 Task: Find connections with filter location Latina with filter topic #Bitcoinwith filter profile language Potuguese with filter current company Livspace with filter school Jagran Lakecity University with filter industry Caterers with filter service category Life Coaching with filter keywords title Shareholders
Action: Mouse moved to (177, 280)
Screenshot: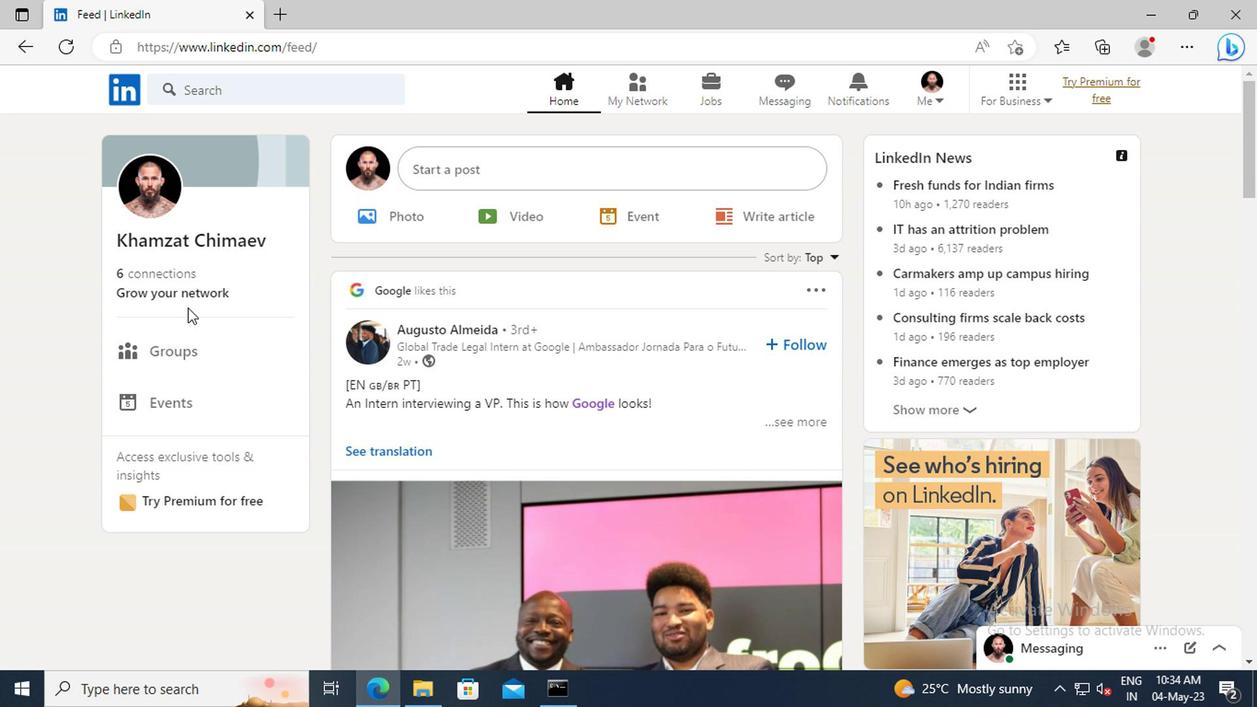 
Action: Mouse pressed left at (177, 280)
Screenshot: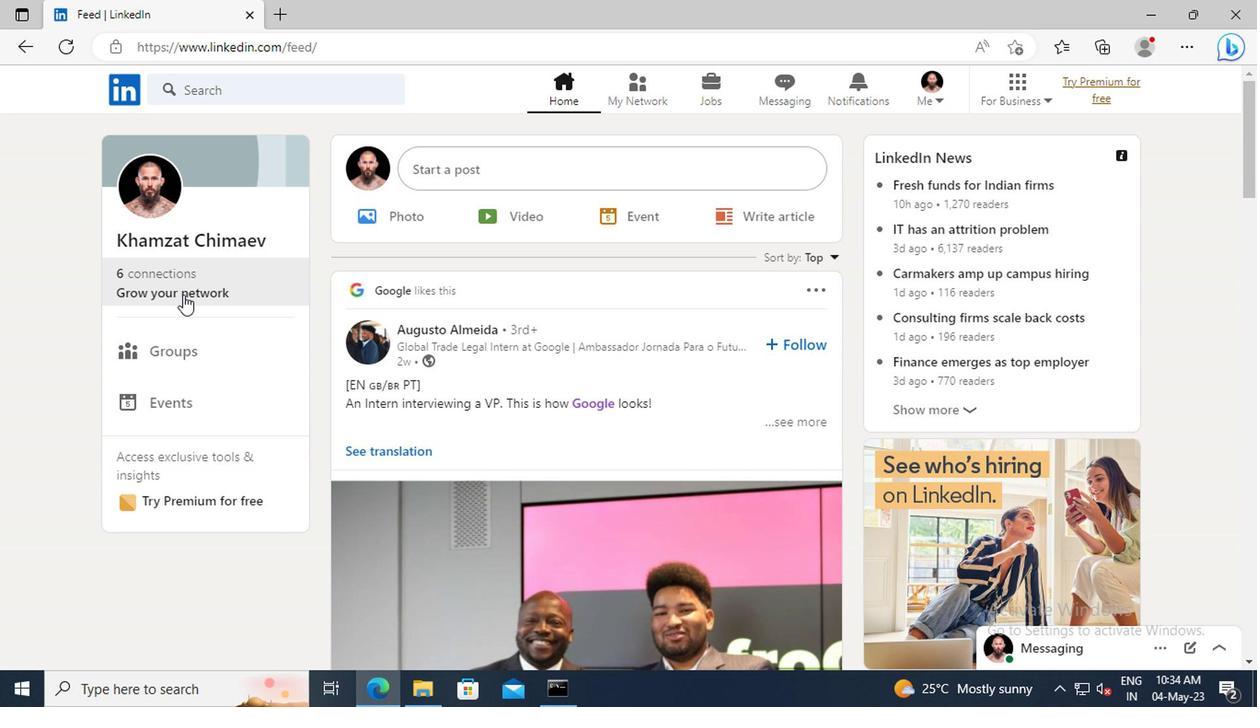 
Action: Mouse moved to (192, 197)
Screenshot: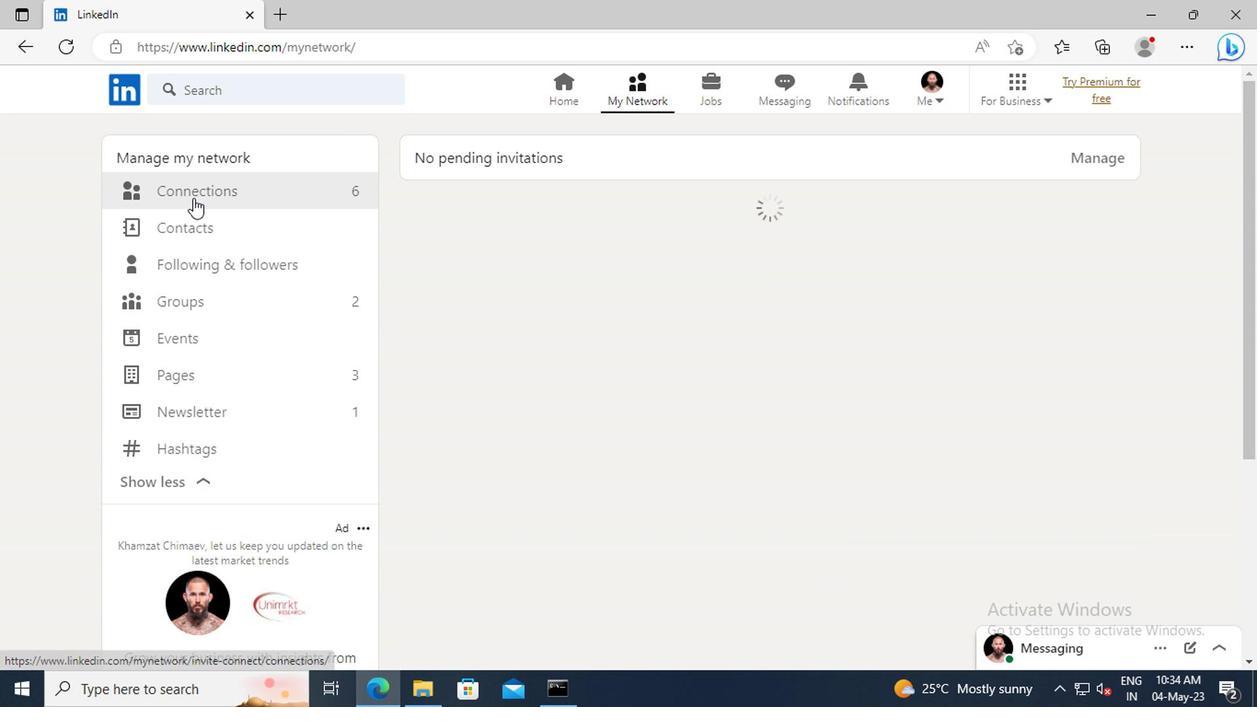 
Action: Mouse pressed left at (192, 197)
Screenshot: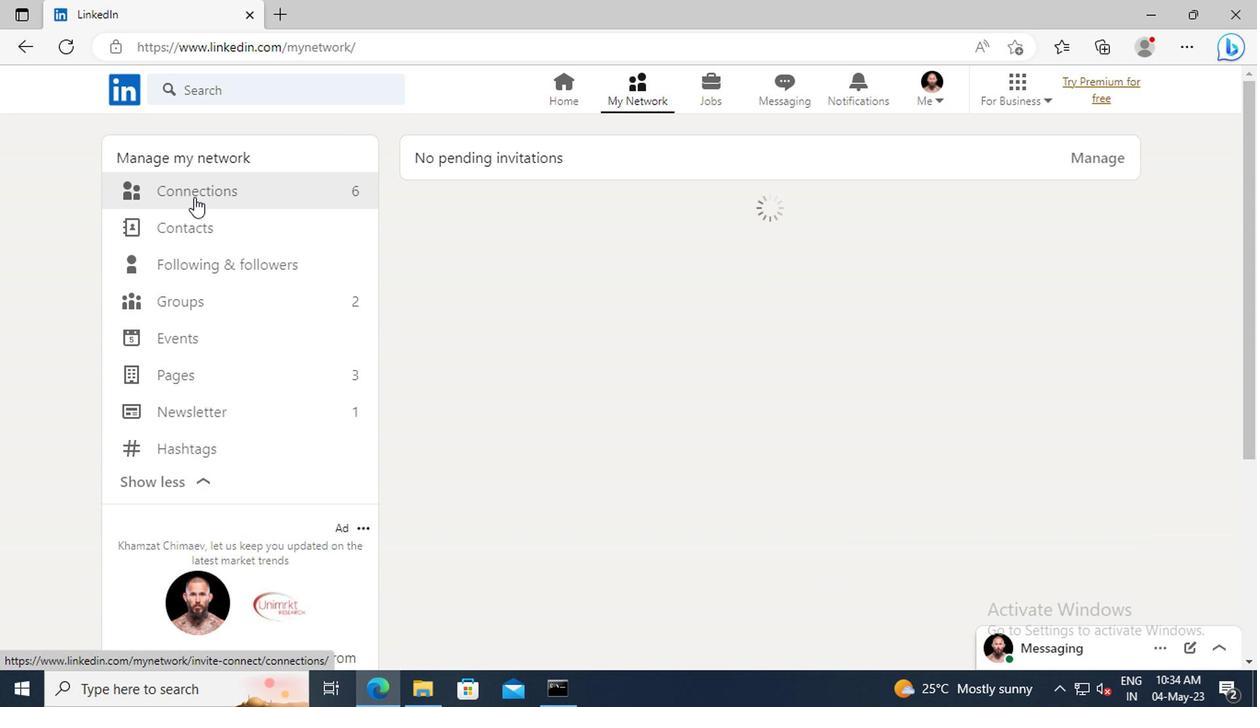
Action: Mouse moved to (753, 199)
Screenshot: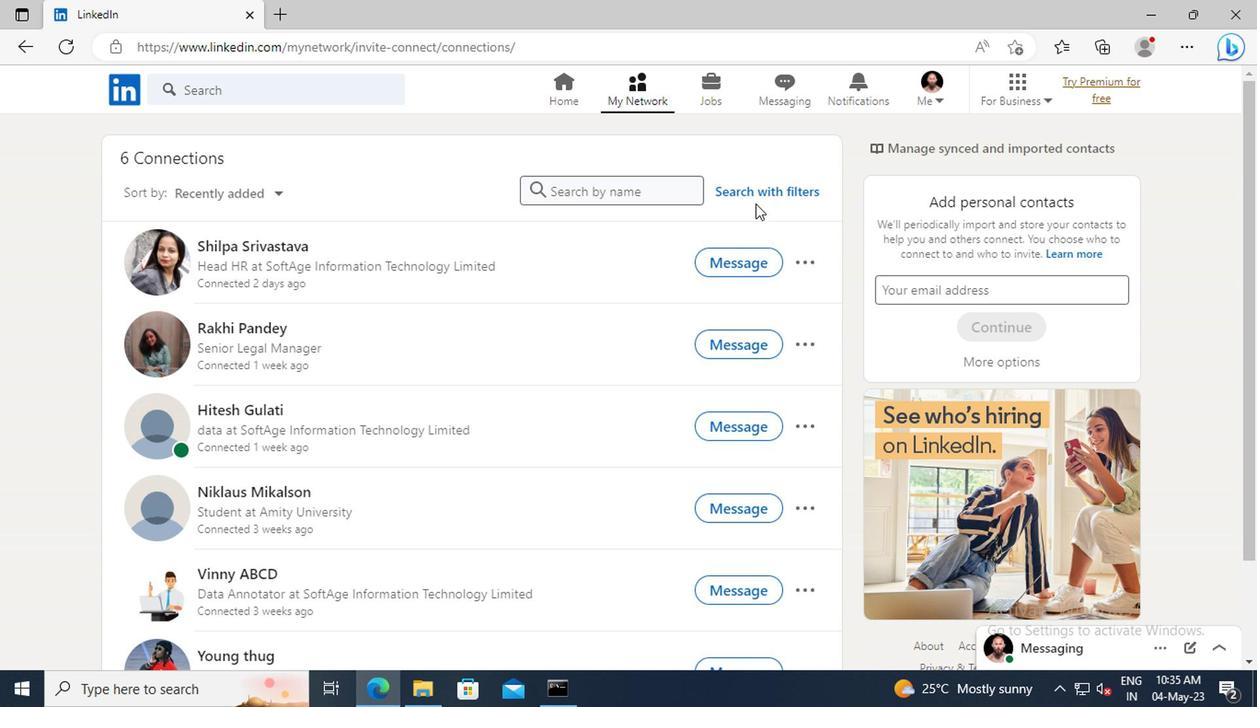
Action: Mouse pressed left at (753, 199)
Screenshot: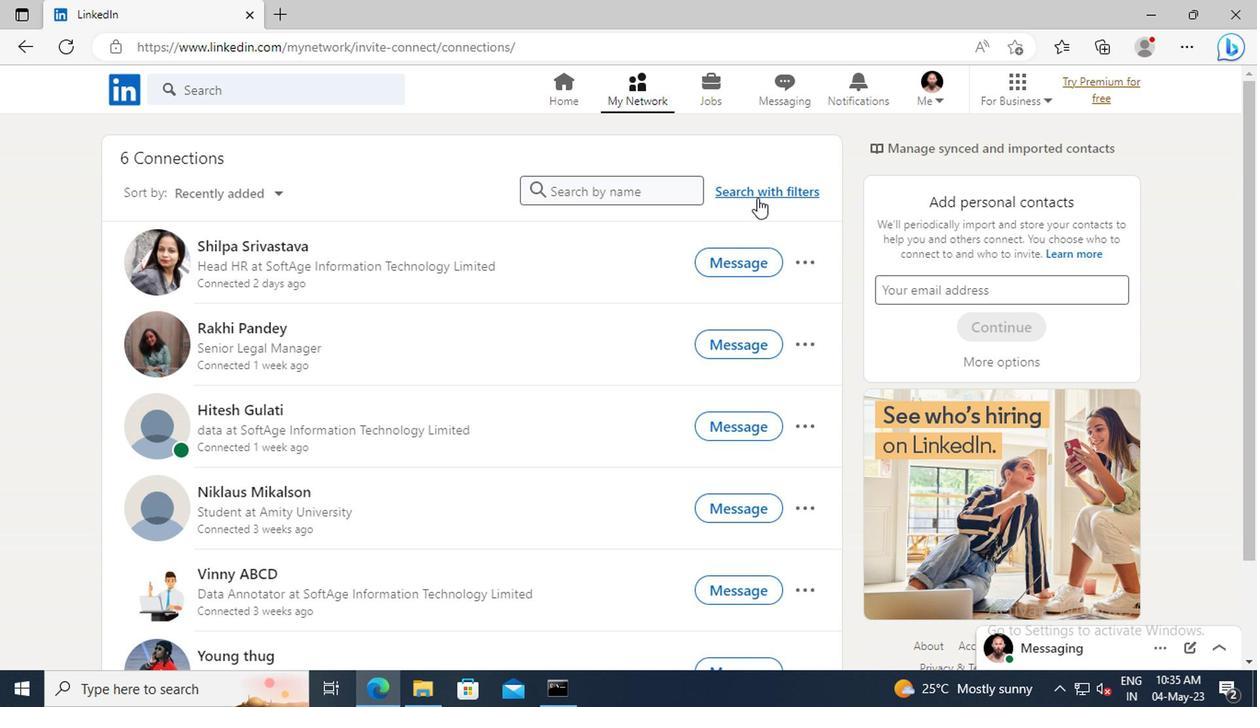 
Action: Mouse moved to (694, 144)
Screenshot: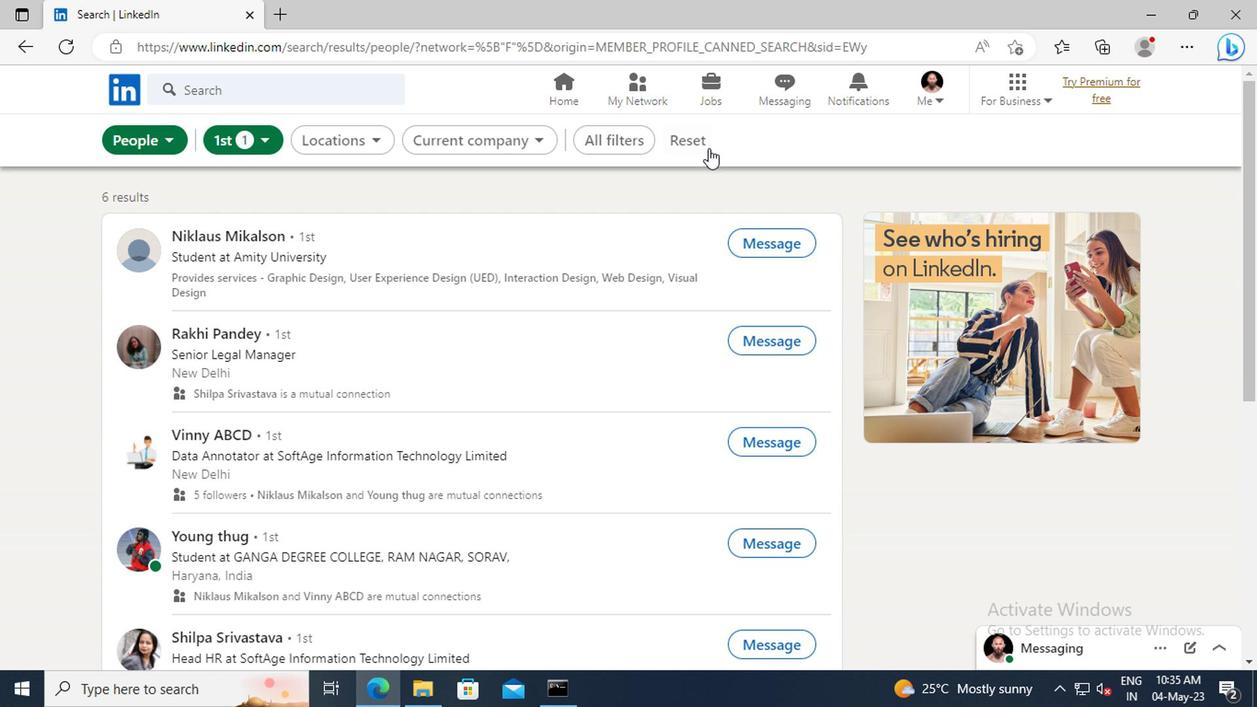 
Action: Mouse pressed left at (694, 144)
Screenshot: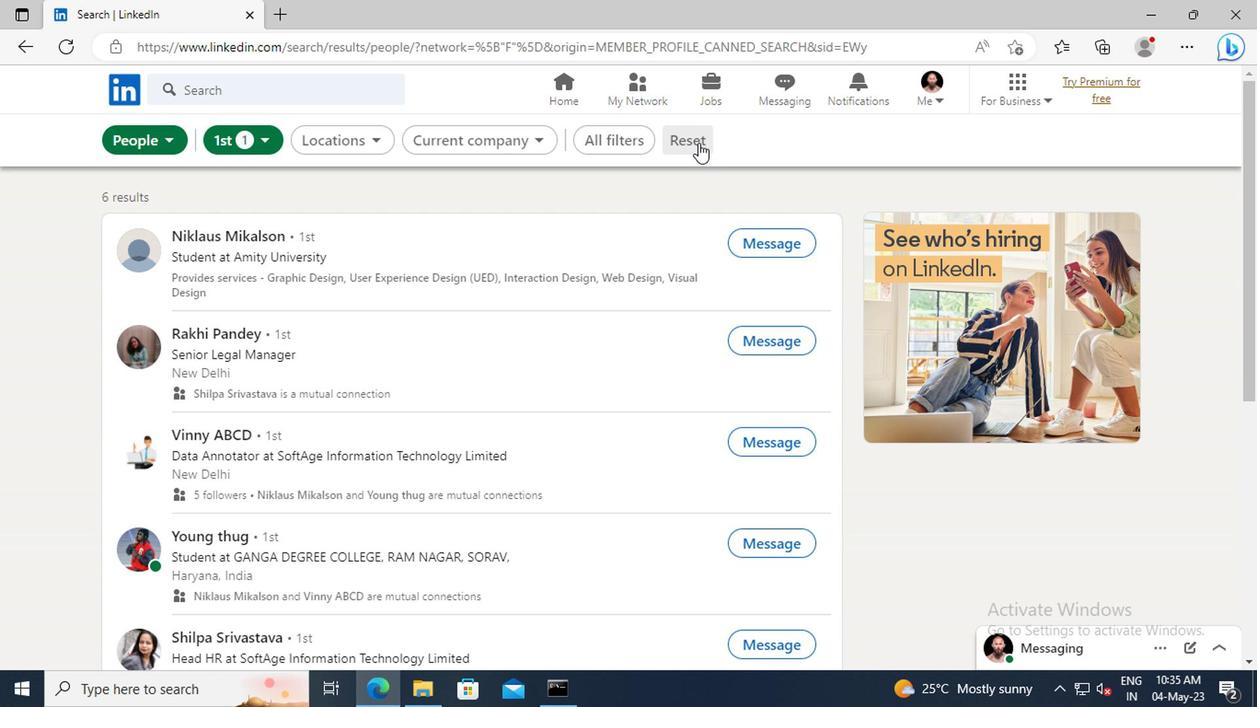 
Action: Mouse moved to (668, 144)
Screenshot: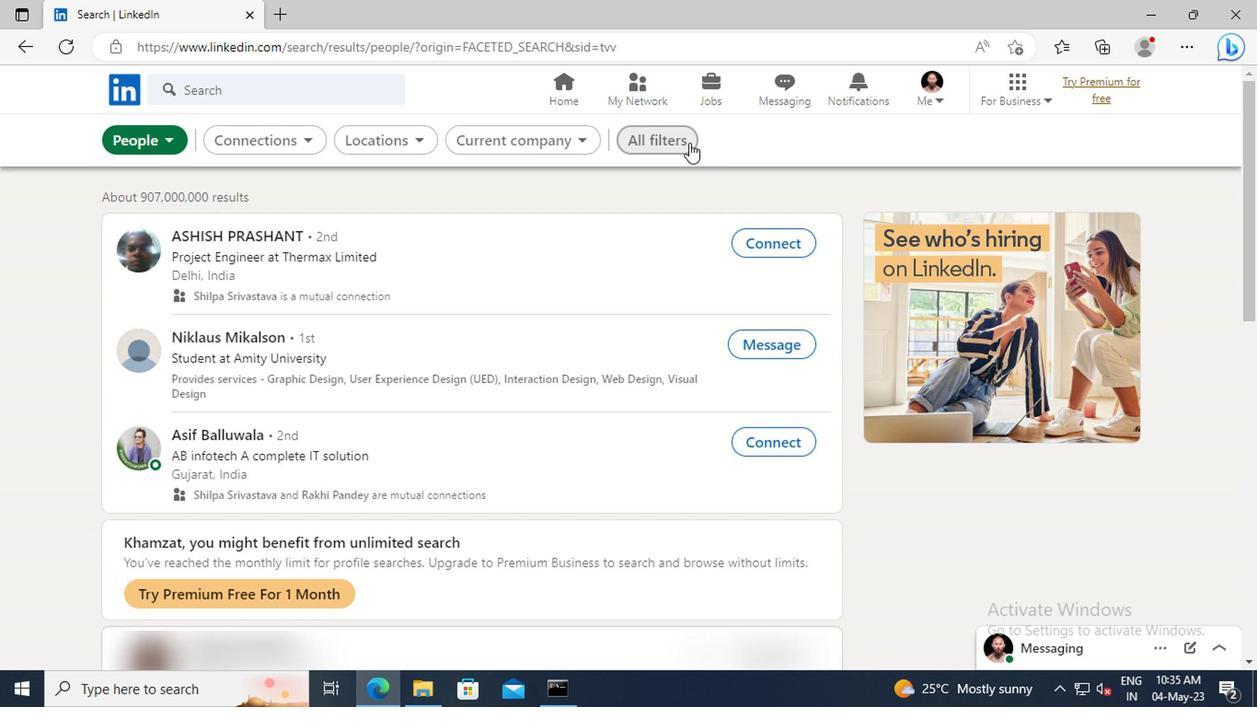 
Action: Mouse pressed left at (668, 144)
Screenshot: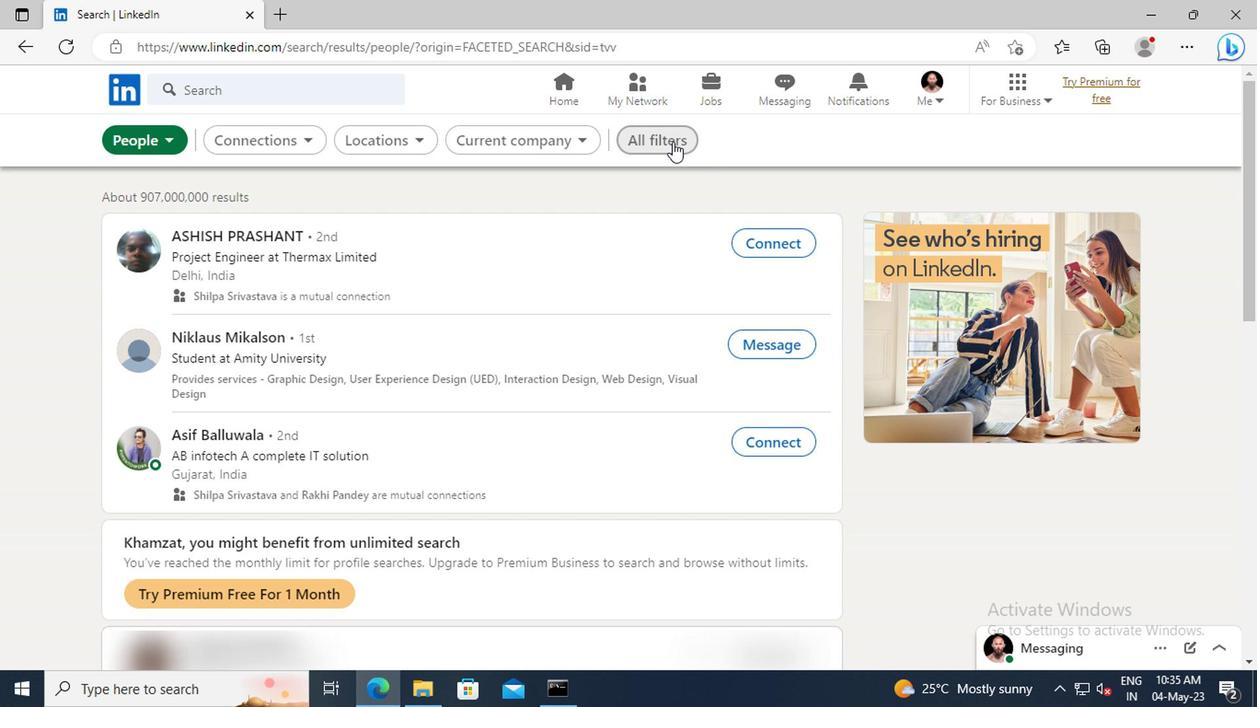 
Action: Mouse moved to (1011, 346)
Screenshot: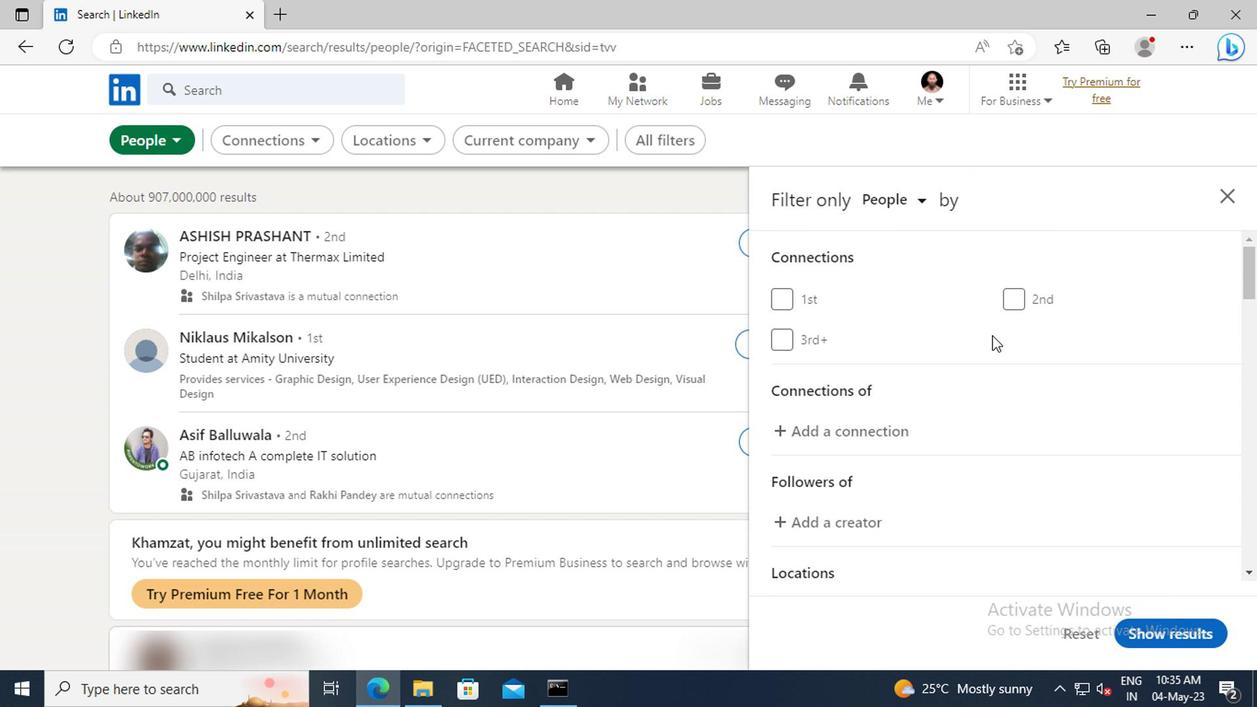 
Action: Mouse scrolled (1011, 345) with delta (0, 0)
Screenshot: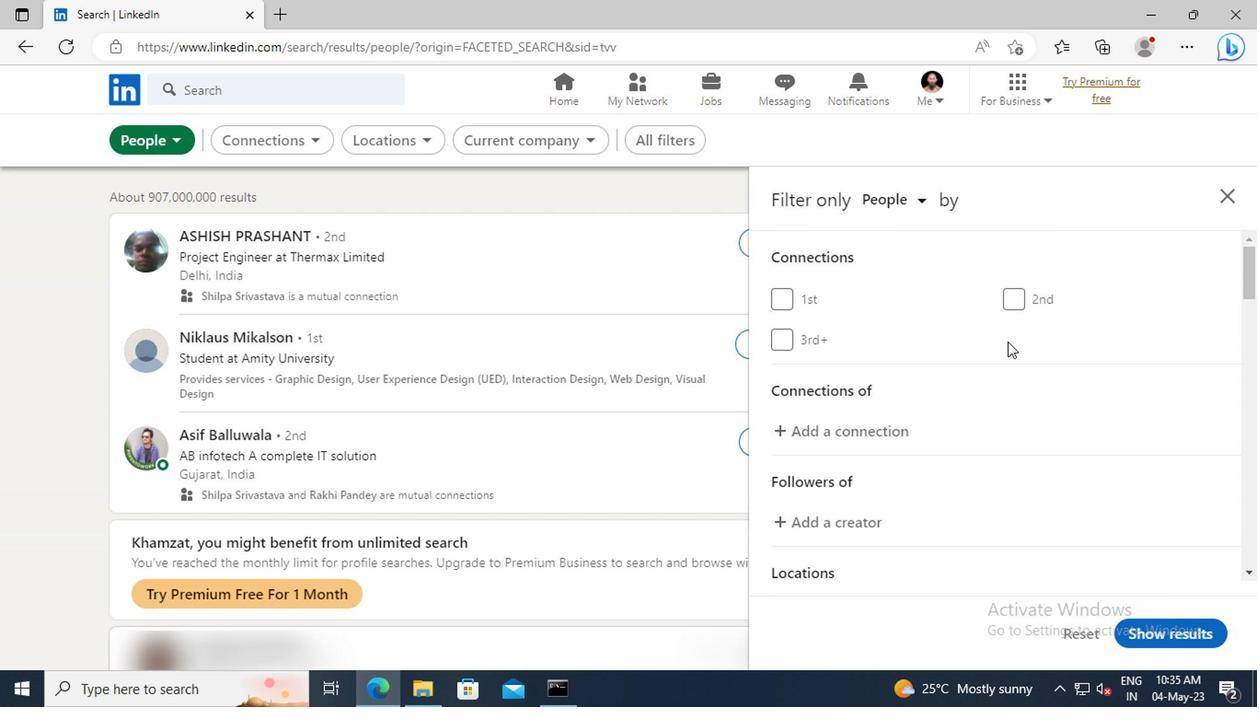 
Action: Mouse scrolled (1011, 345) with delta (0, 0)
Screenshot: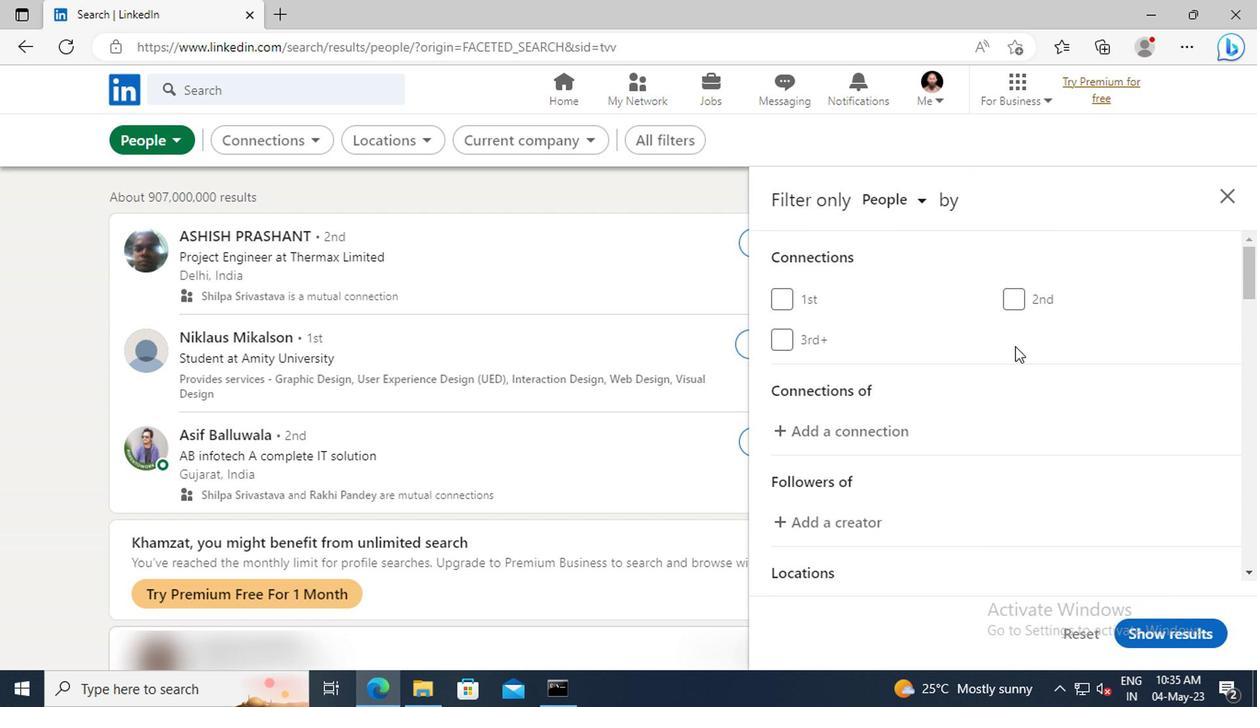 
Action: Mouse scrolled (1011, 345) with delta (0, 0)
Screenshot: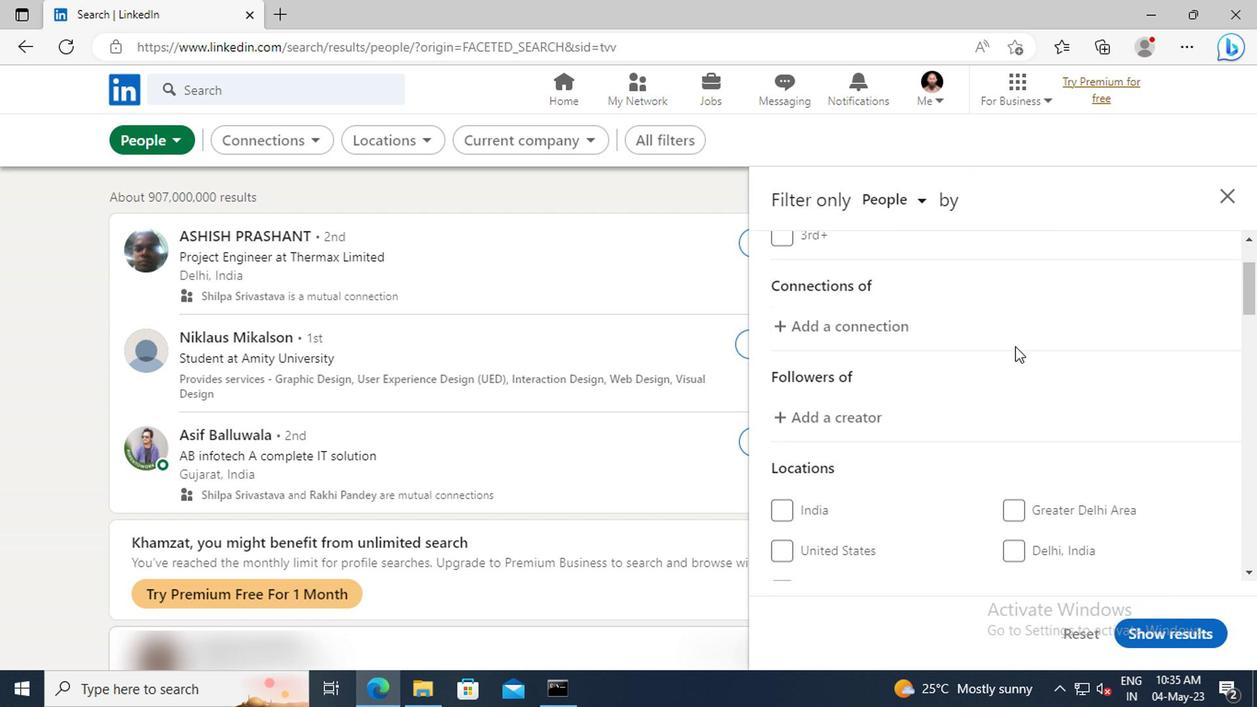 
Action: Mouse scrolled (1011, 345) with delta (0, 0)
Screenshot: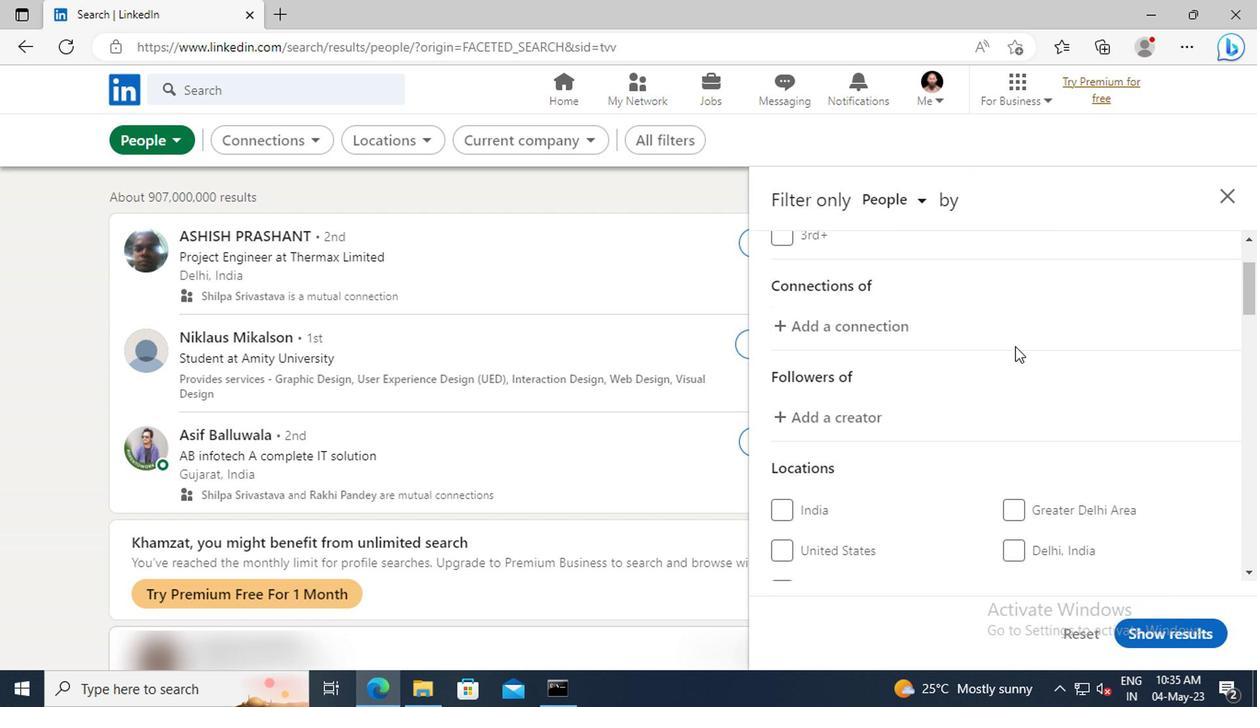 
Action: Mouse scrolled (1011, 345) with delta (0, 0)
Screenshot: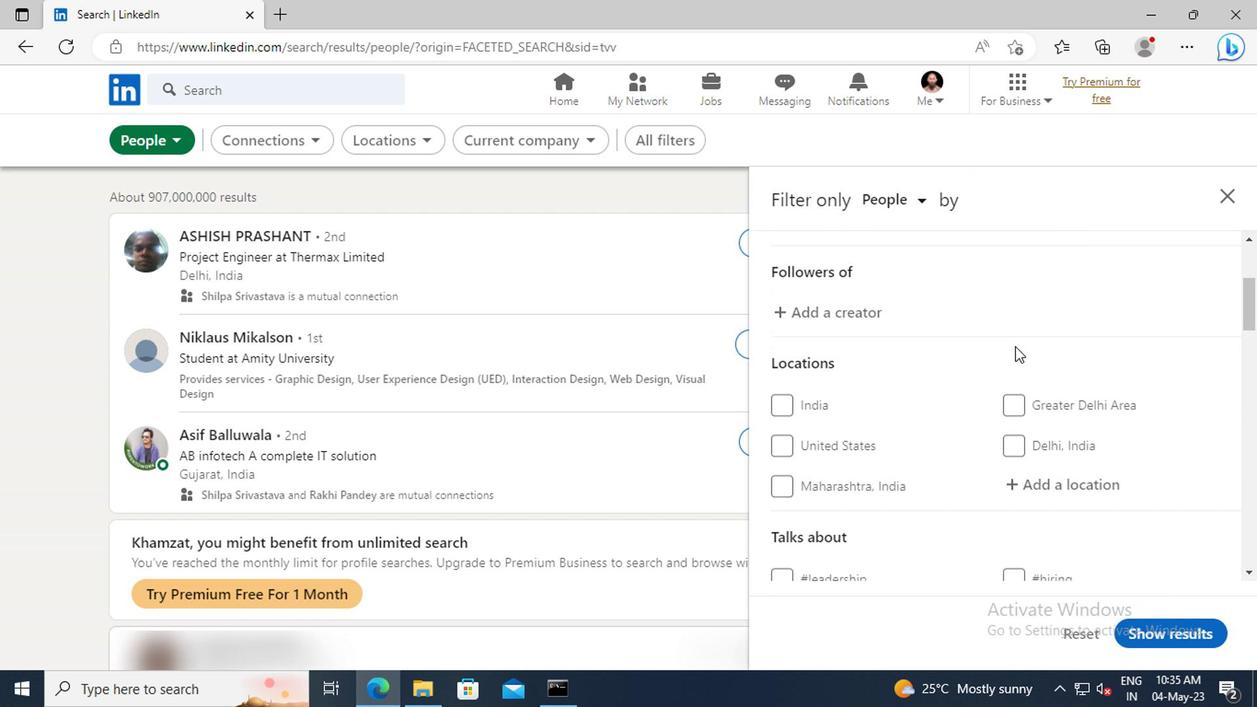 
Action: Mouse scrolled (1011, 345) with delta (0, 0)
Screenshot: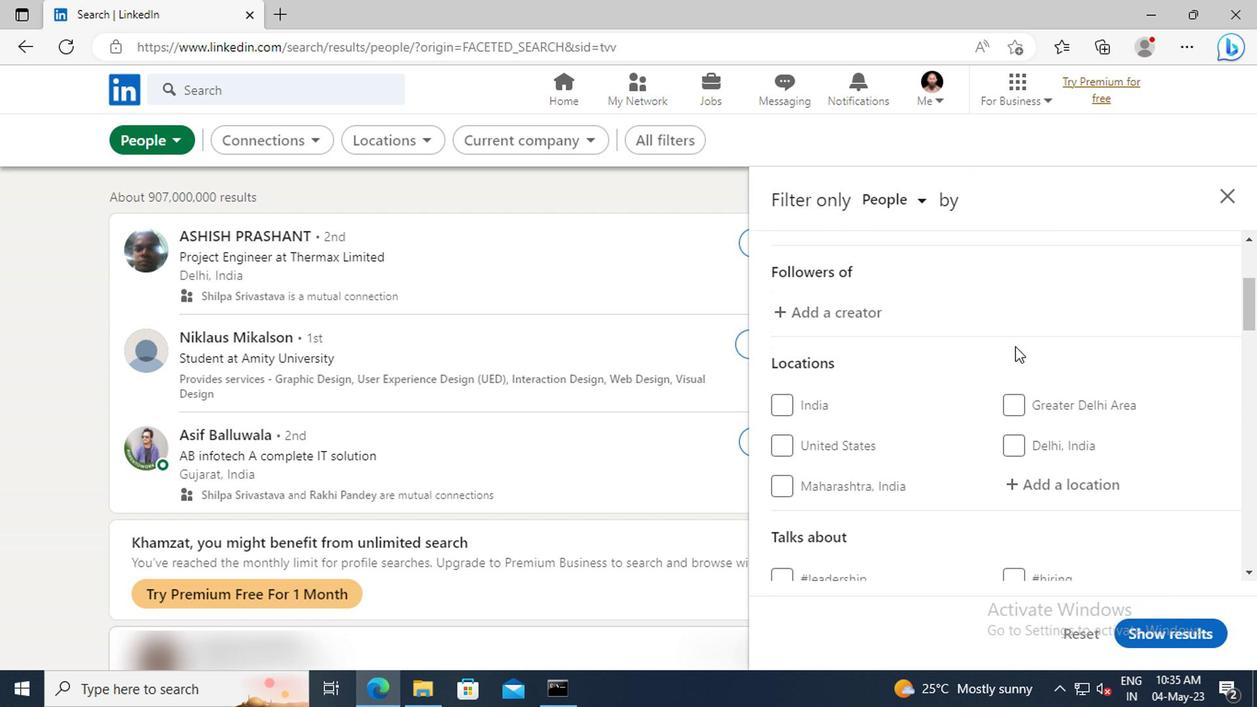 
Action: Mouse moved to (1022, 379)
Screenshot: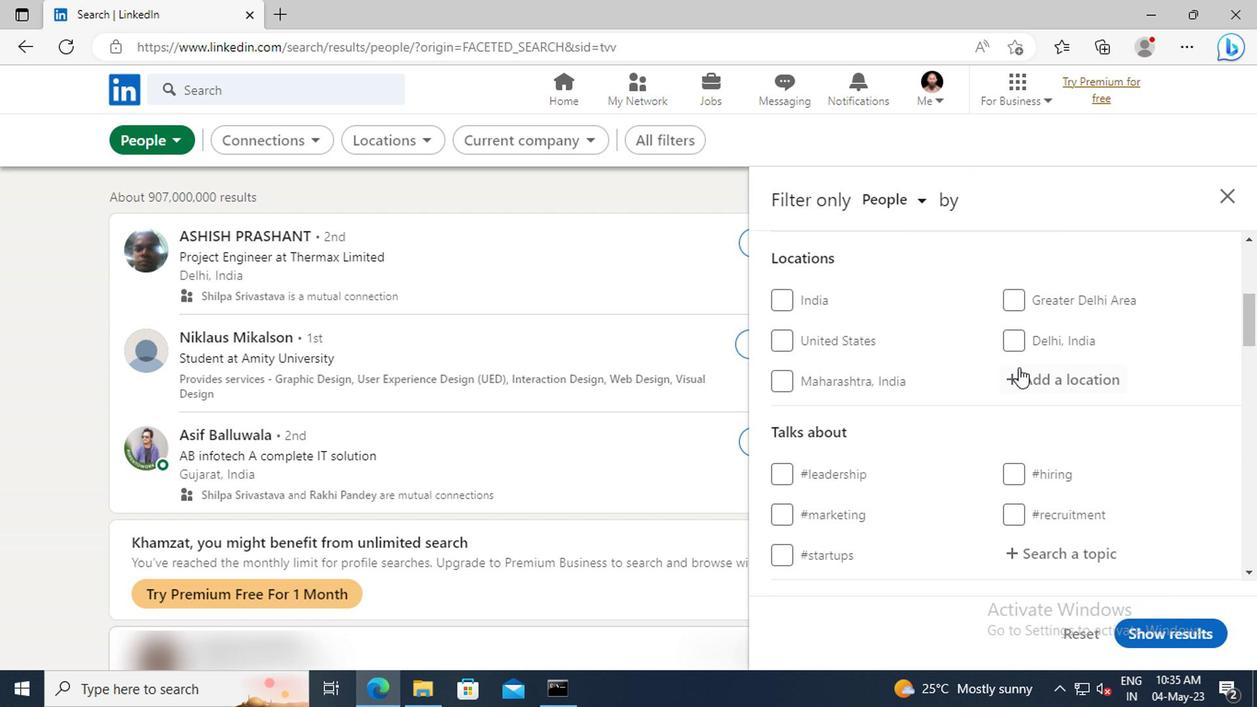 
Action: Mouse pressed left at (1022, 379)
Screenshot: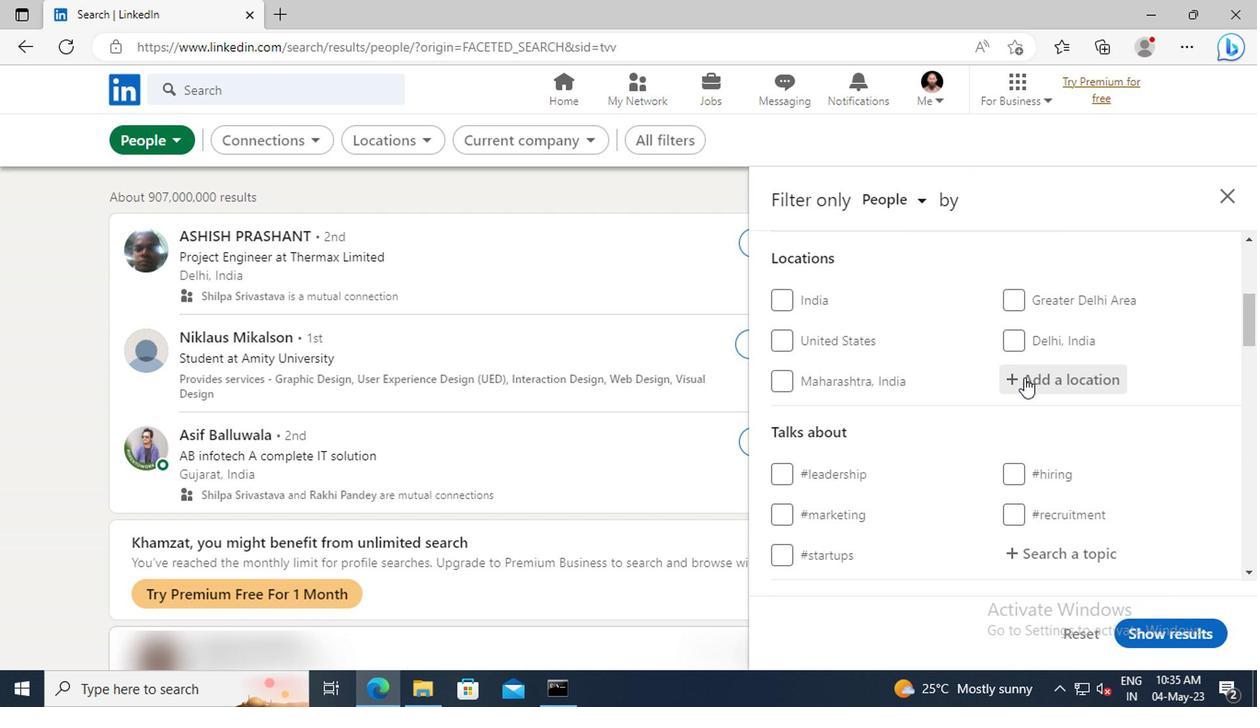 
Action: Key pressed <Key.shift>LATINA
Screenshot: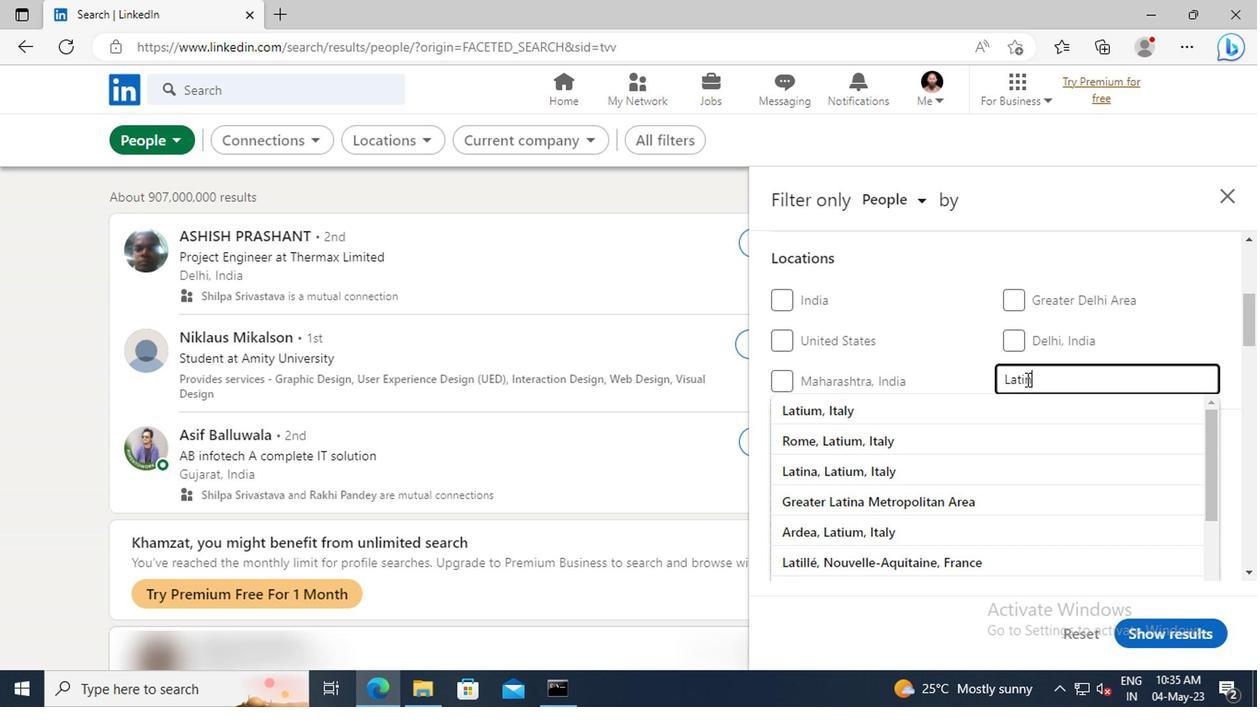 
Action: Mouse moved to (1022, 399)
Screenshot: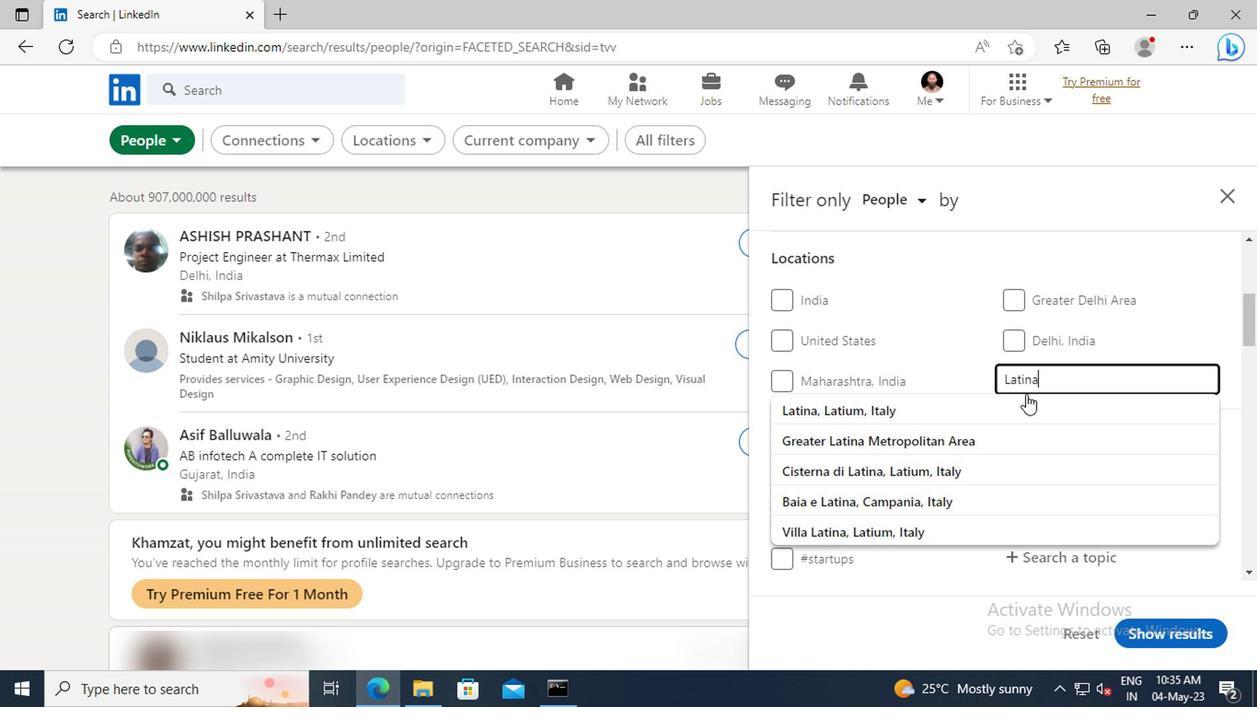 
Action: Mouse pressed left at (1022, 399)
Screenshot: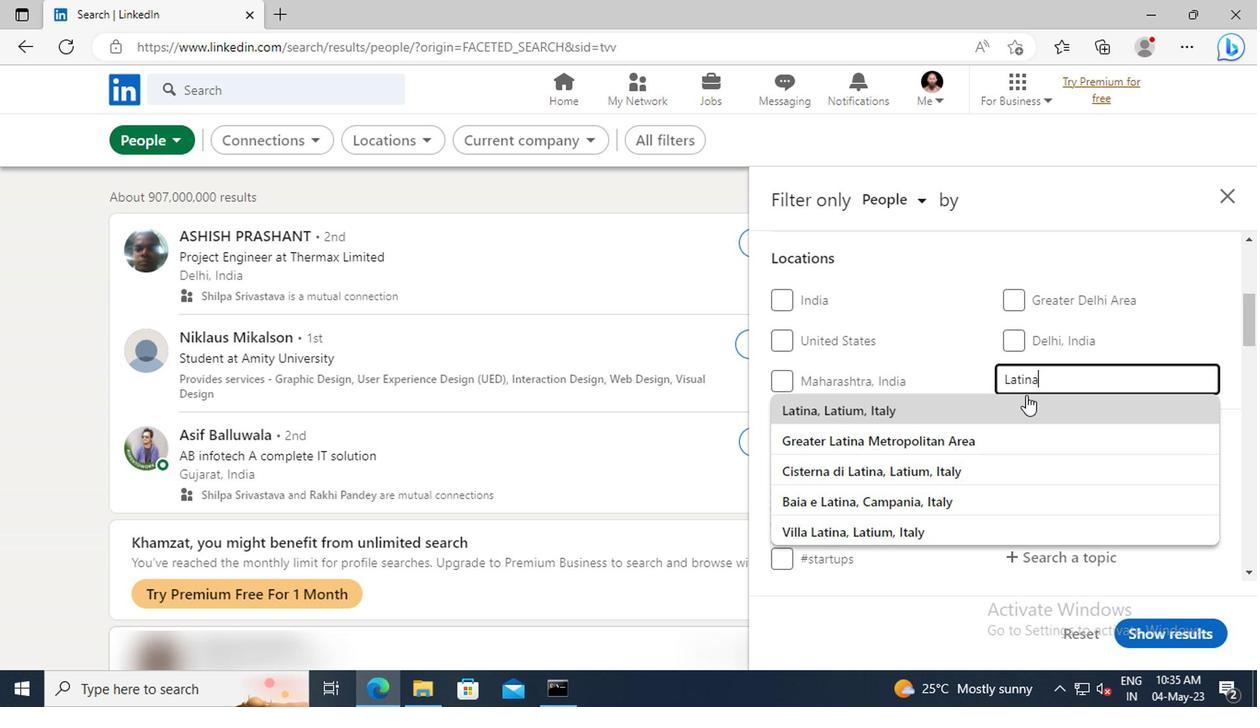 
Action: Mouse scrolled (1022, 398) with delta (0, 0)
Screenshot: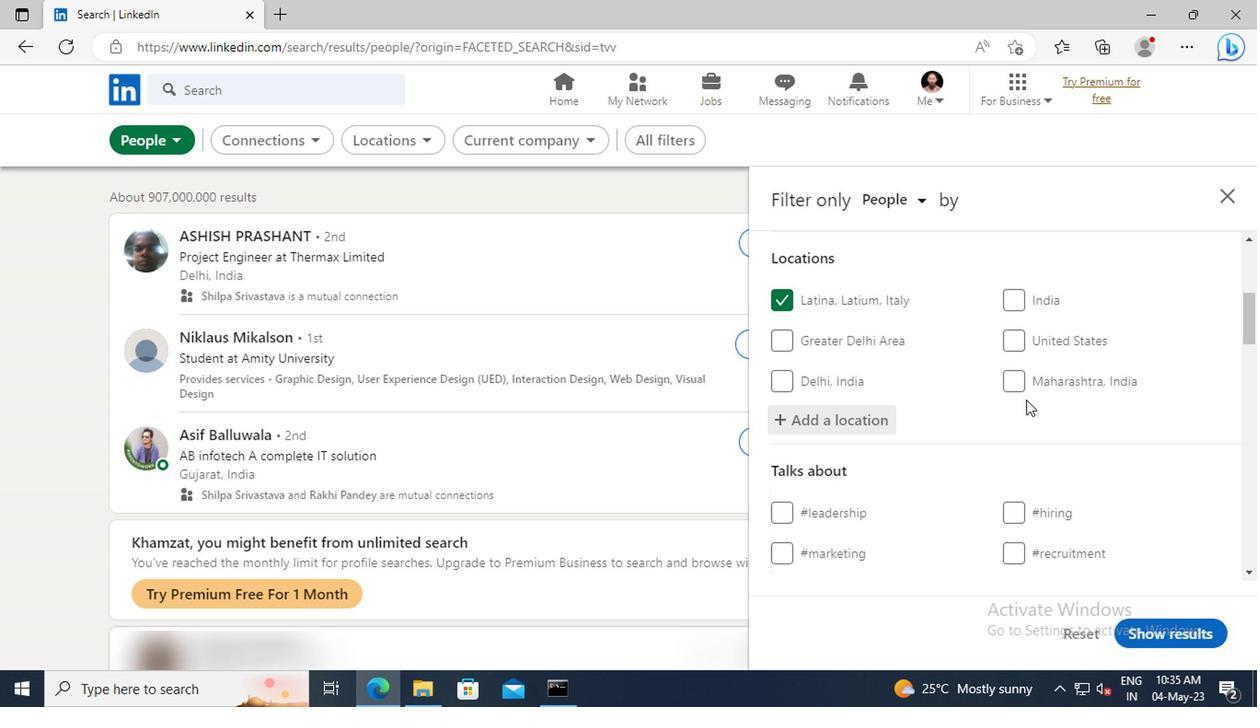 
Action: Mouse scrolled (1022, 398) with delta (0, 0)
Screenshot: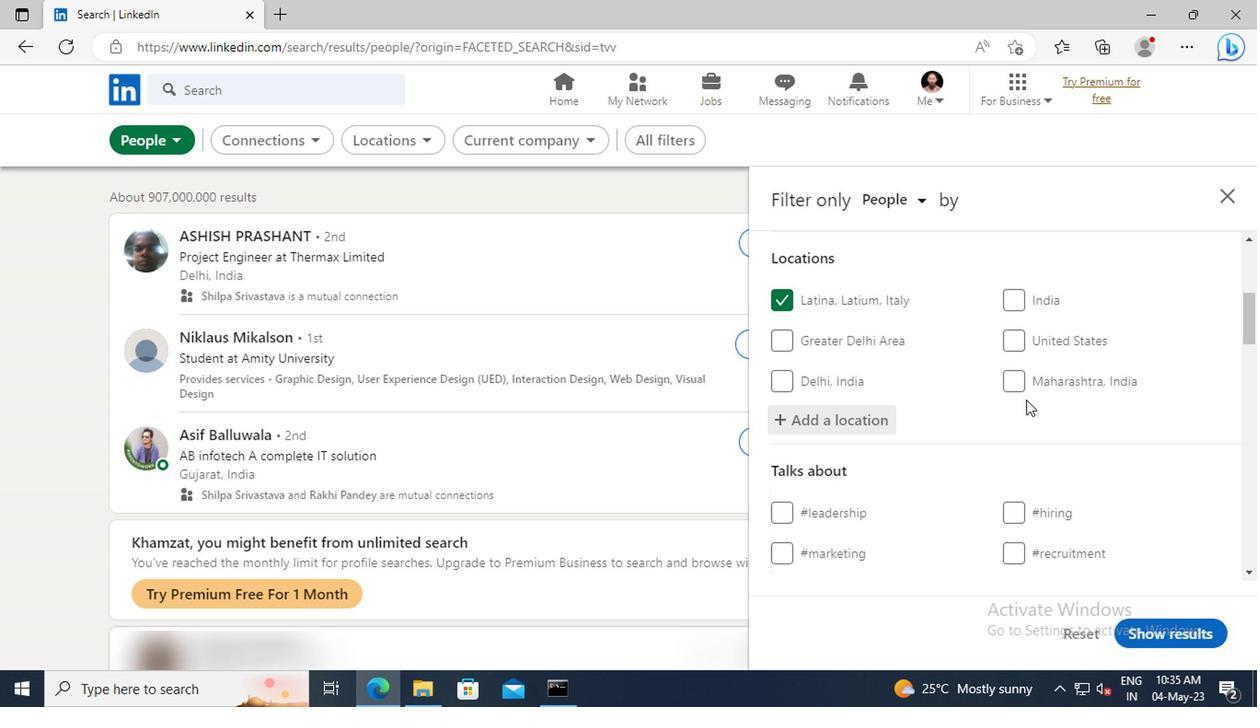
Action: Mouse scrolled (1022, 398) with delta (0, 0)
Screenshot: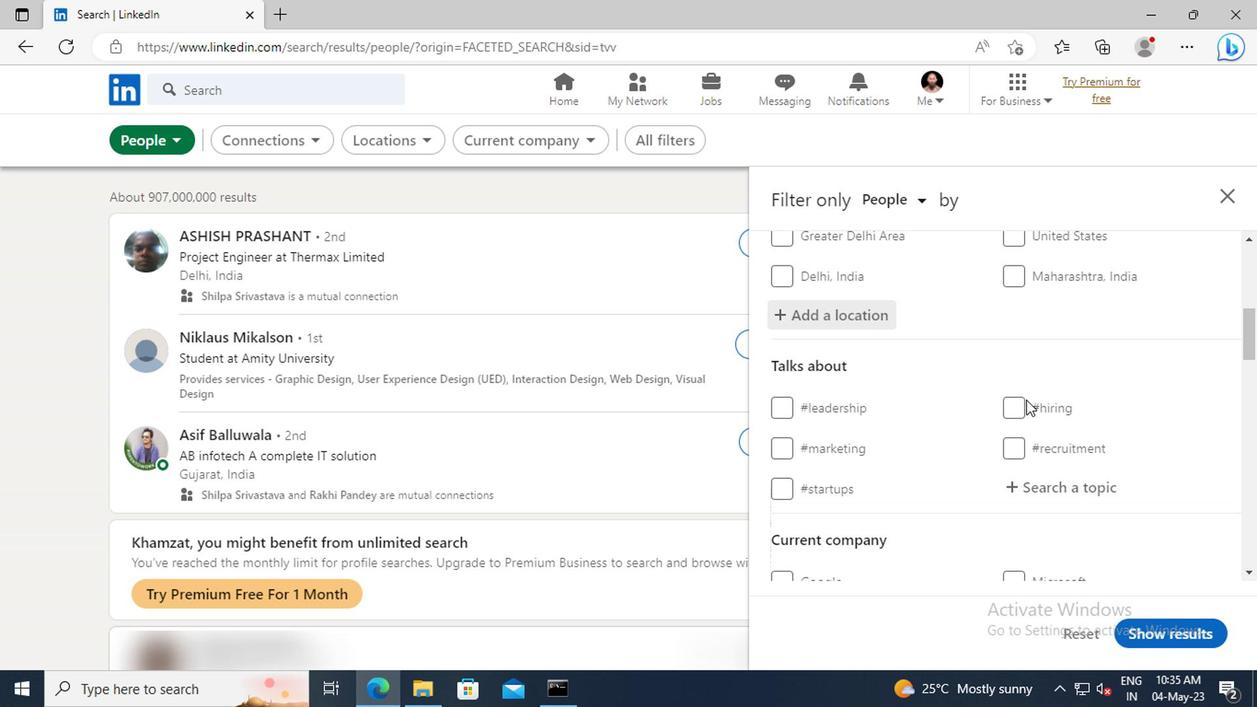 
Action: Mouse moved to (1028, 429)
Screenshot: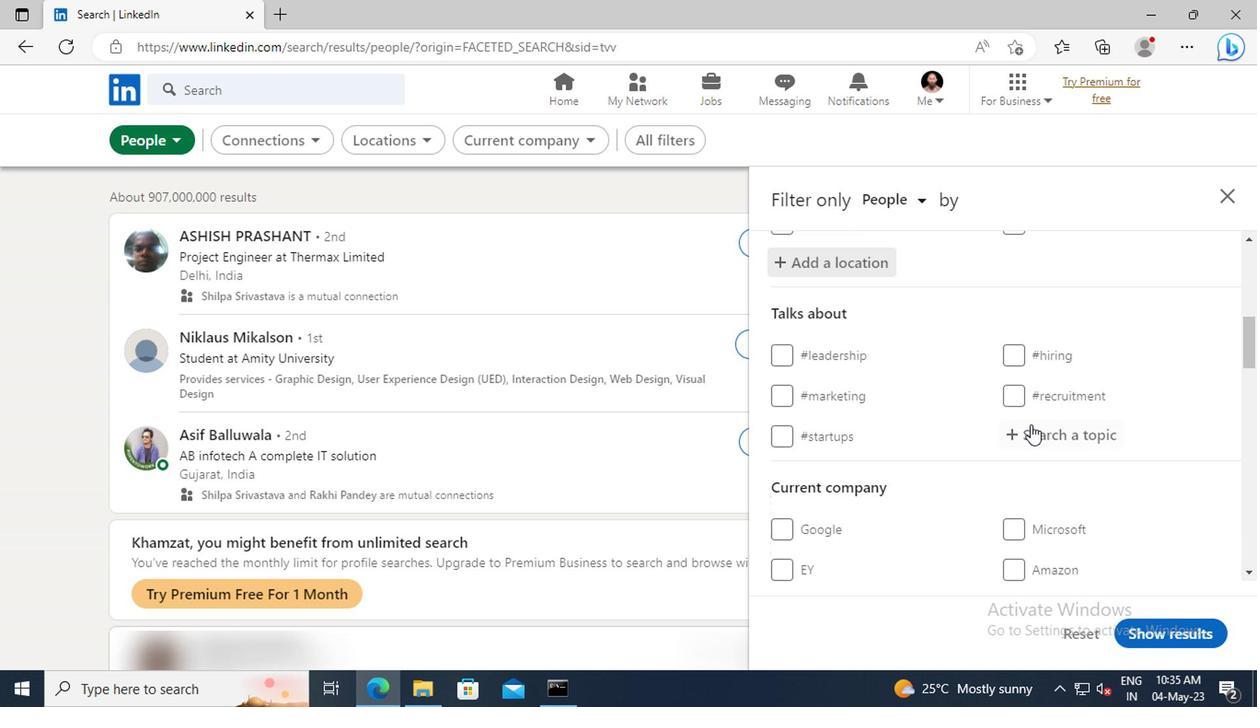 
Action: Mouse pressed left at (1028, 429)
Screenshot: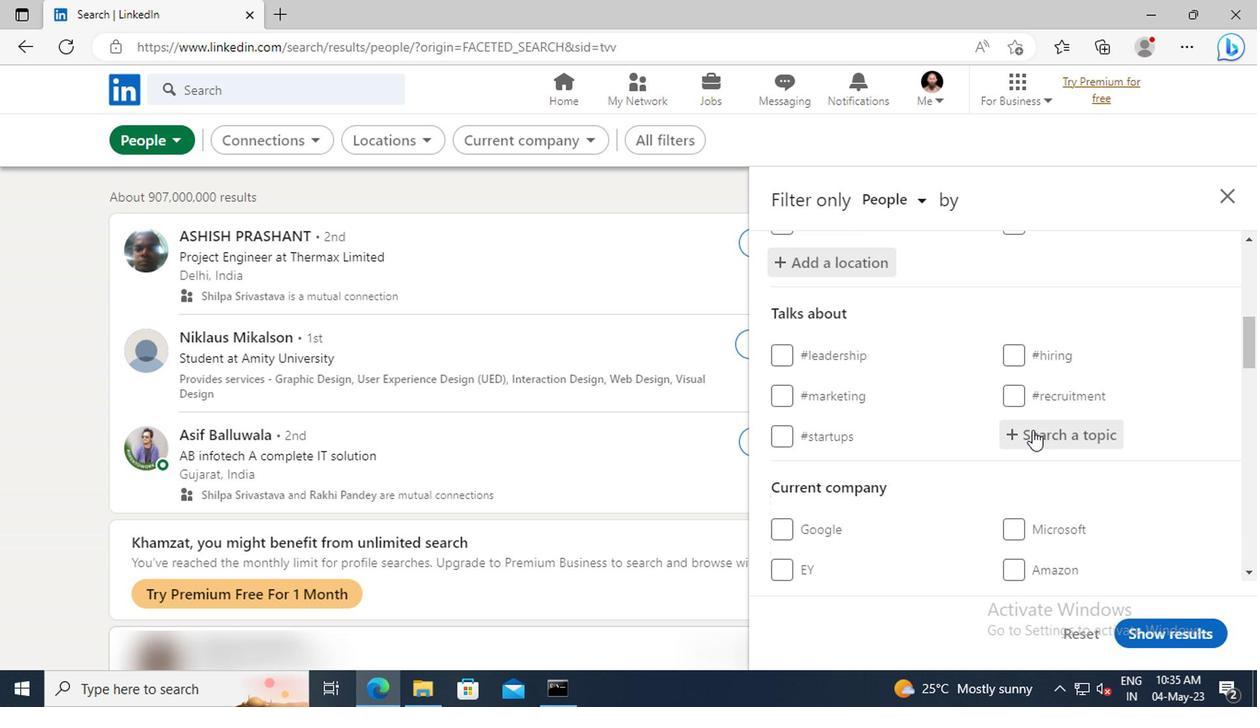
Action: Key pressed <Key.shift>BITCOI
Screenshot: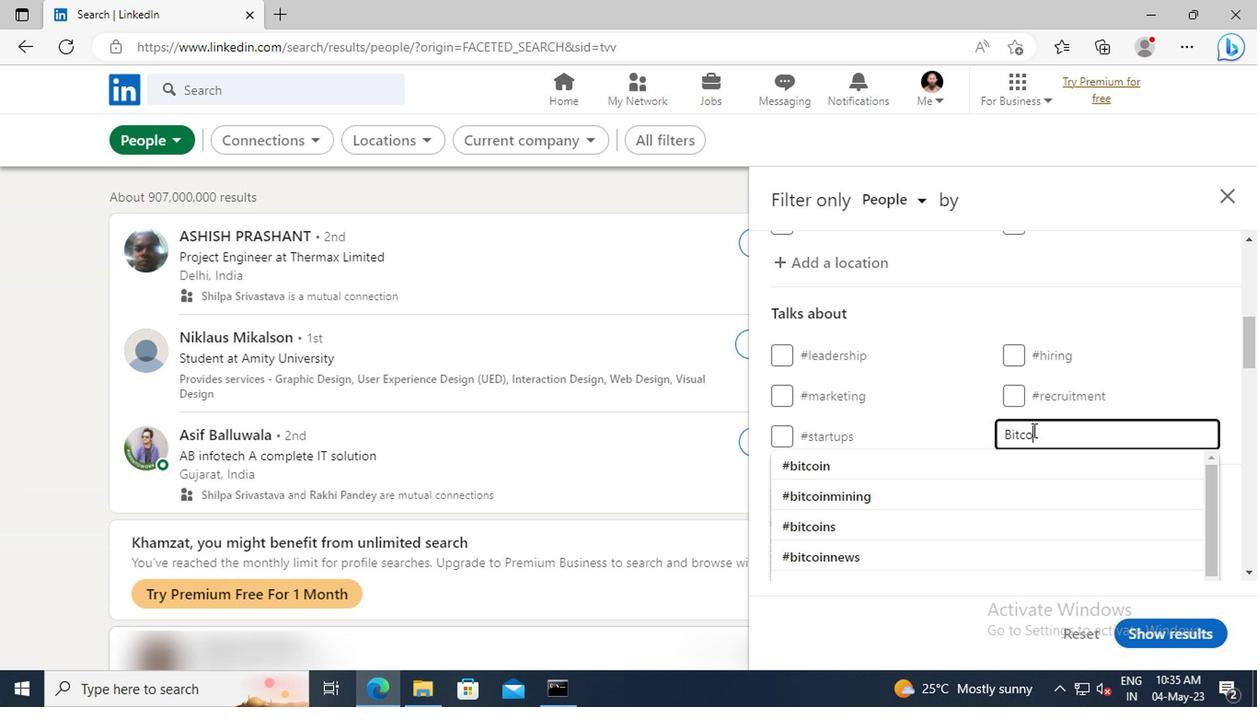 
Action: Mouse moved to (1033, 455)
Screenshot: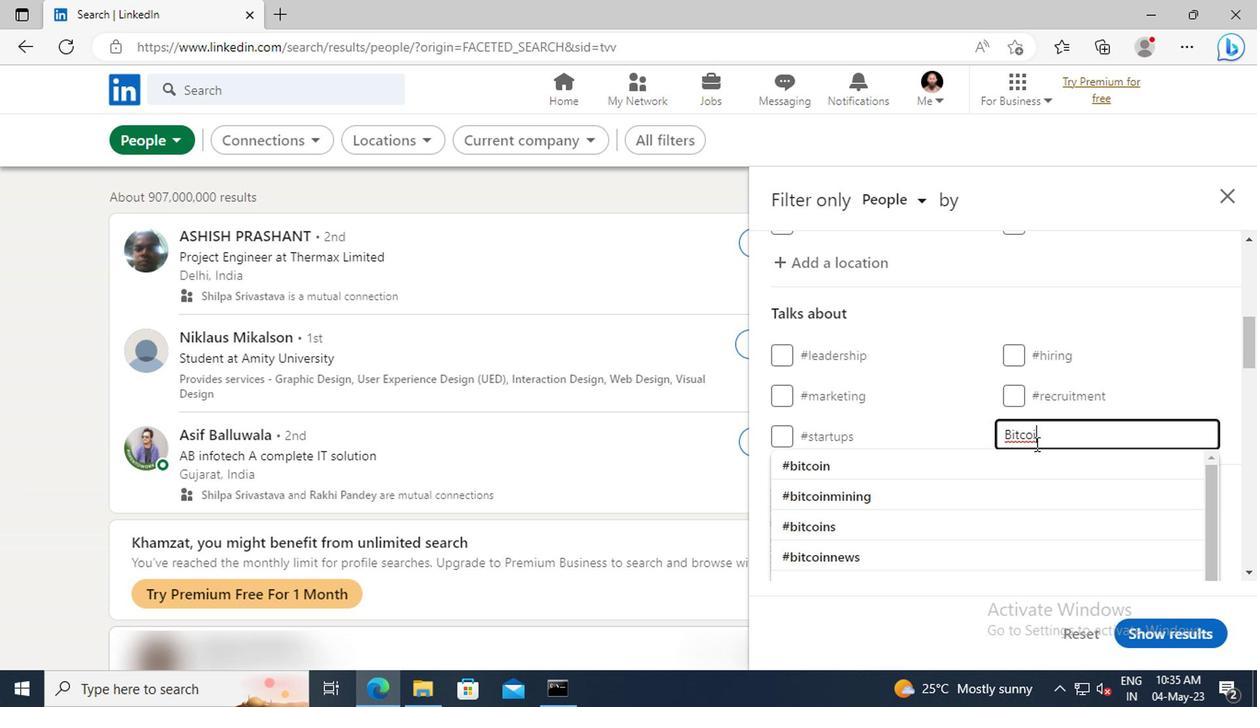 
Action: Mouse pressed left at (1033, 455)
Screenshot: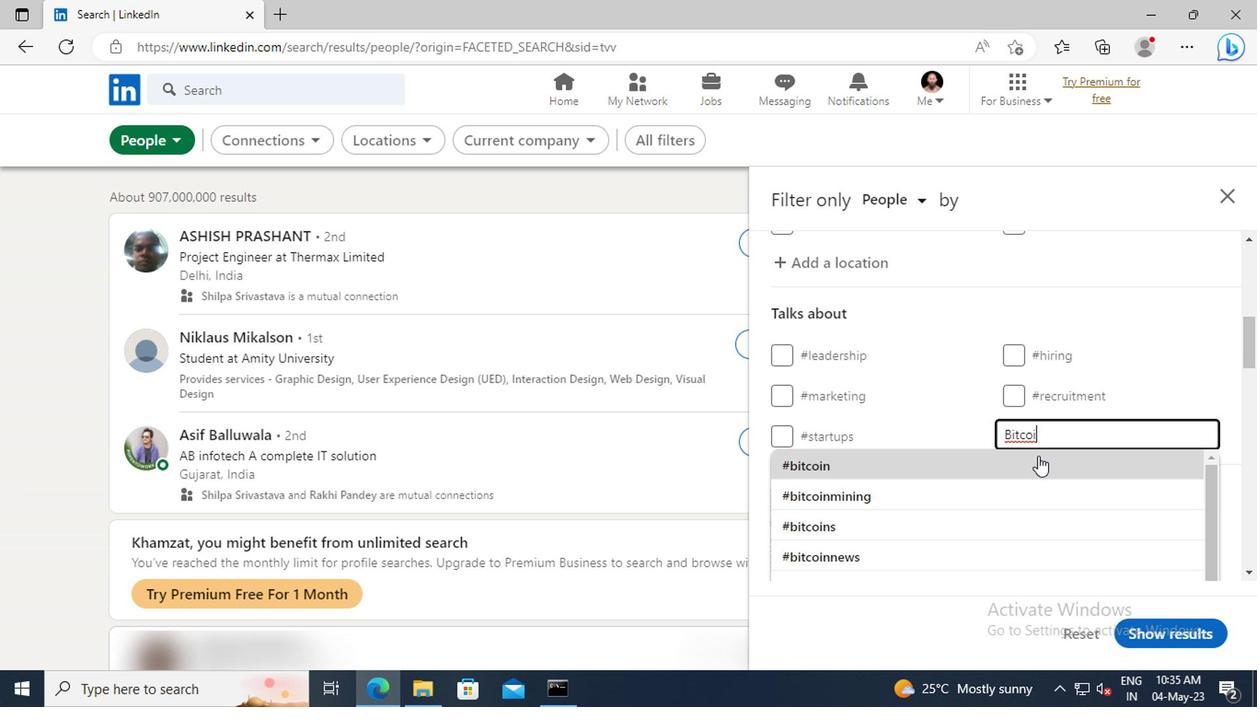 
Action: Mouse scrolled (1033, 455) with delta (0, 0)
Screenshot: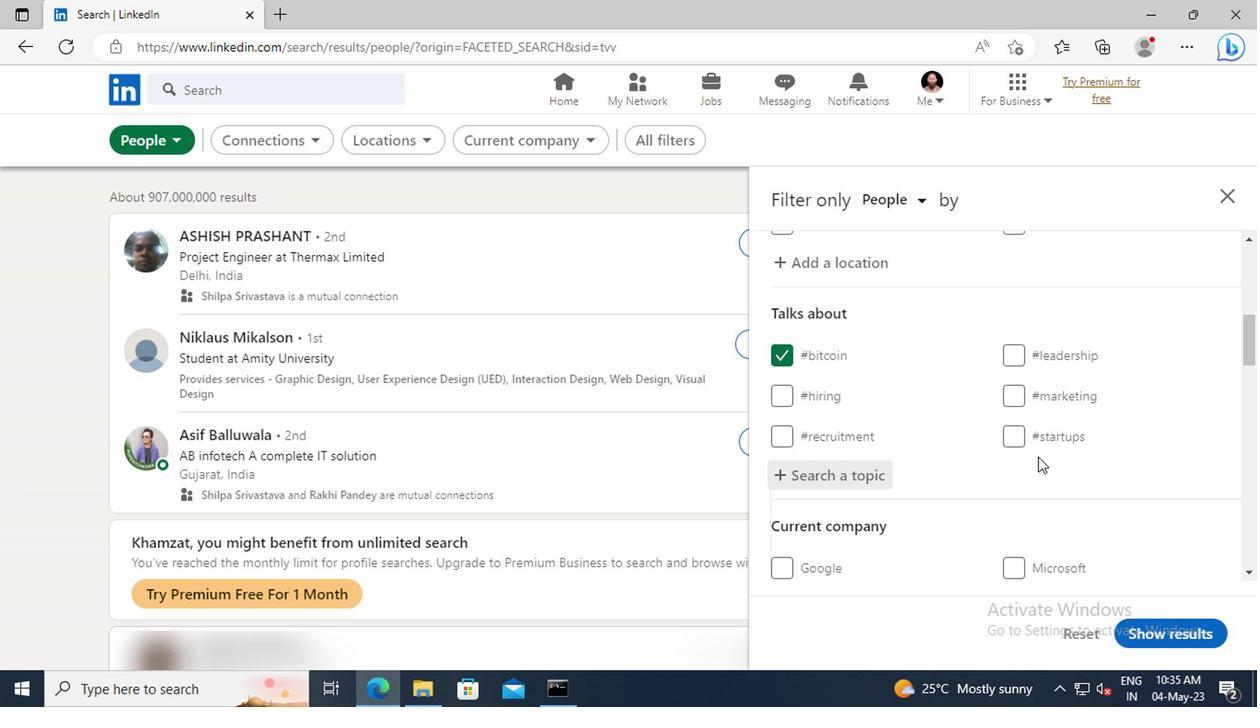 
Action: Mouse scrolled (1033, 455) with delta (0, 0)
Screenshot: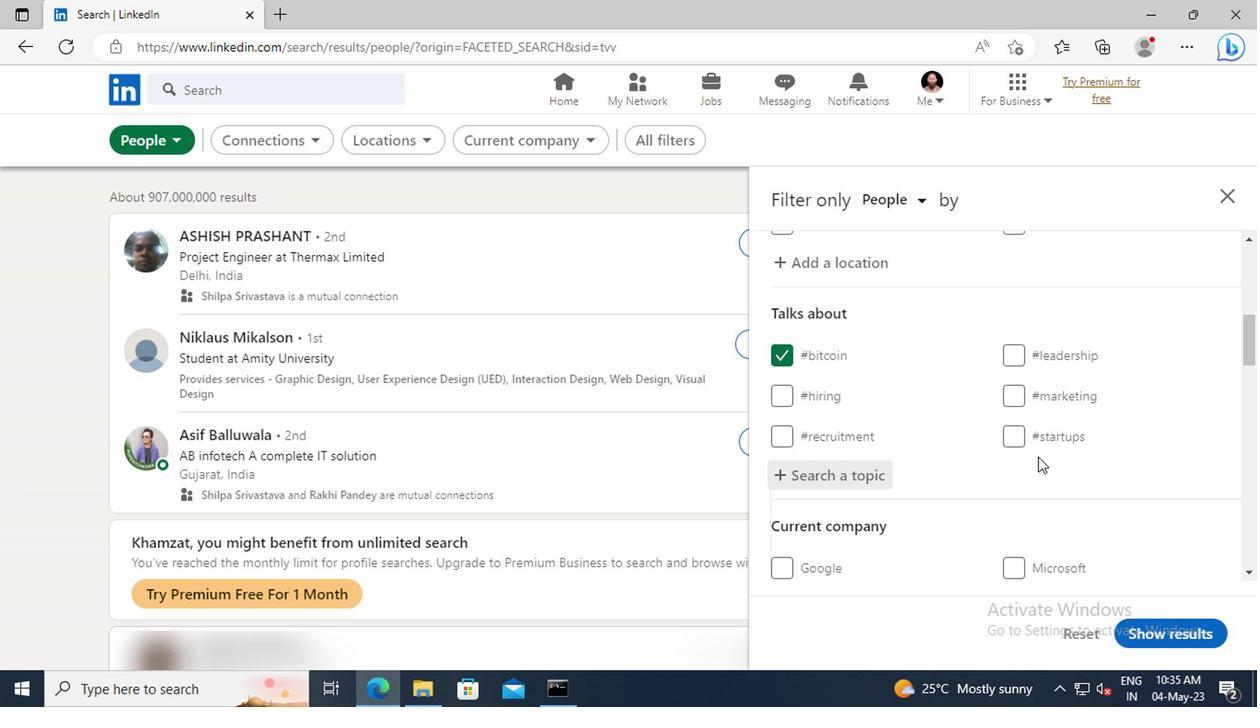 
Action: Mouse scrolled (1033, 455) with delta (0, 0)
Screenshot: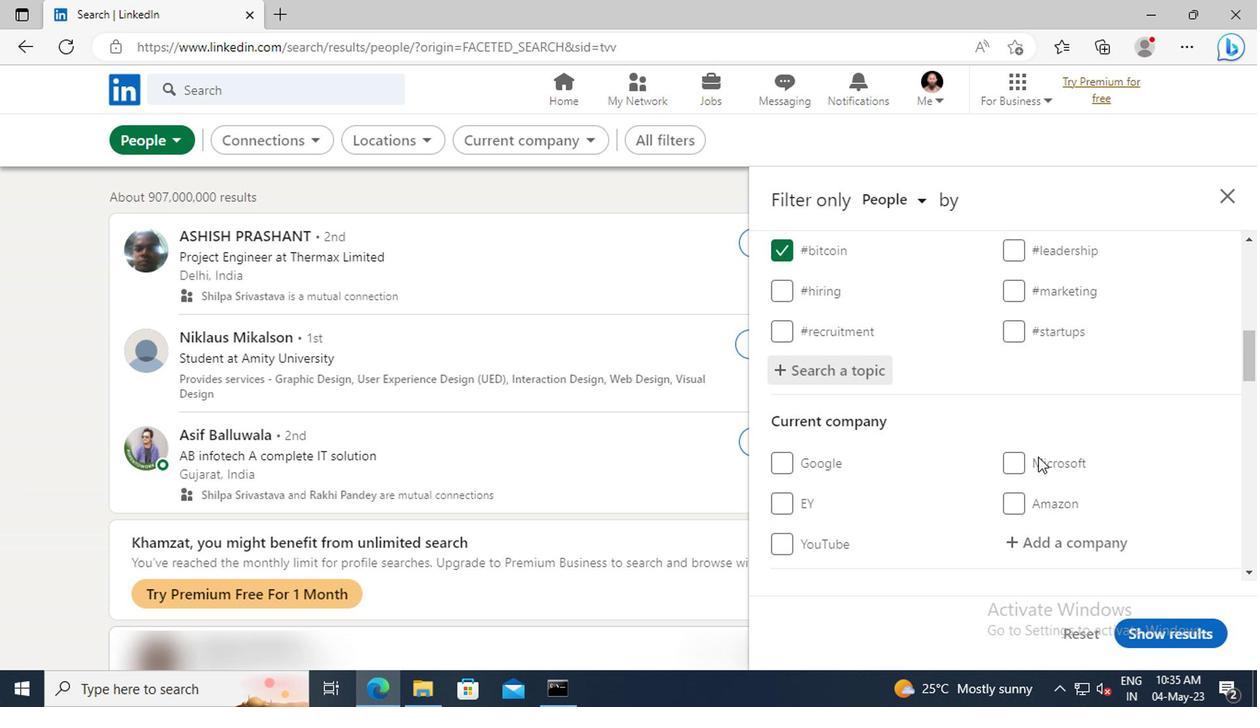 
Action: Mouse scrolled (1033, 455) with delta (0, 0)
Screenshot: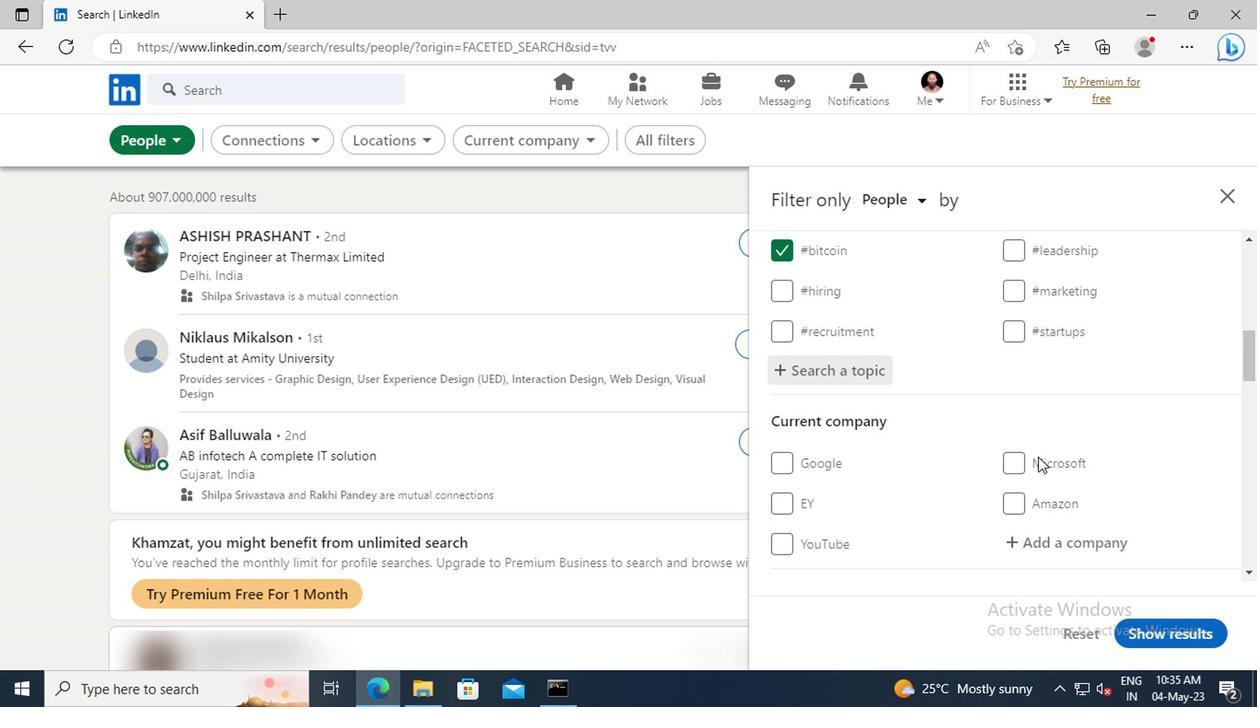 
Action: Mouse scrolled (1033, 455) with delta (0, 0)
Screenshot: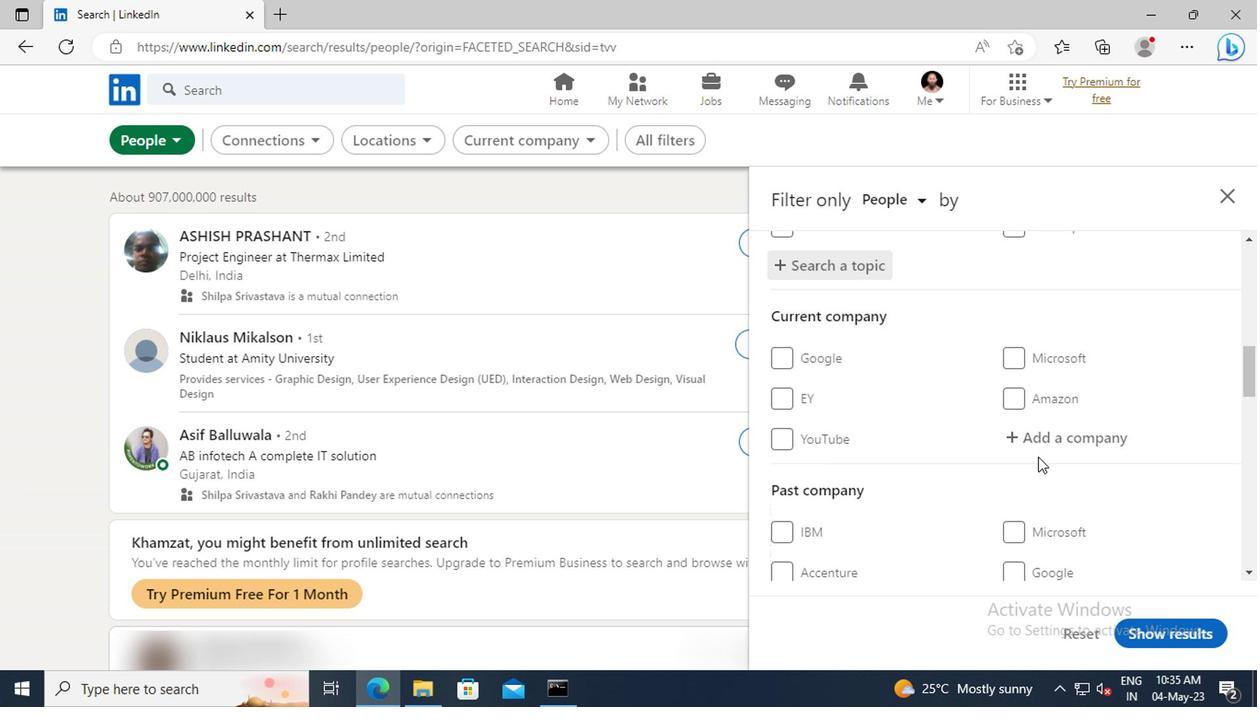 
Action: Mouse scrolled (1033, 455) with delta (0, 0)
Screenshot: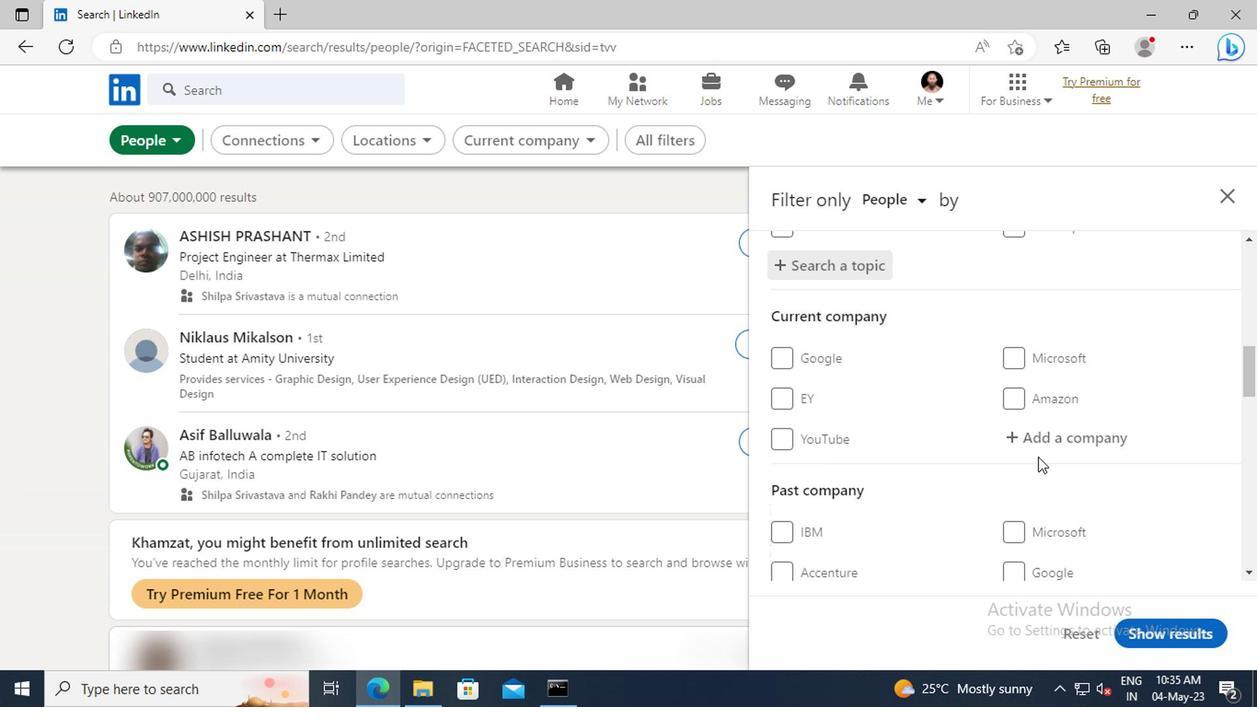 
Action: Mouse scrolled (1033, 455) with delta (0, 0)
Screenshot: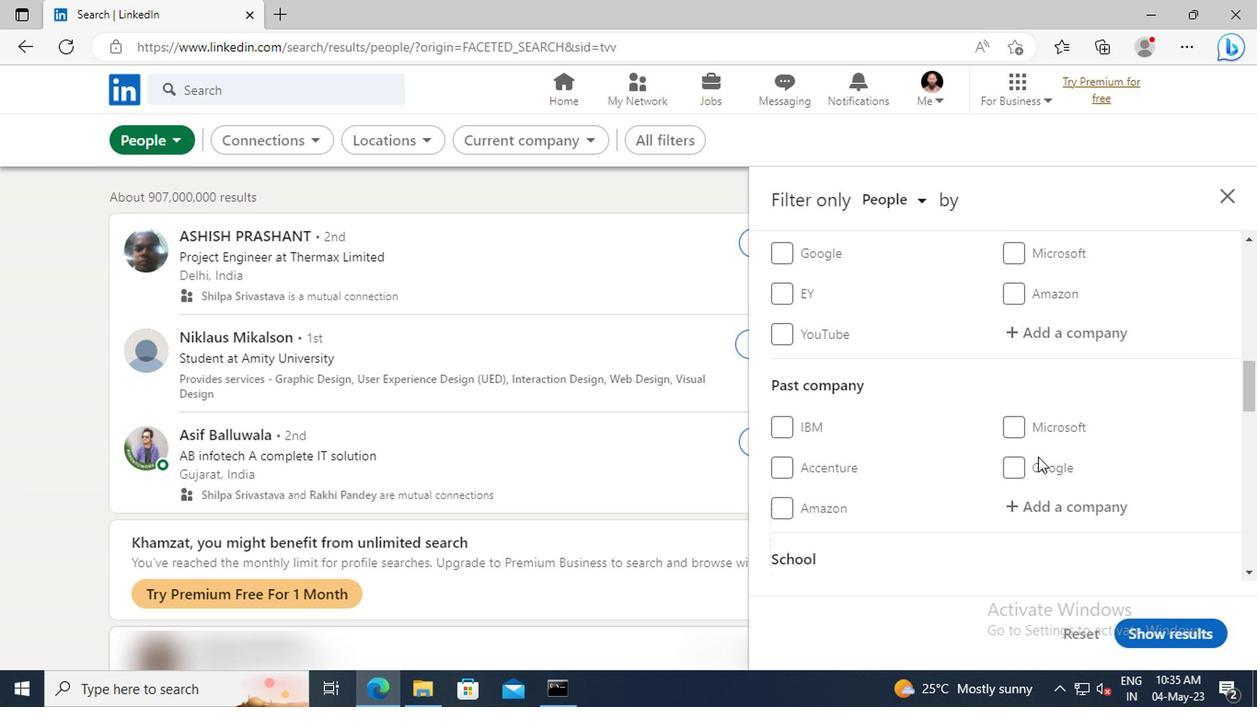 
Action: Mouse scrolled (1033, 455) with delta (0, 0)
Screenshot: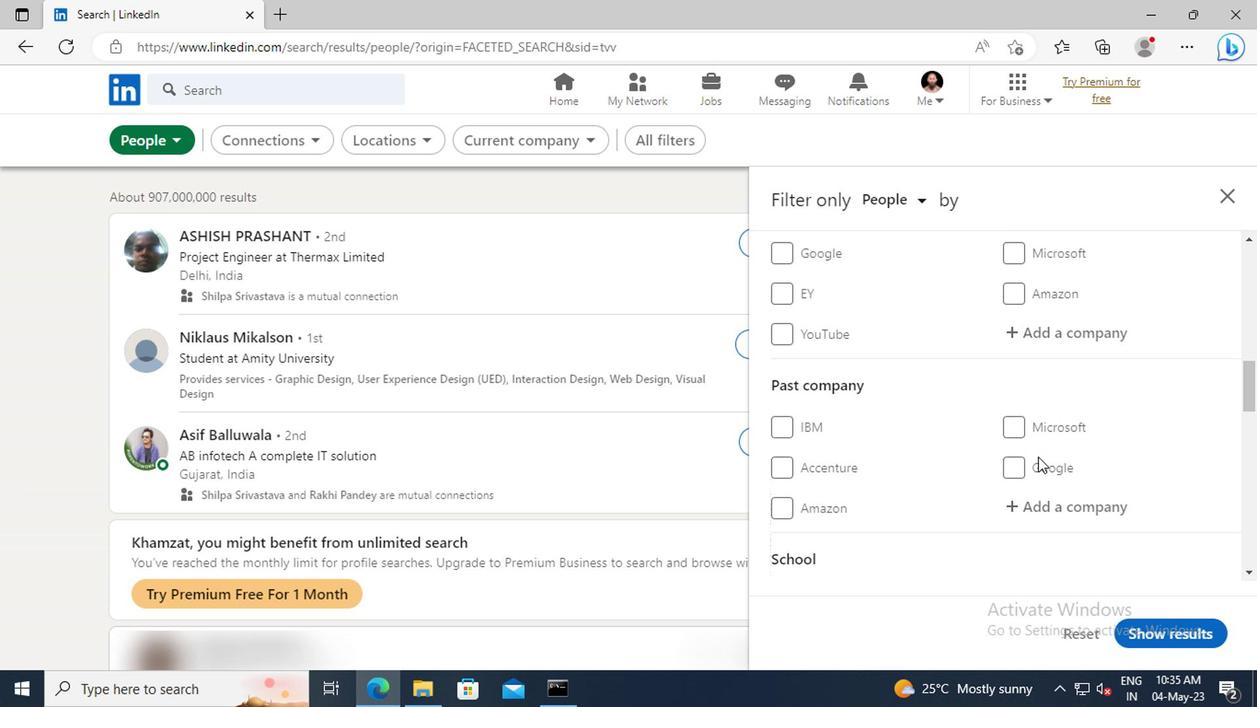 
Action: Mouse scrolled (1033, 455) with delta (0, 0)
Screenshot: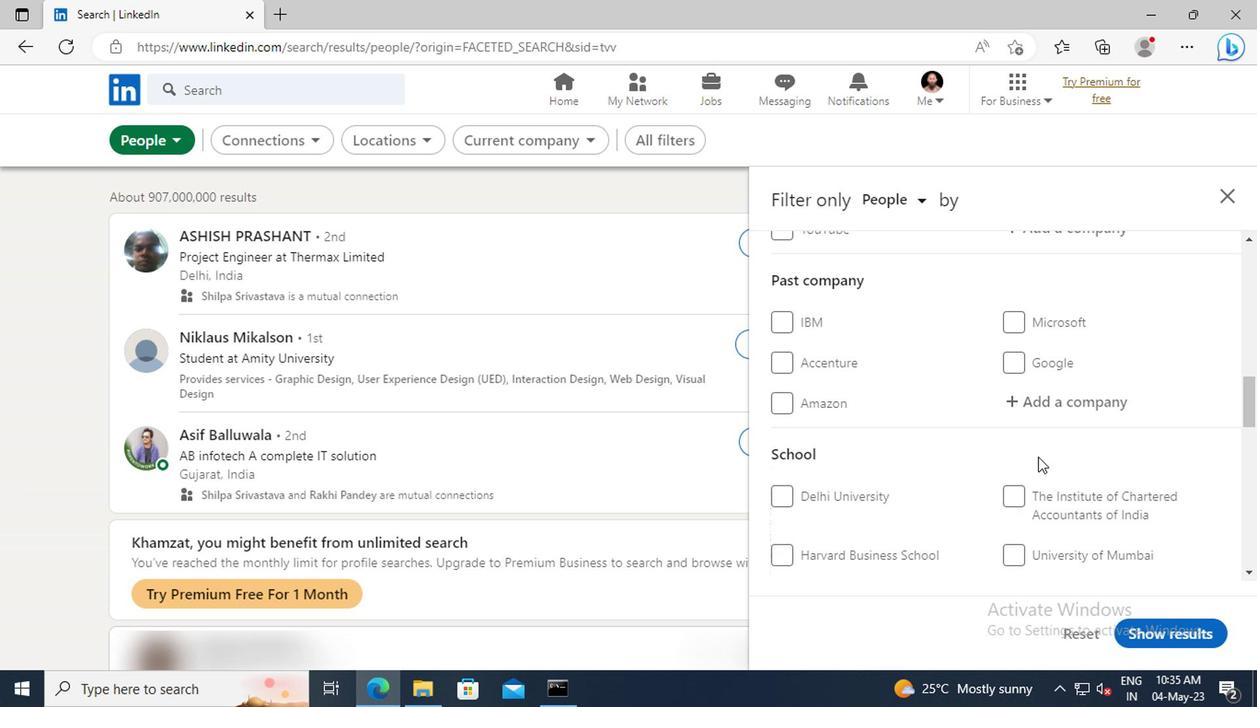 
Action: Mouse scrolled (1033, 455) with delta (0, 0)
Screenshot: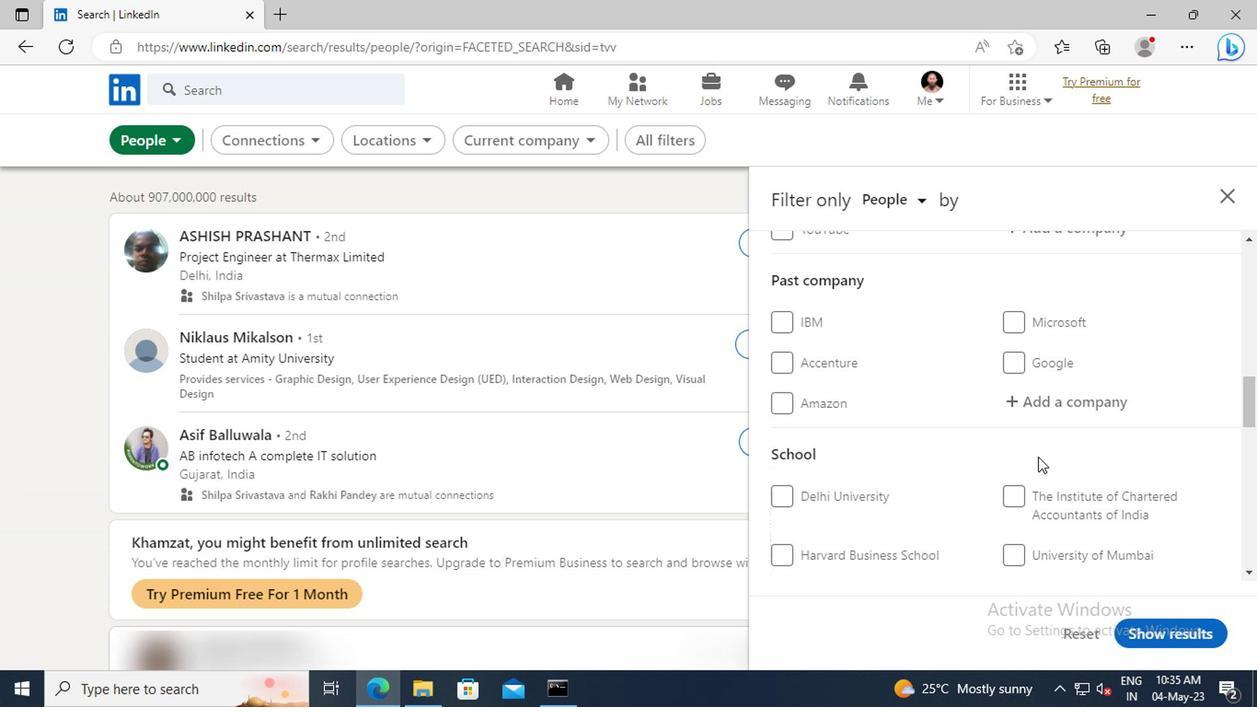 
Action: Mouse scrolled (1033, 455) with delta (0, 0)
Screenshot: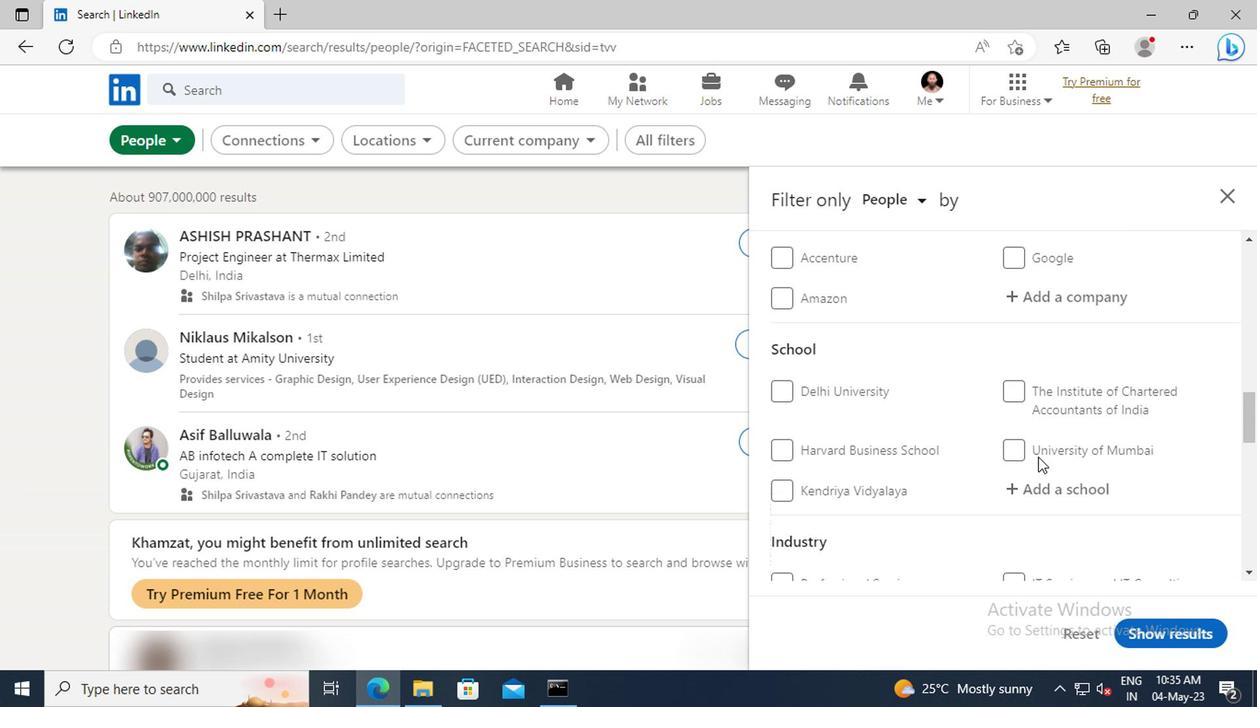 
Action: Mouse scrolled (1033, 455) with delta (0, 0)
Screenshot: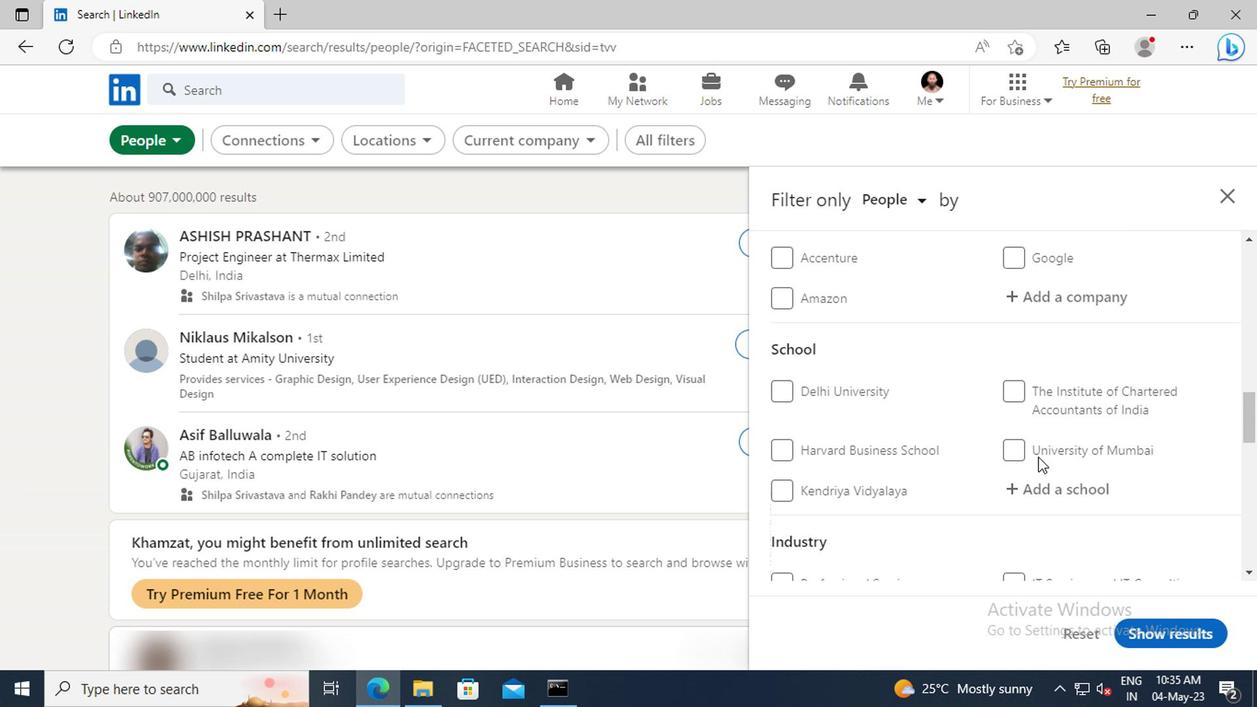 
Action: Mouse scrolled (1033, 455) with delta (0, 0)
Screenshot: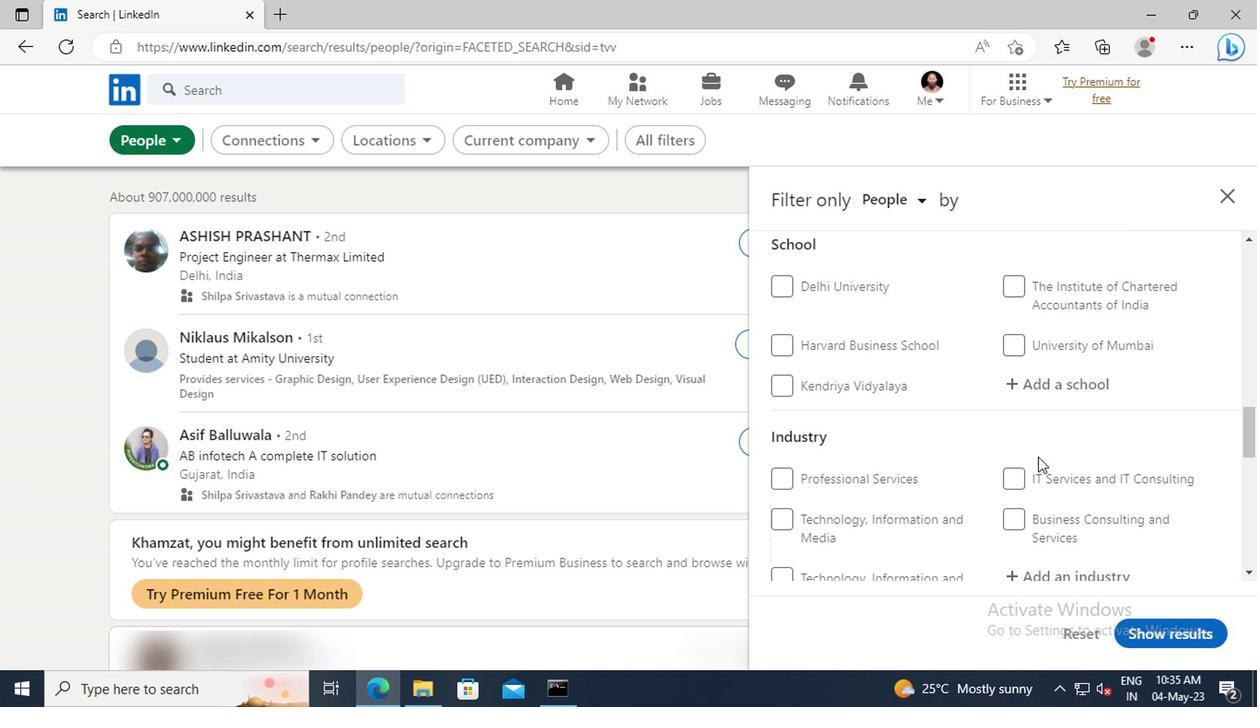 
Action: Mouse scrolled (1033, 455) with delta (0, 0)
Screenshot: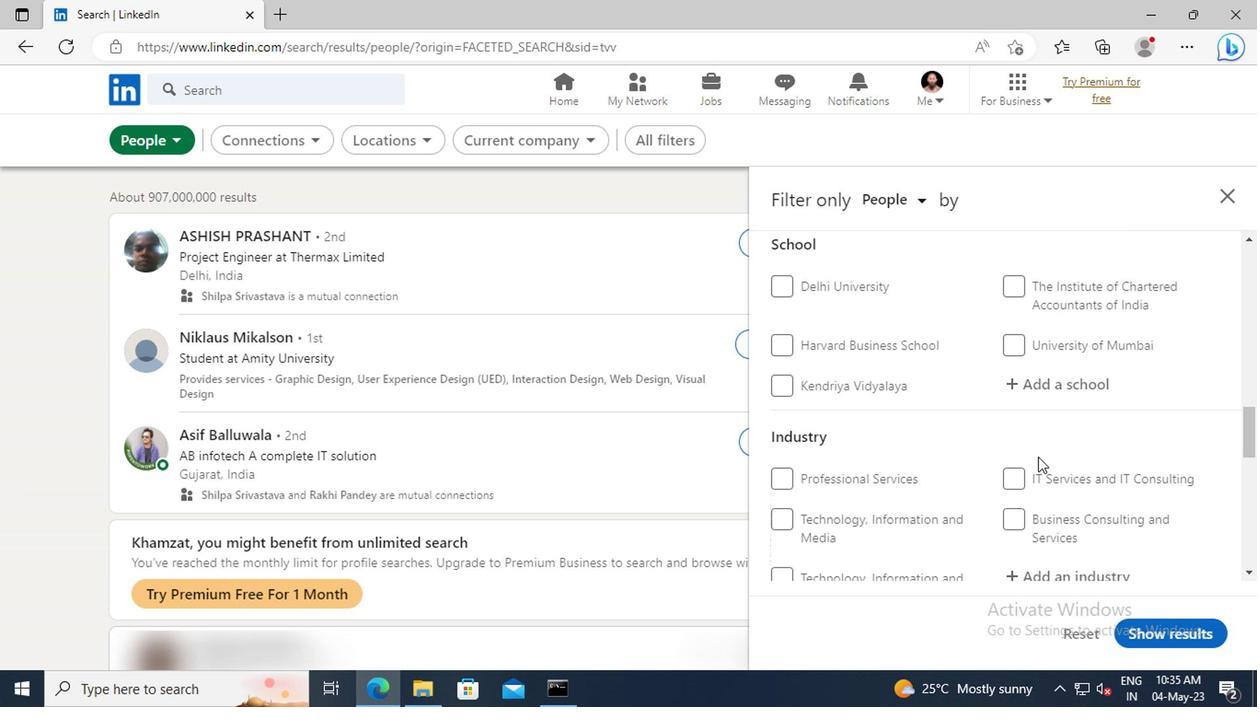
Action: Mouse scrolled (1033, 455) with delta (0, 0)
Screenshot: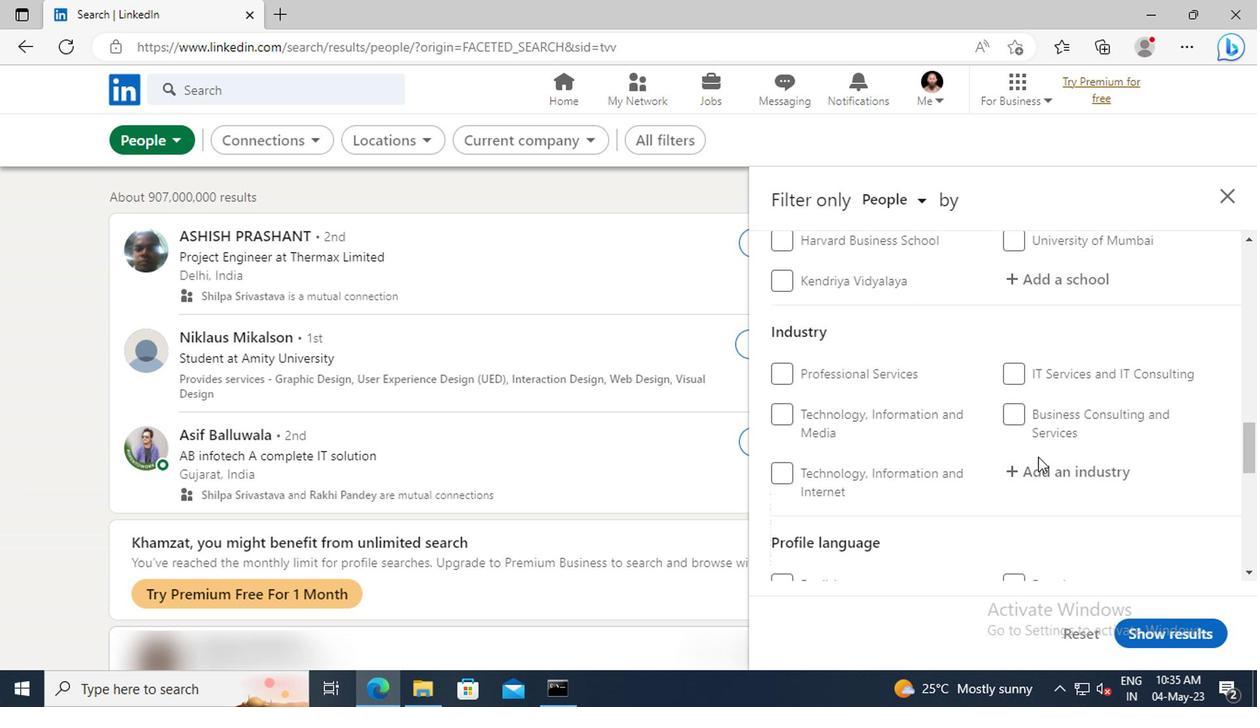 
Action: Mouse scrolled (1033, 455) with delta (0, 0)
Screenshot: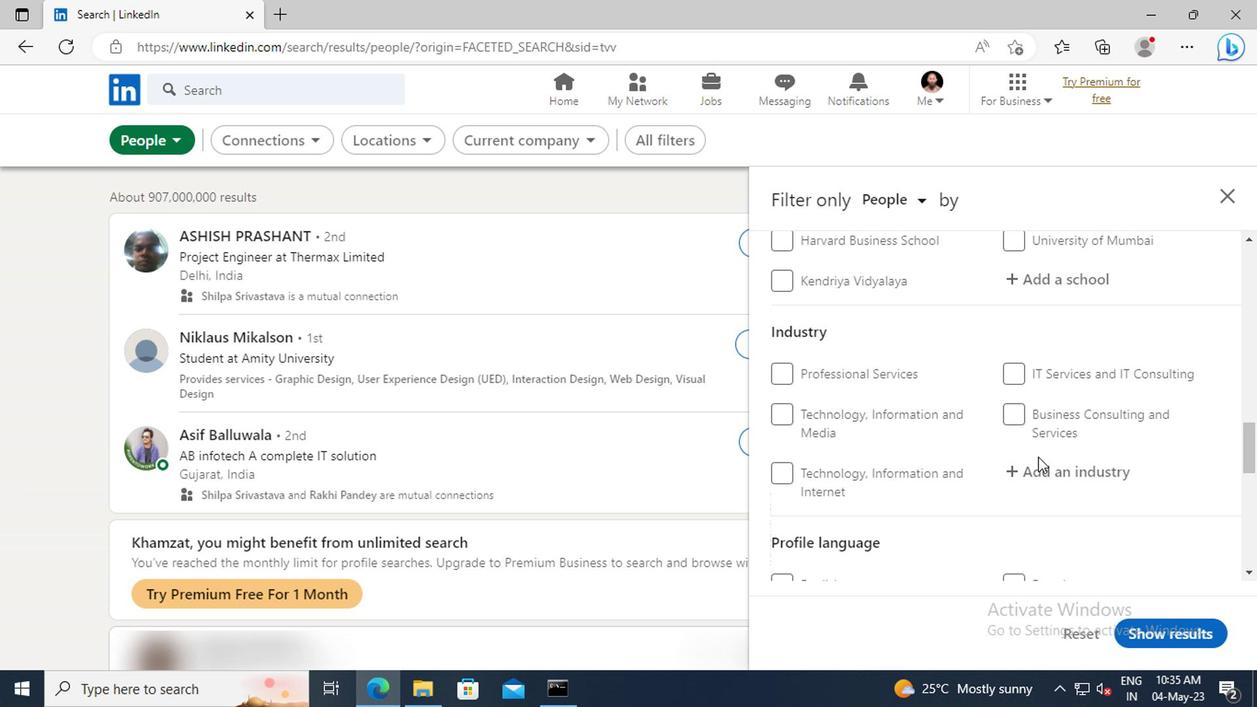 
Action: Mouse moved to (1013, 520)
Screenshot: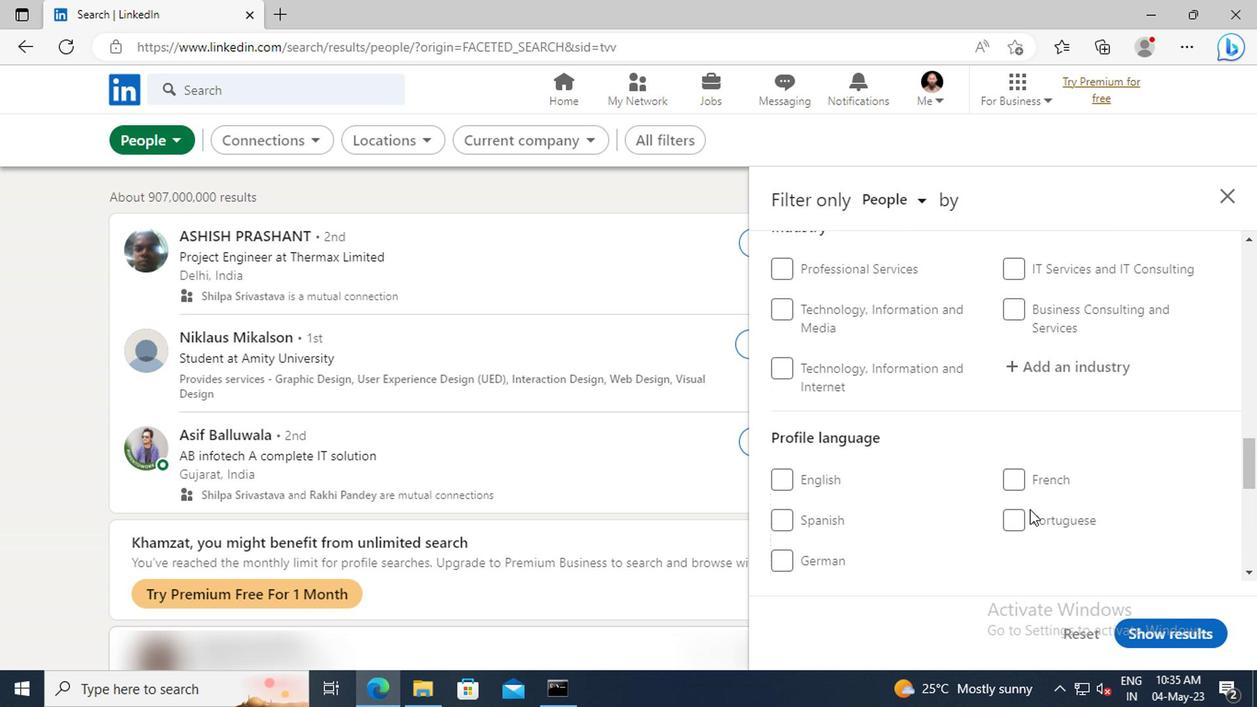 
Action: Mouse pressed left at (1013, 520)
Screenshot: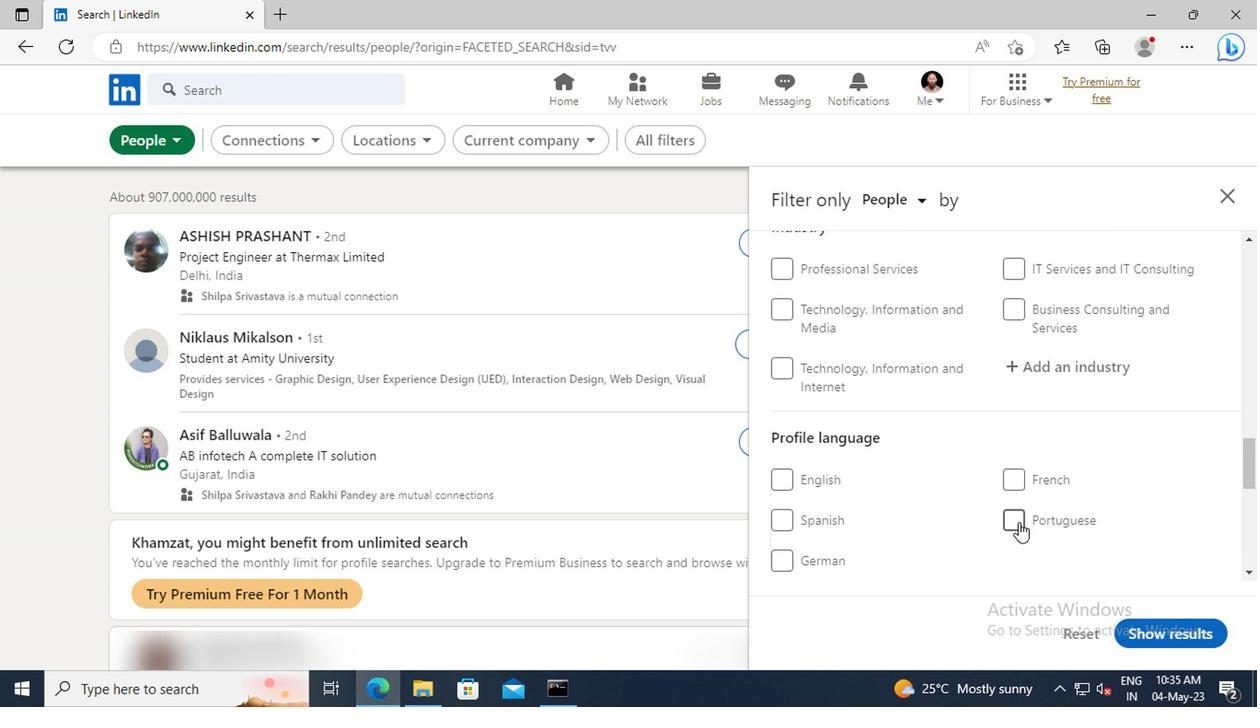 
Action: Mouse moved to (1041, 455)
Screenshot: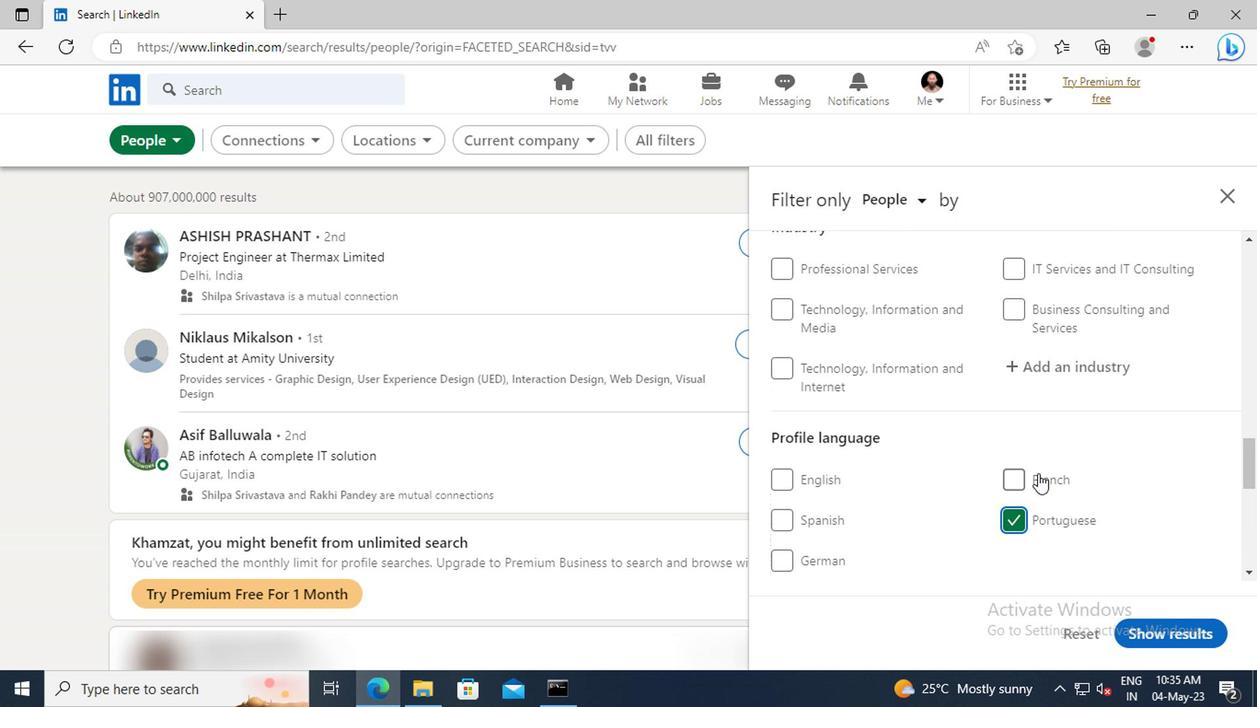 
Action: Mouse scrolled (1041, 457) with delta (0, 1)
Screenshot: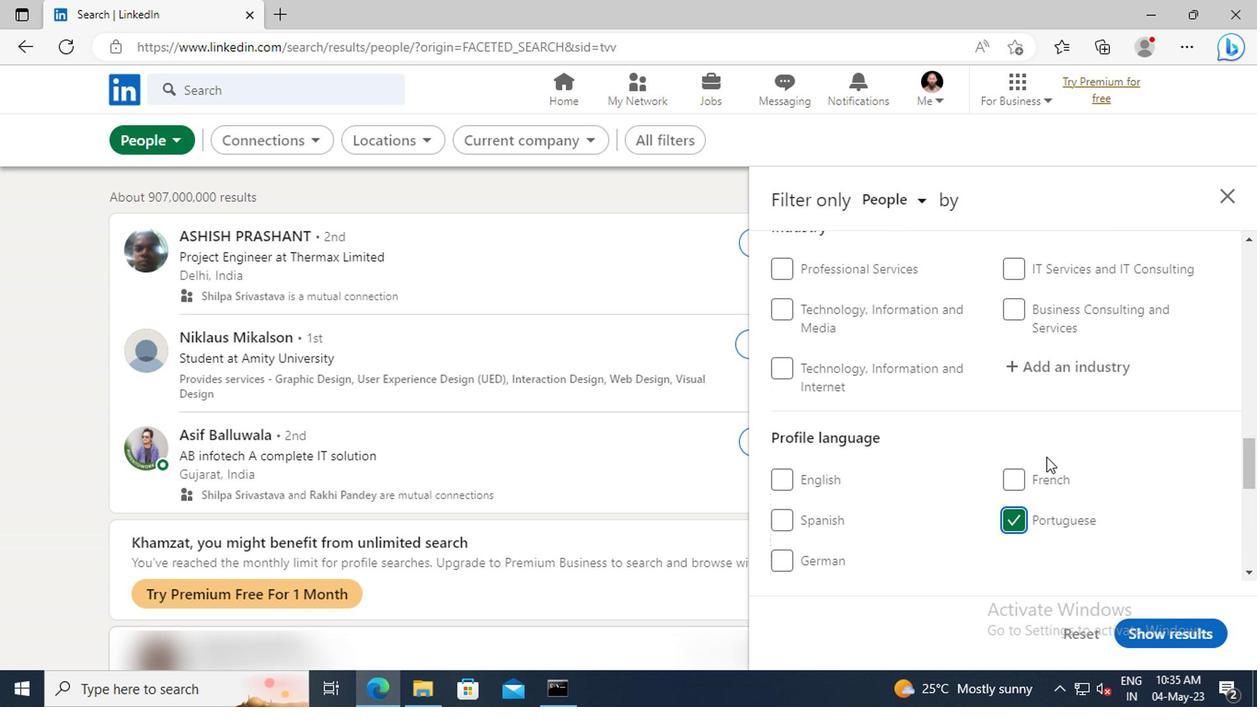 
Action: Mouse scrolled (1041, 457) with delta (0, 1)
Screenshot: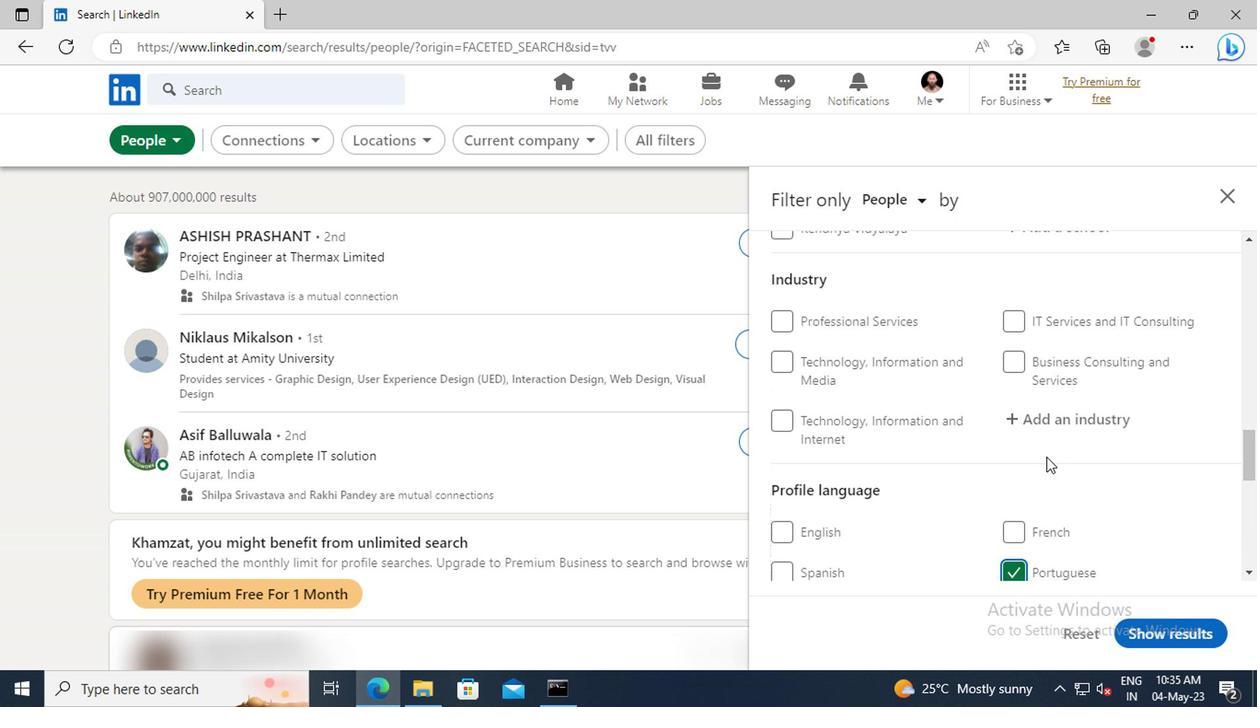 
Action: Mouse scrolled (1041, 457) with delta (0, 1)
Screenshot: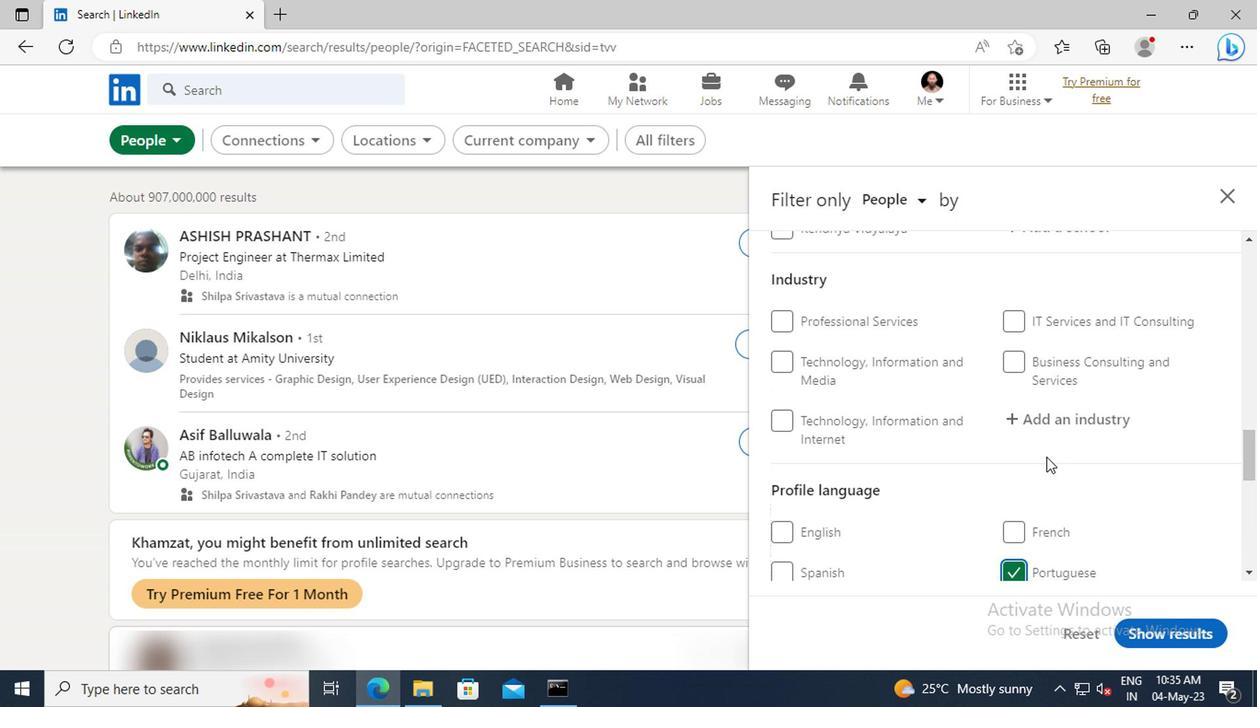 
Action: Mouse scrolled (1041, 457) with delta (0, 1)
Screenshot: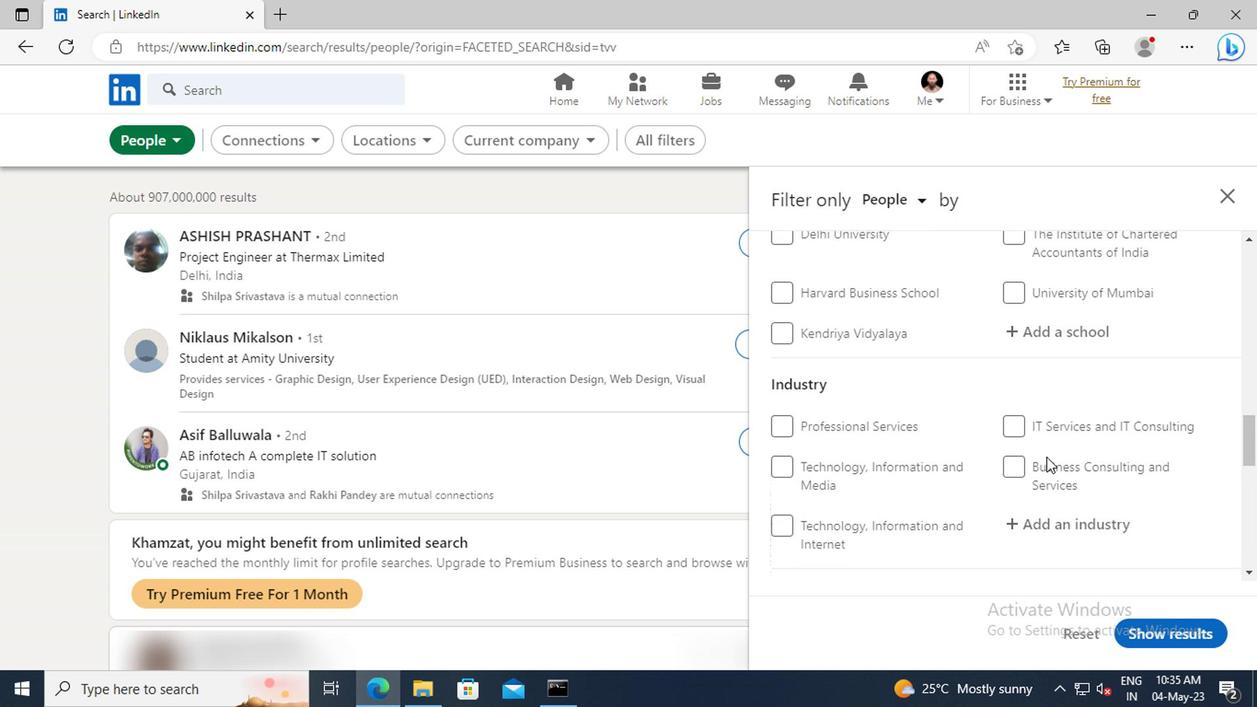 
Action: Mouse scrolled (1041, 457) with delta (0, 1)
Screenshot: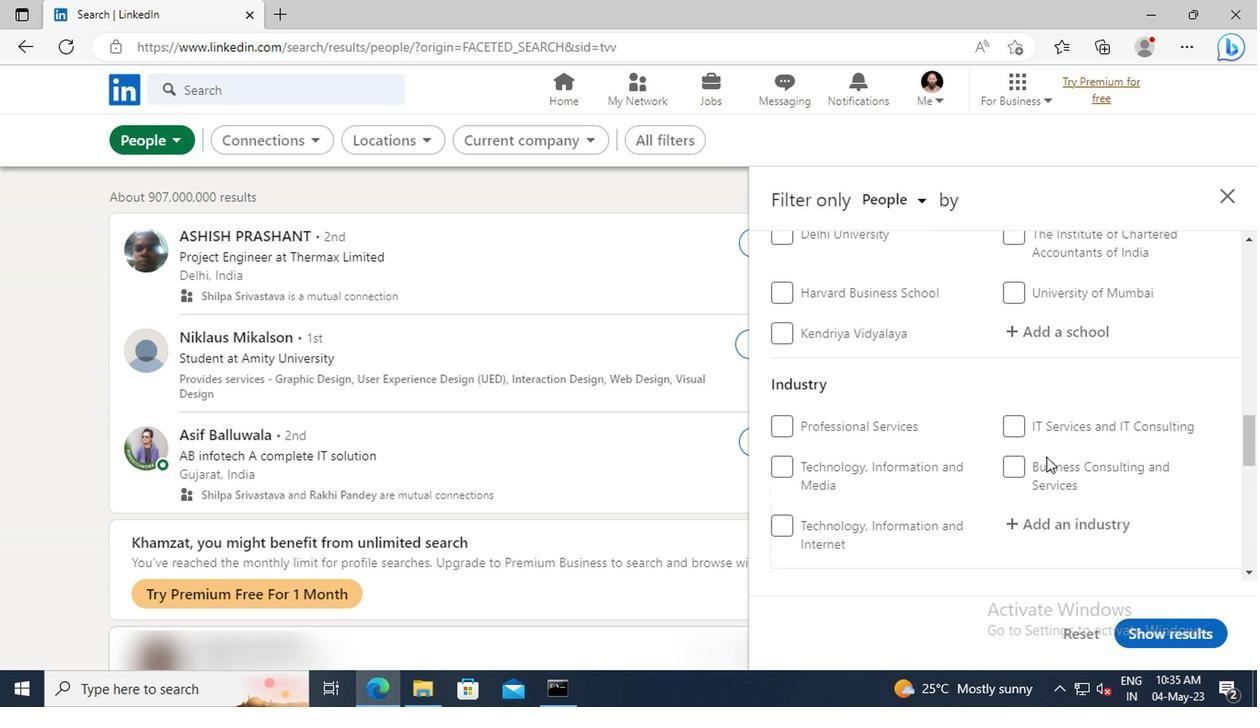 
Action: Mouse scrolled (1041, 457) with delta (0, 1)
Screenshot: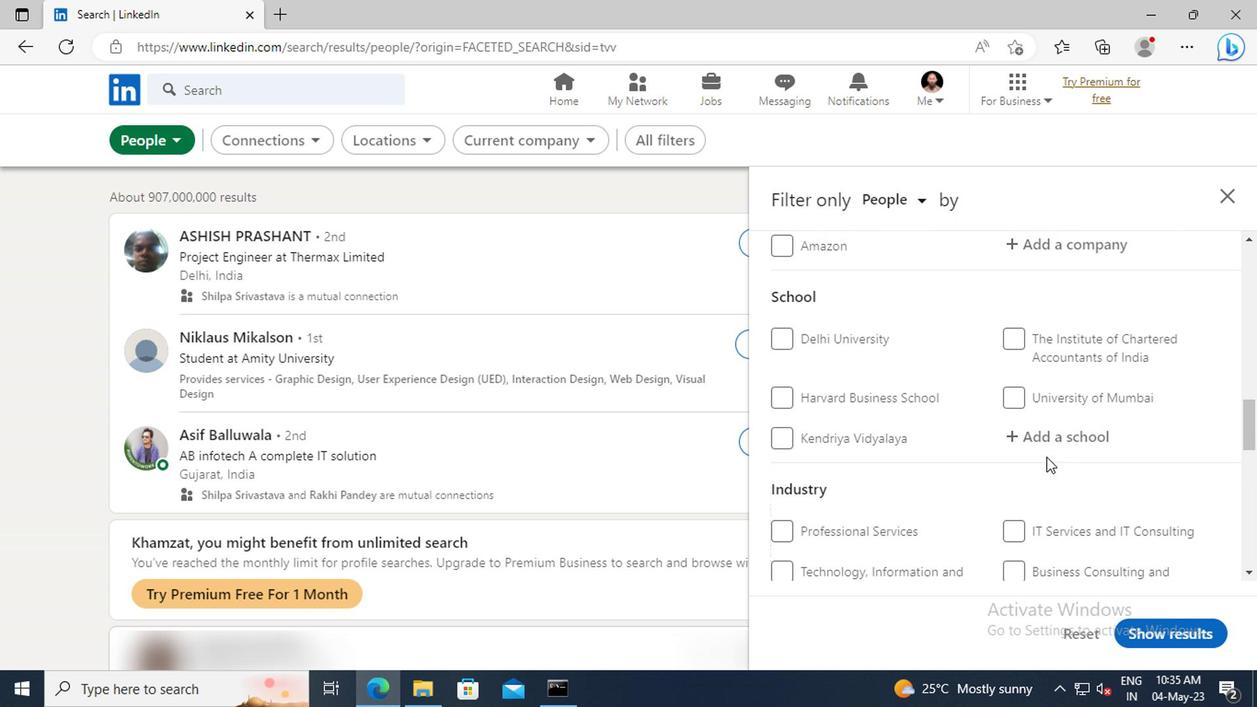 
Action: Mouse scrolled (1041, 457) with delta (0, 1)
Screenshot: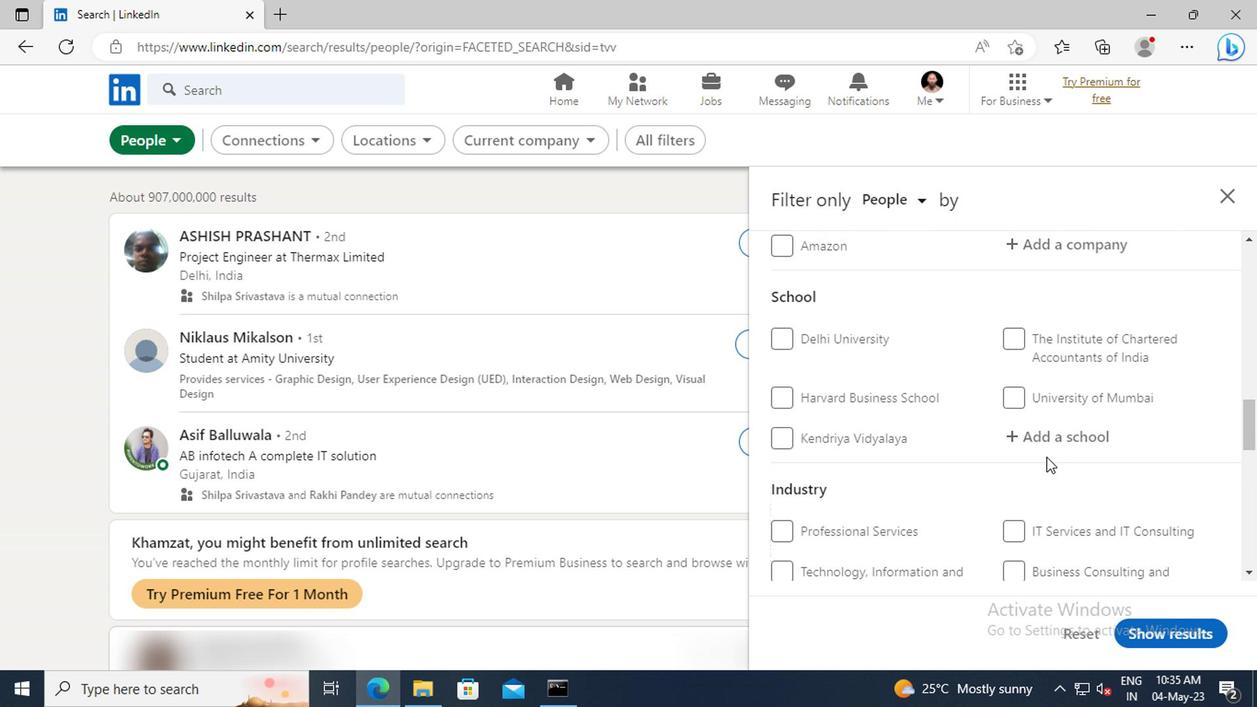
Action: Mouse scrolled (1041, 457) with delta (0, 1)
Screenshot: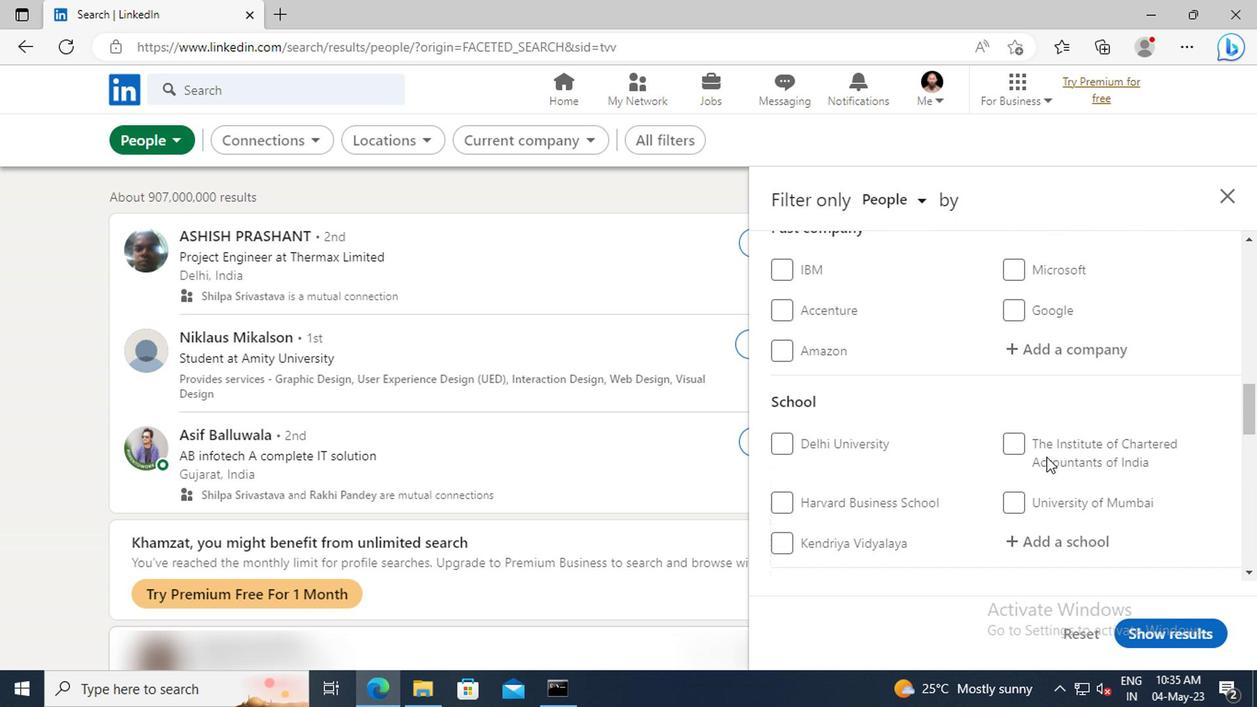 
Action: Mouse scrolled (1041, 457) with delta (0, 1)
Screenshot: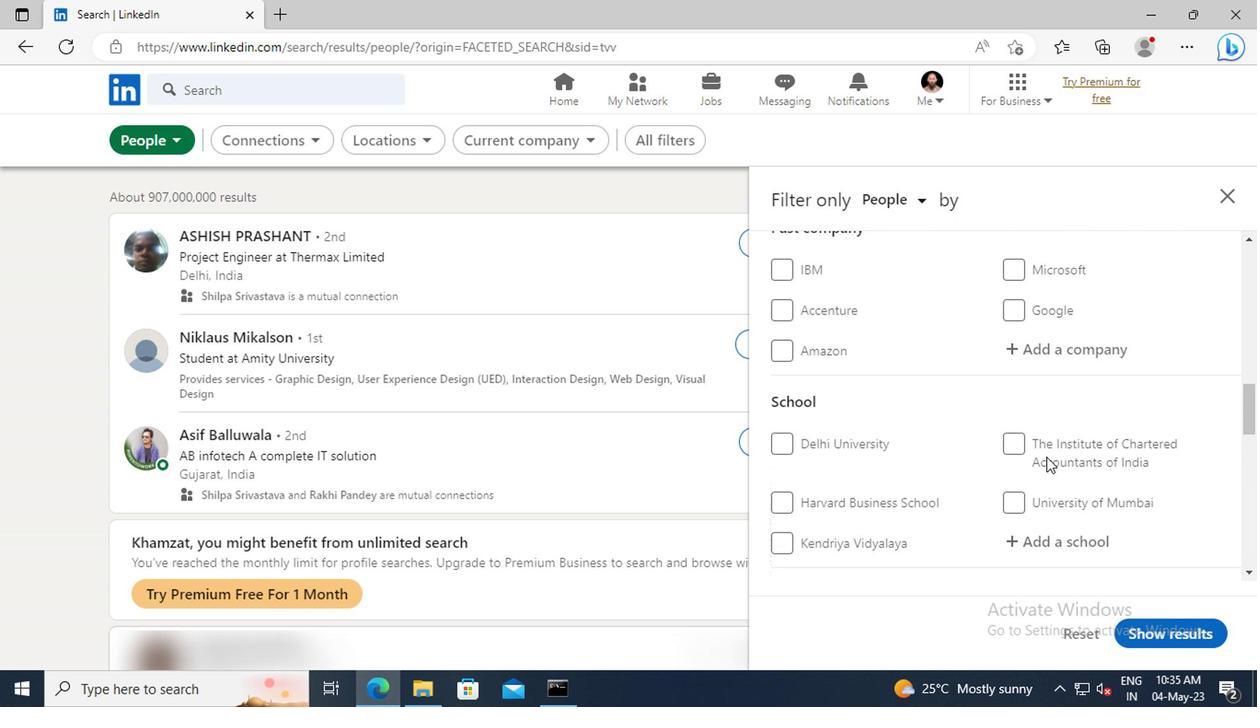 
Action: Mouse scrolled (1041, 457) with delta (0, 1)
Screenshot: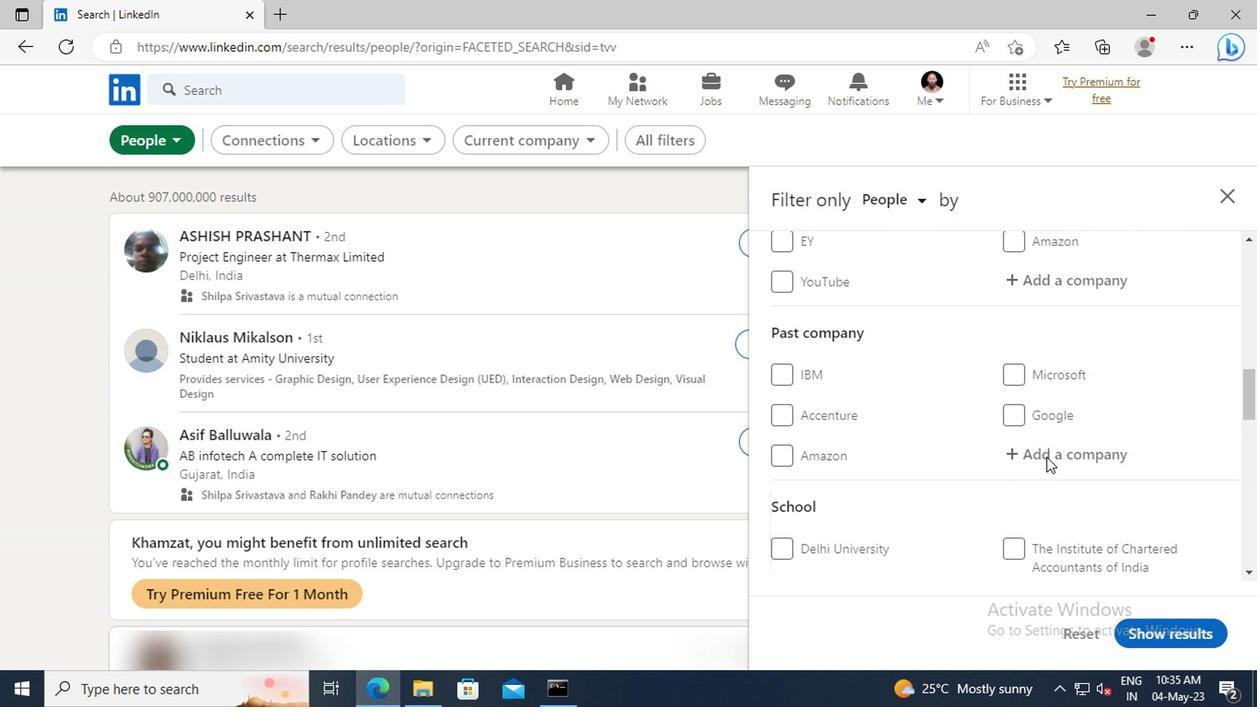 
Action: Mouse scrolled (1041, 457) with delta (0, 1)
Screenshot: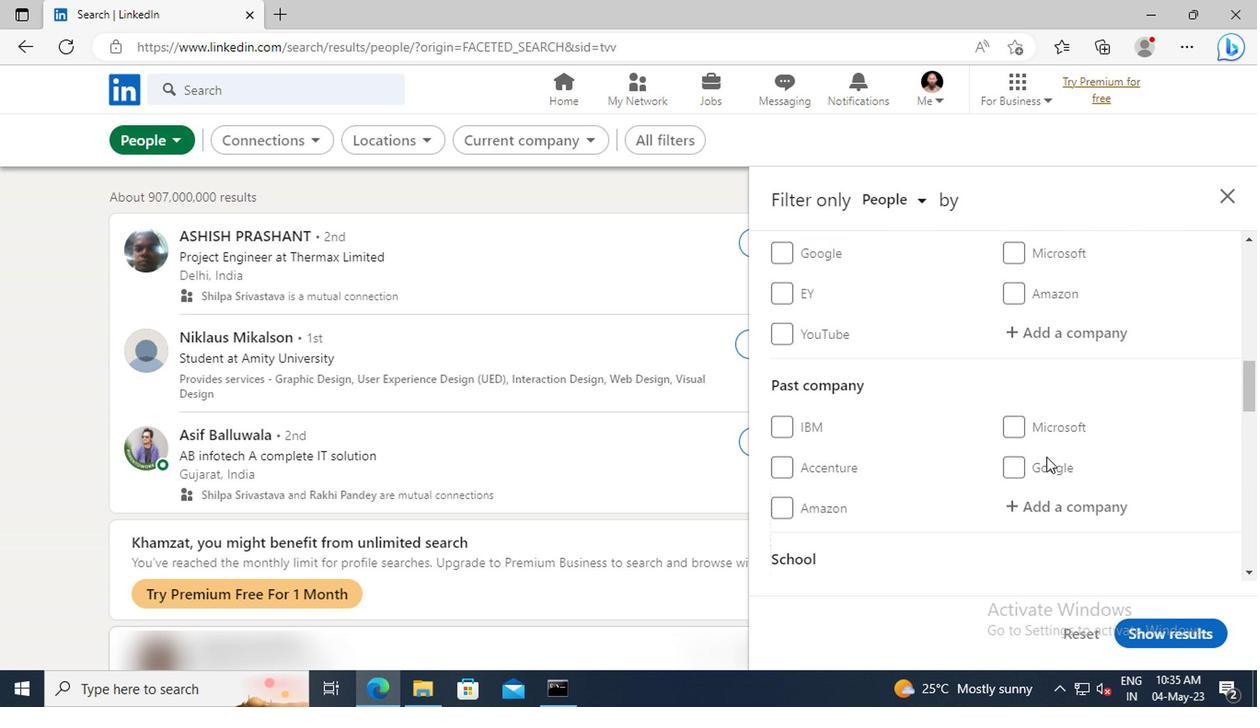 
Action: Mouse scrolled (1041, 457) with delta (0, 1)
Screenshot: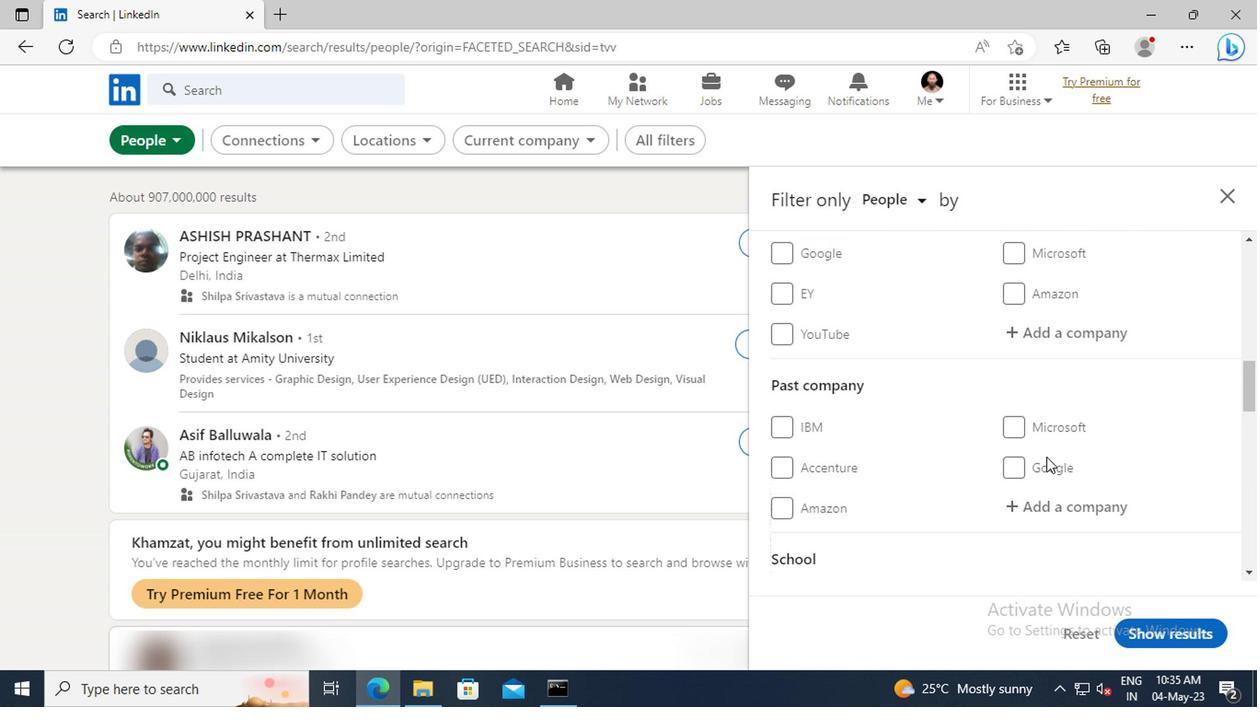 
Action: Mouse moved to (1040, 443)
Screenshot: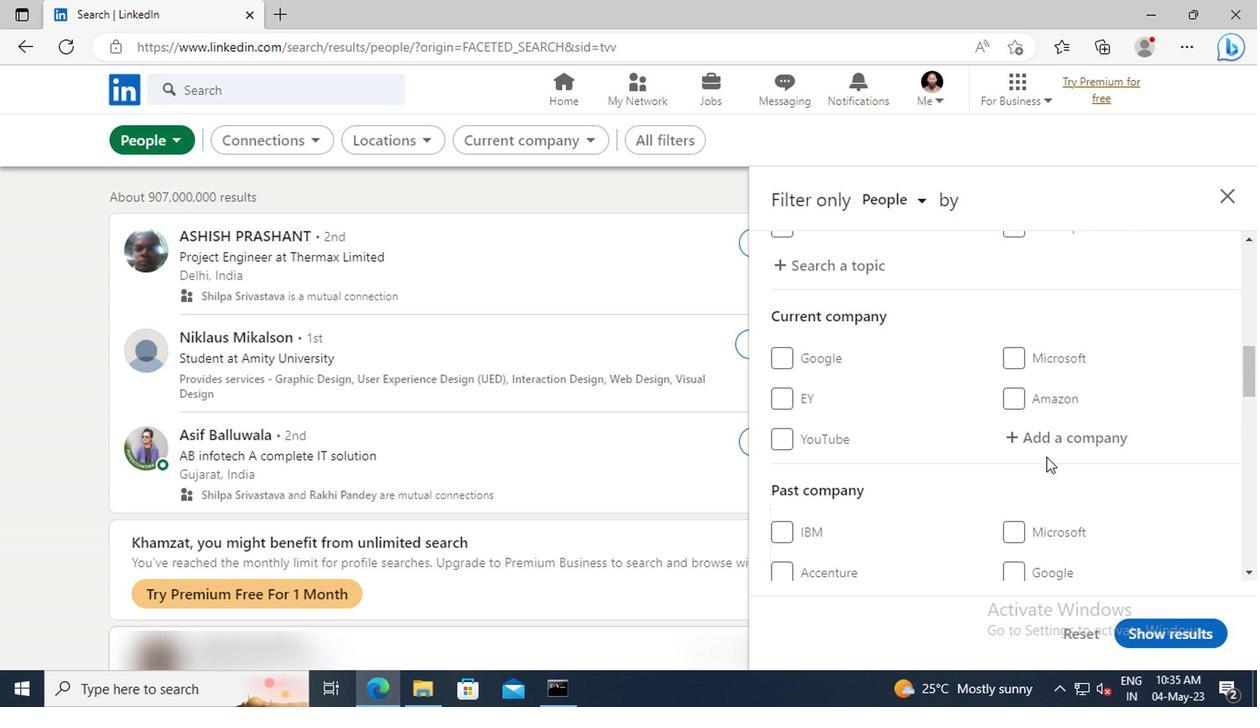 
Action: Mouse pressed left at (1040, 443)
Screenshot: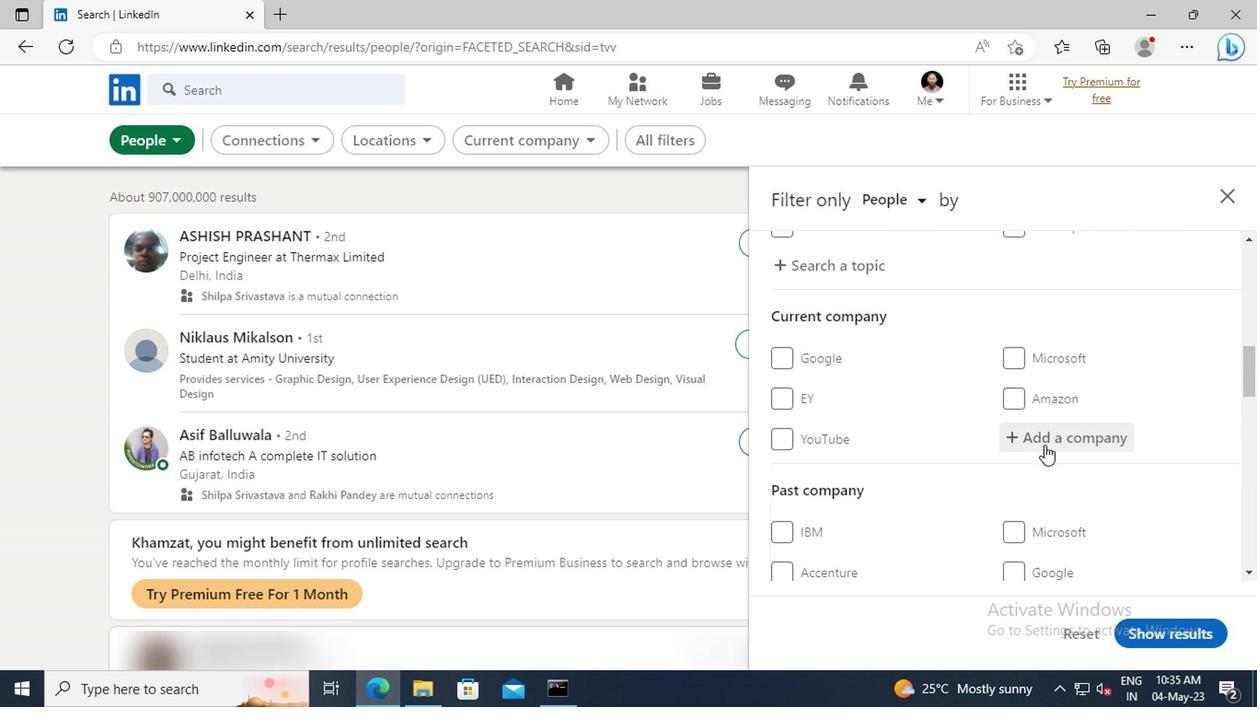 
Action: Key pressed <Key.shift>LIVSP
Screenshot: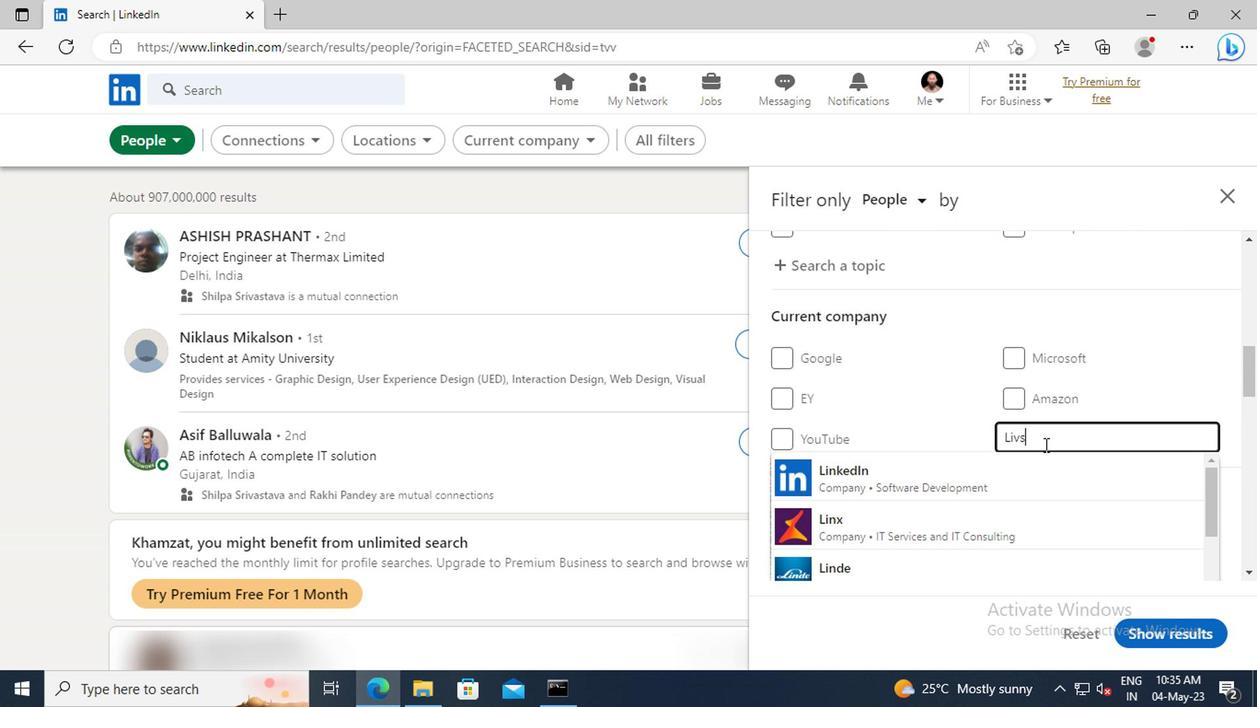 
Action: Mouse moved to (1040, 462)
Screenshot: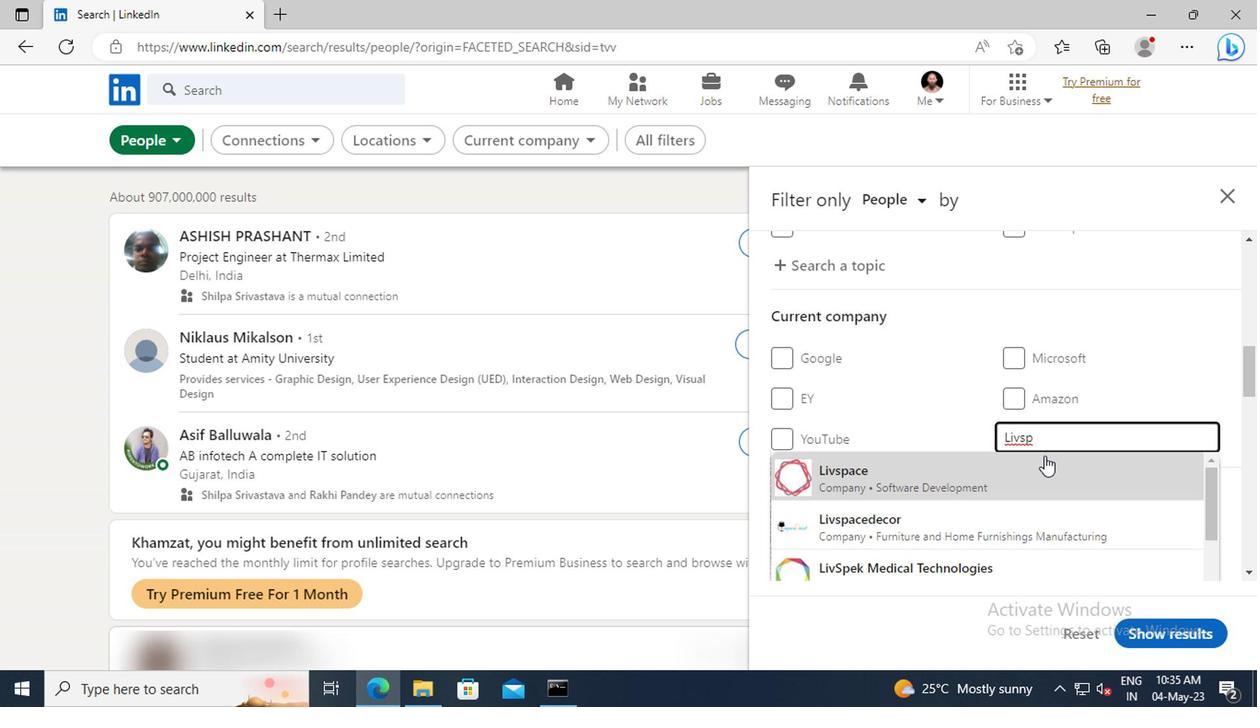 
Action: Mouse pressed left at (1040, 462)
Screenshot: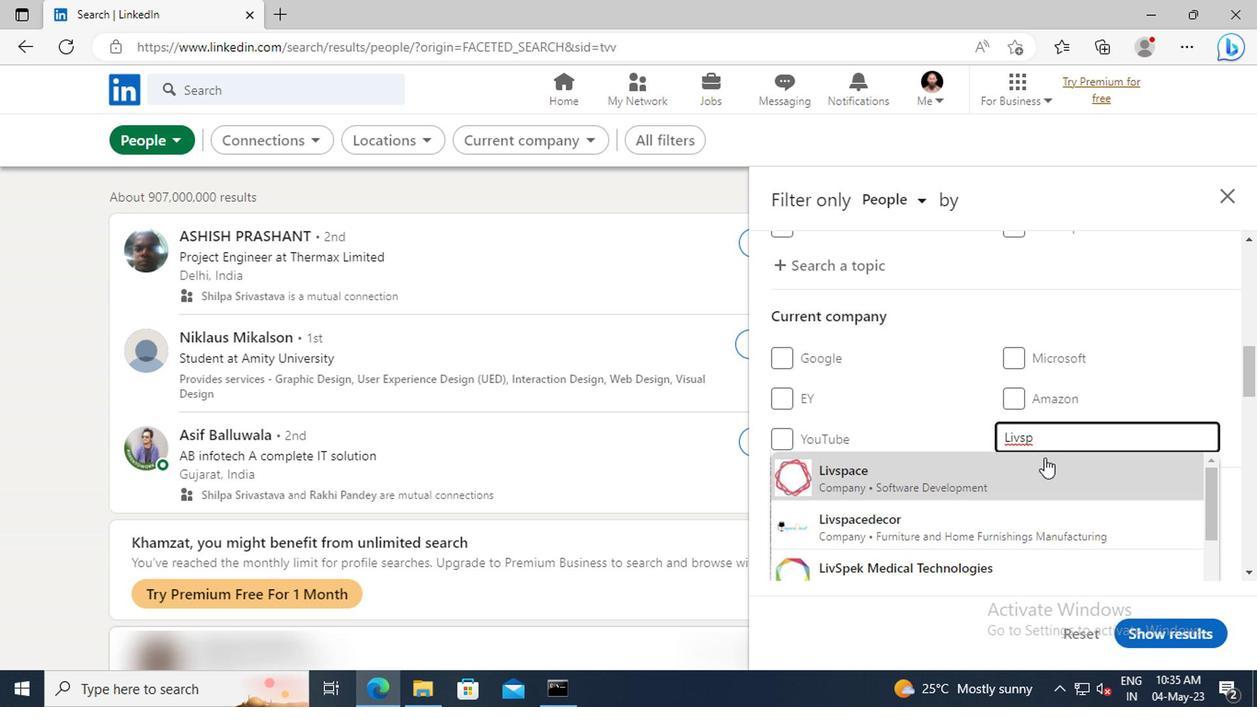 
Action: Mouse scrolled (1040, 461) with delta (0, 0)
Screenshot: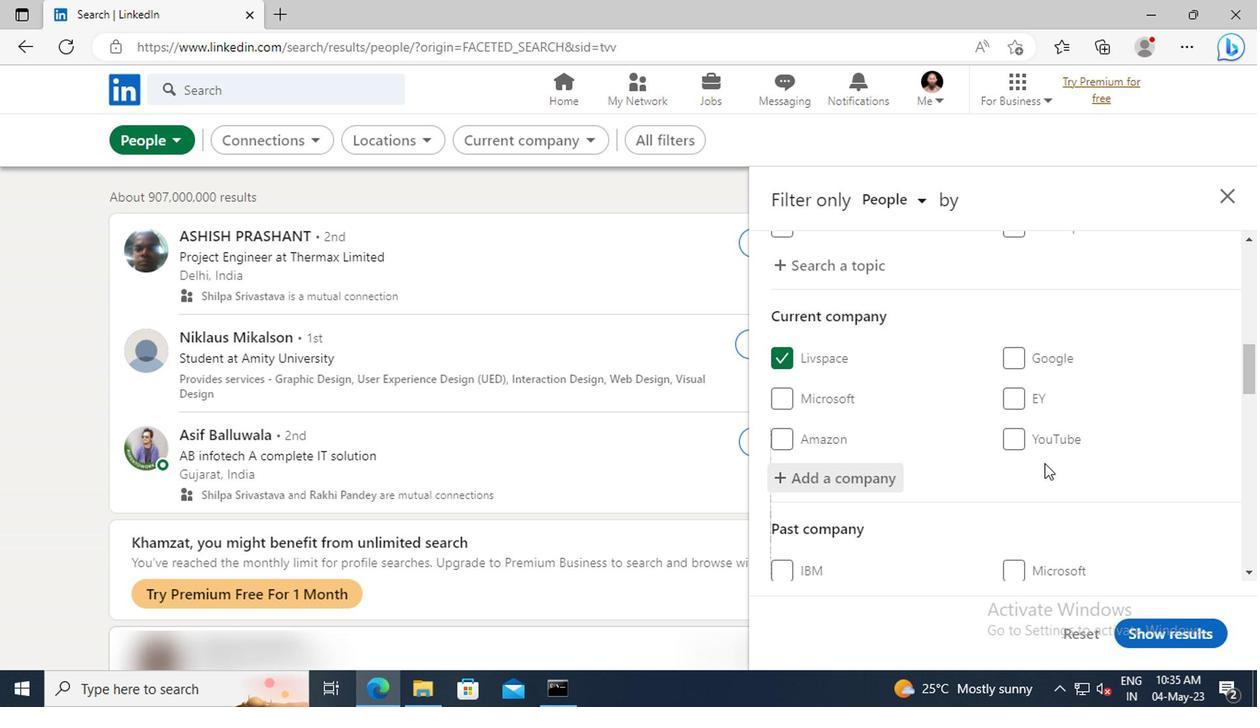 
Action: Mouse scrolled (1040, 461) with delta (0, 0)
Screenshot: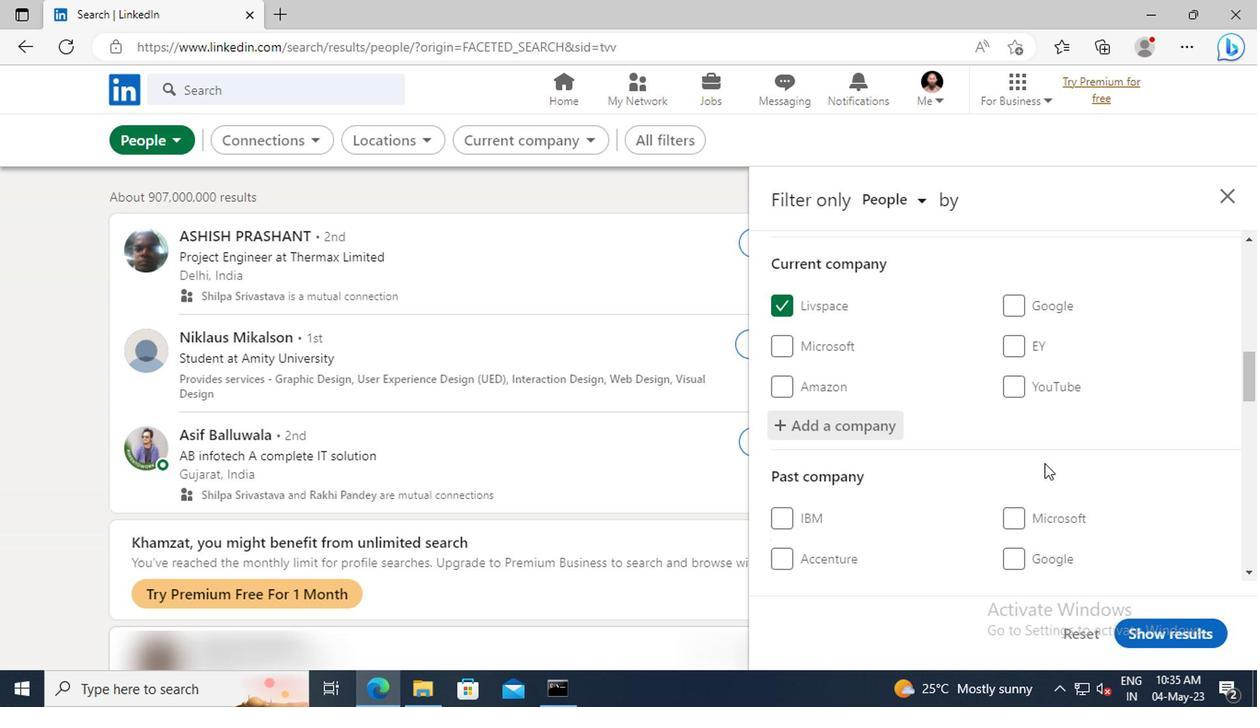
Action: Mouse scrolled (1040, 461) with delta (0, 0)
Screenshot: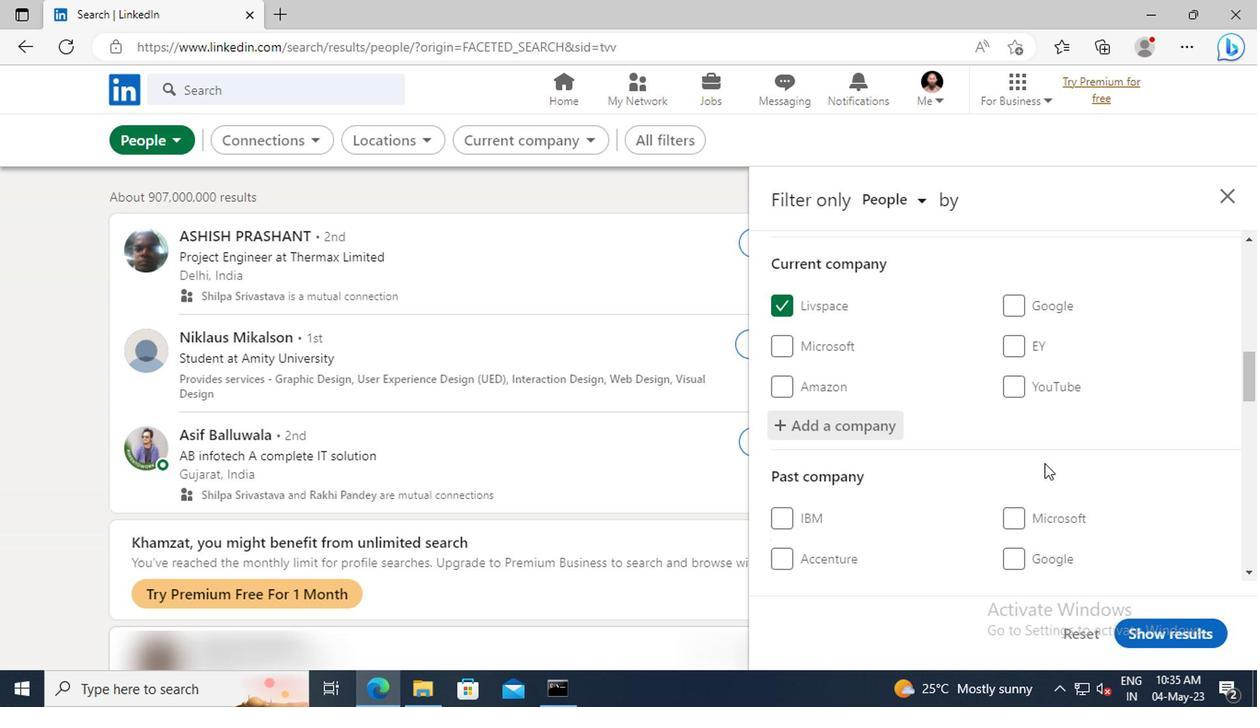 
Action: Mouse moved to (1038, 449)
Screenshot: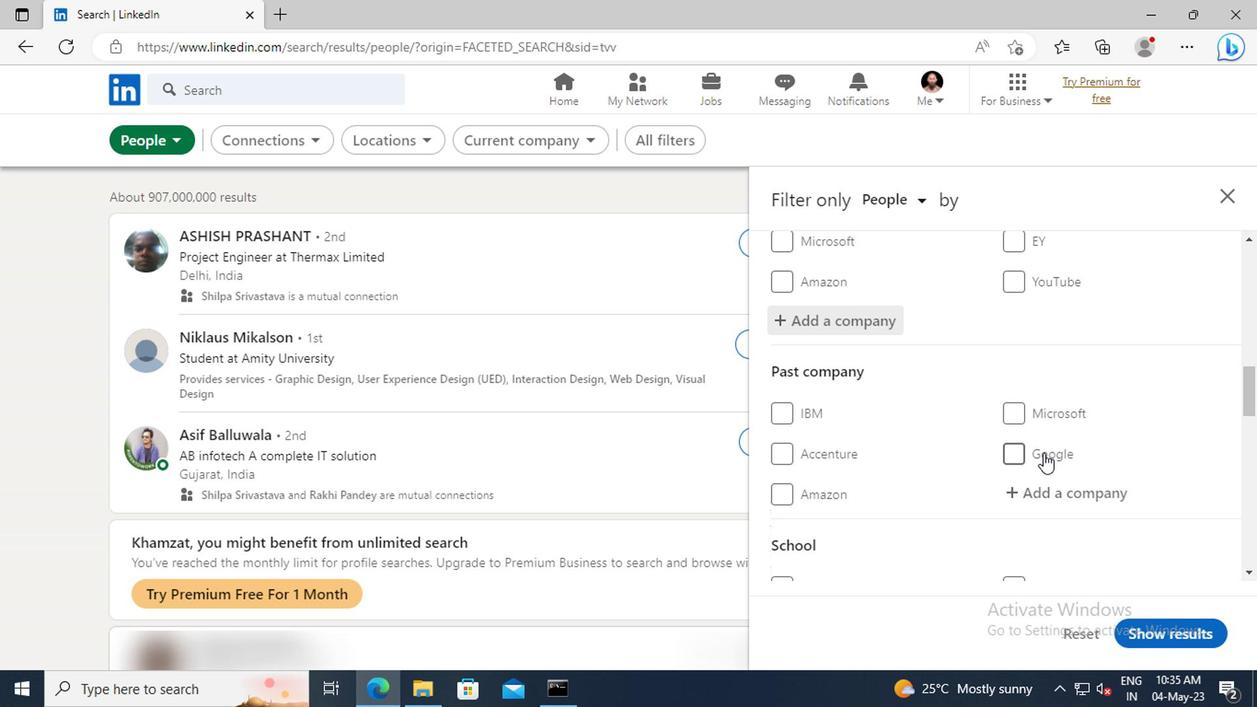
Action: Mouse scrolled (1038, 448) with delta (0, -1)
Screenshot: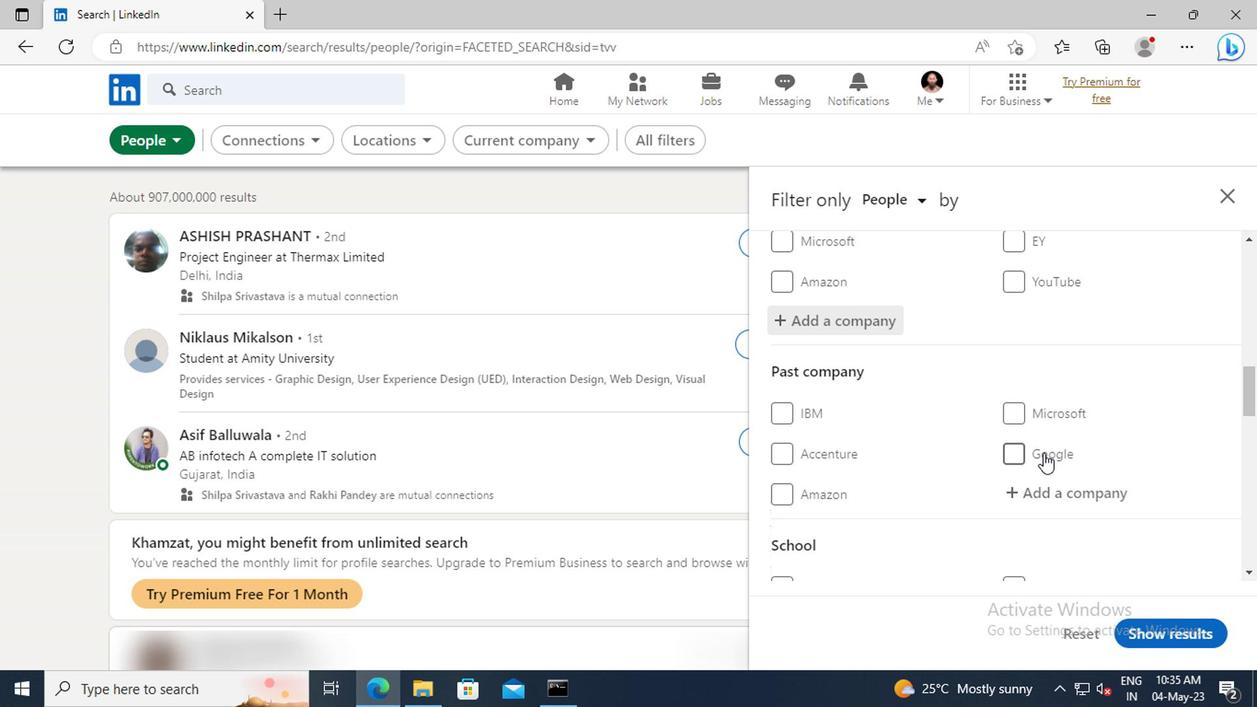 
Action: Mouse moved to (1037, 446)
Screenshot: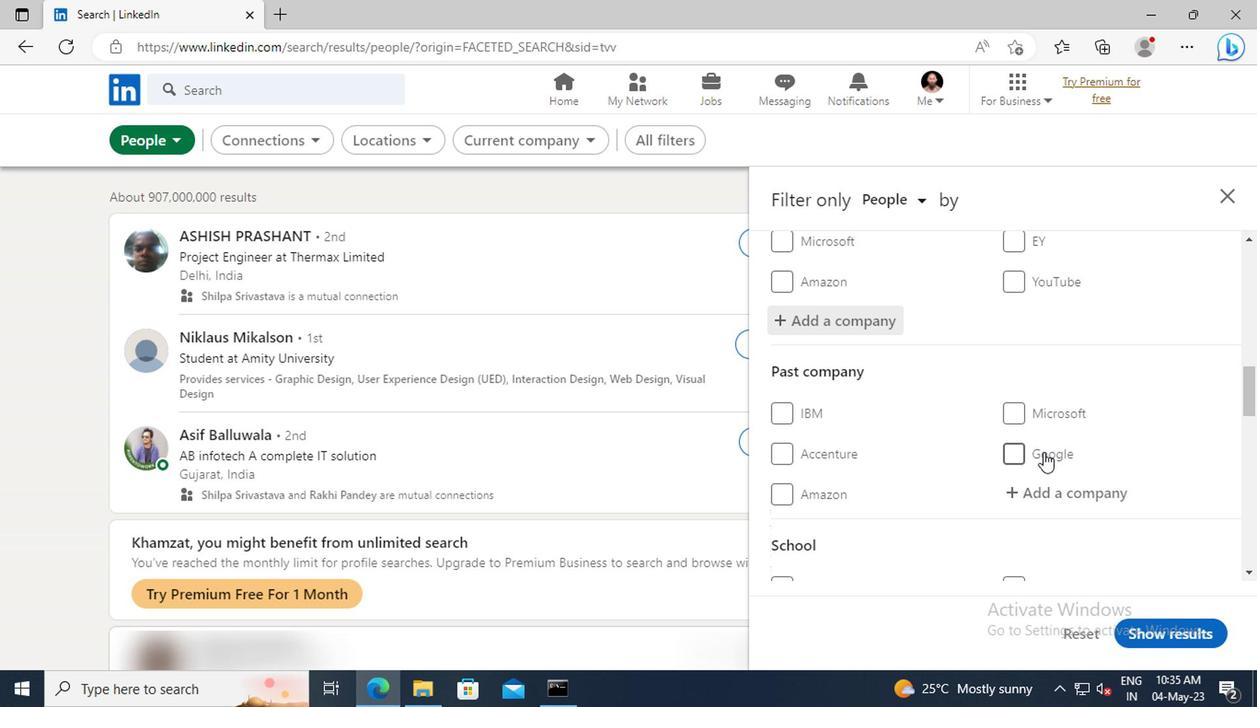 
Action: Mouse scrolled (1037, 445) with delta (0, 0)
Screenshot: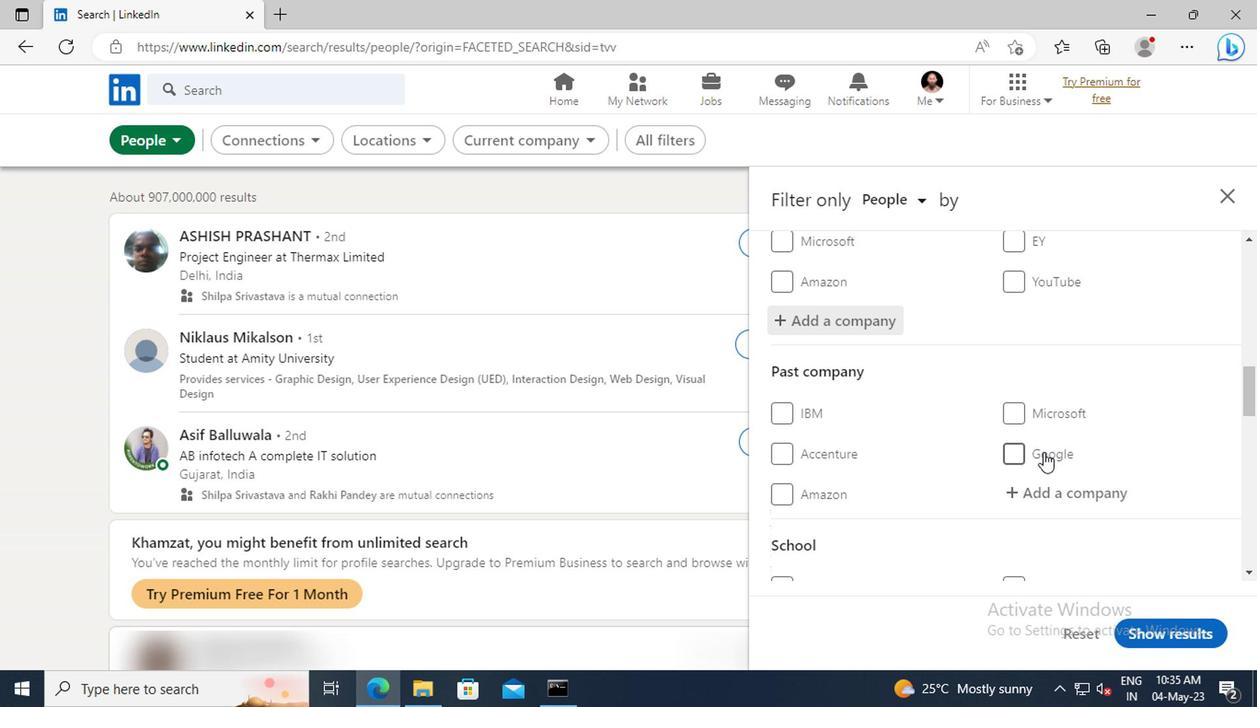 
Action: Mouse moved to (1031, 424)
Screenshot: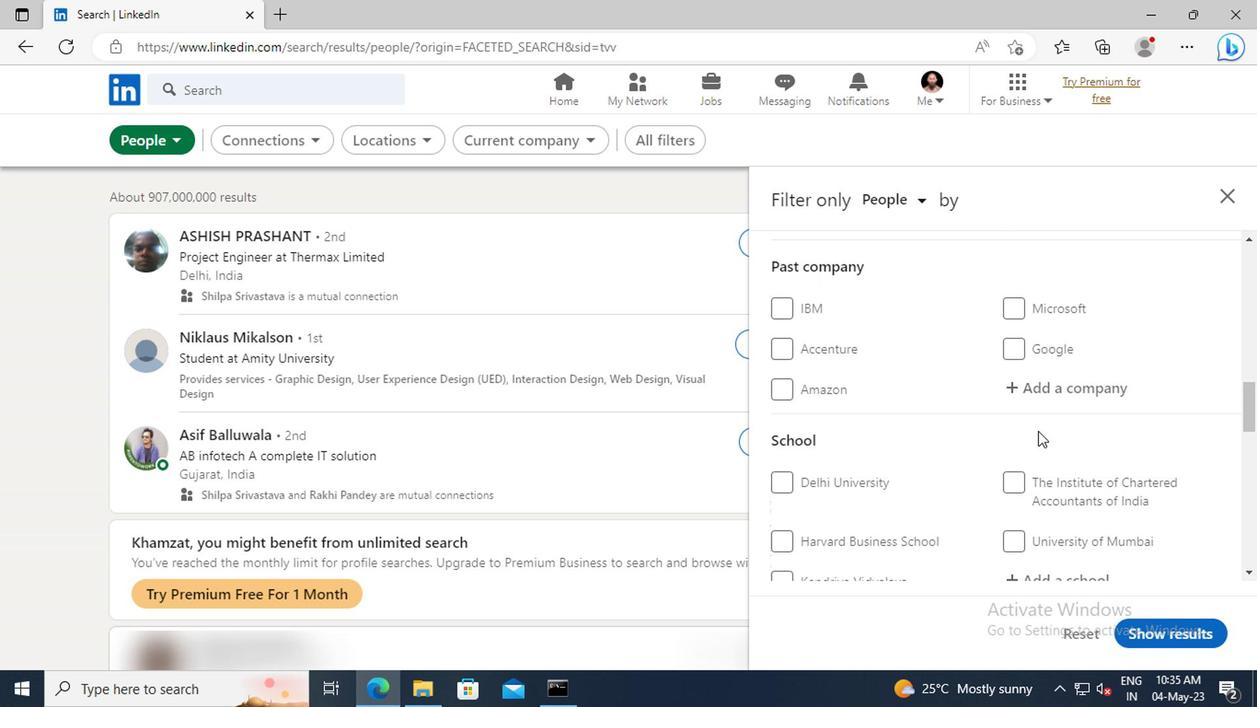 
Action: Mouse scrolled (1031, 424) with delta (0, 0)
Screenshot: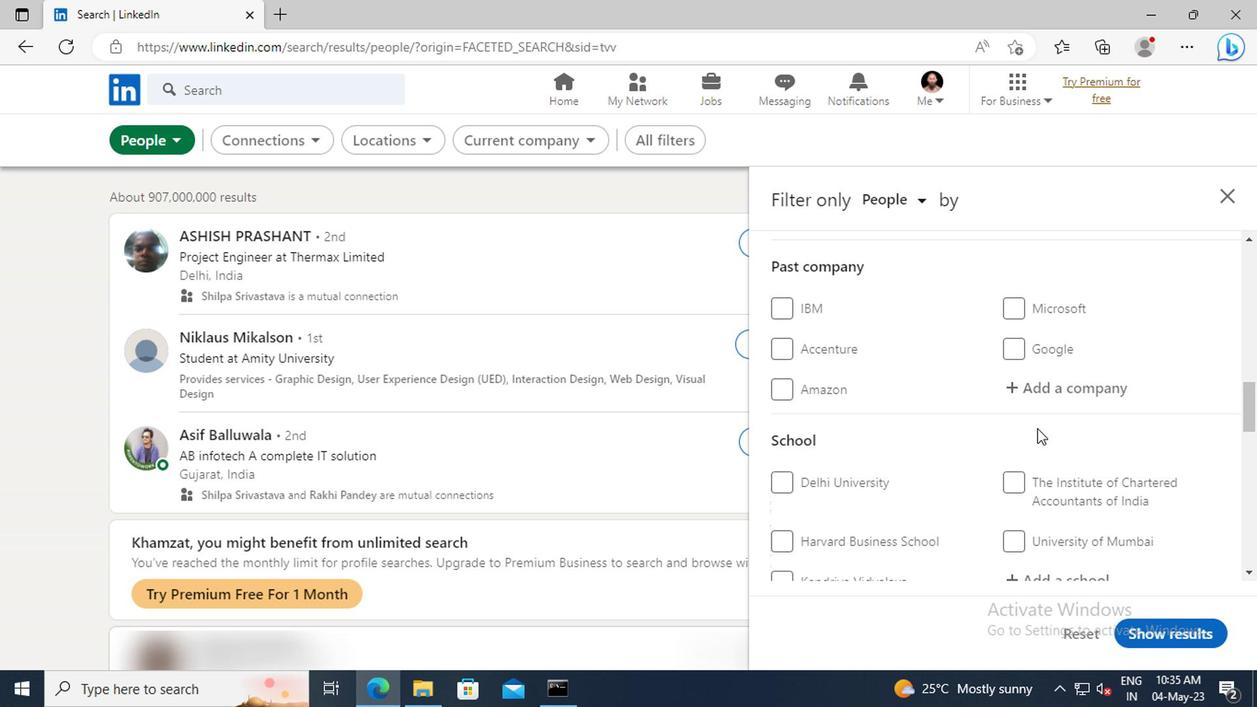 
Action: Mouse scrolled (1031, 424) with delta (0, 0)
Screenshot: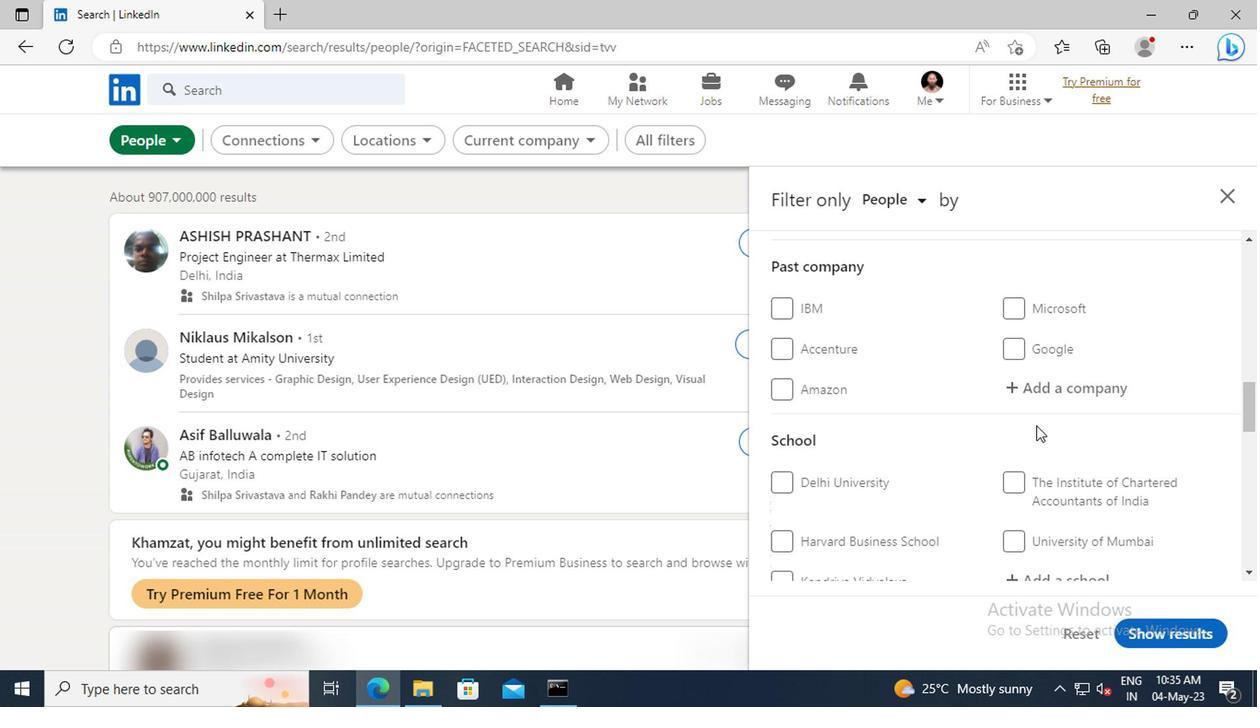 
Action: Mouse scrolled (1031, 424) with delta (0, 0)
Screenshot: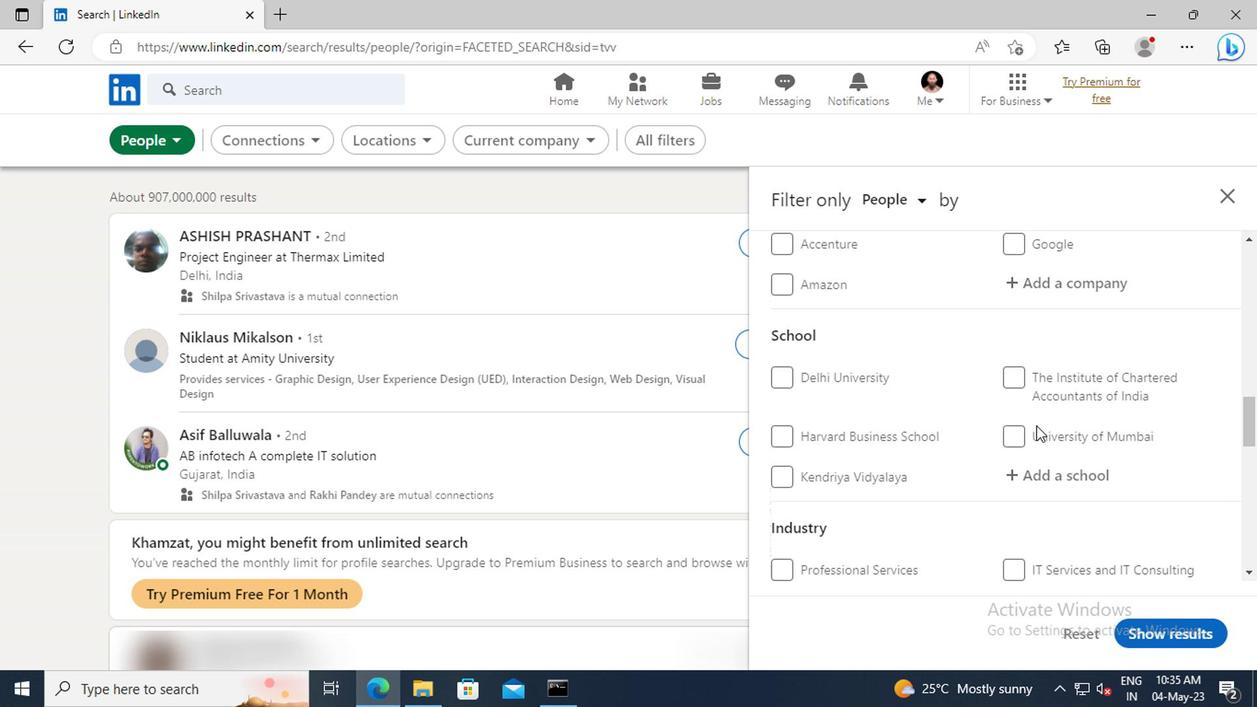 
Action: Mouse moved to (1031, 422)
Screenshot: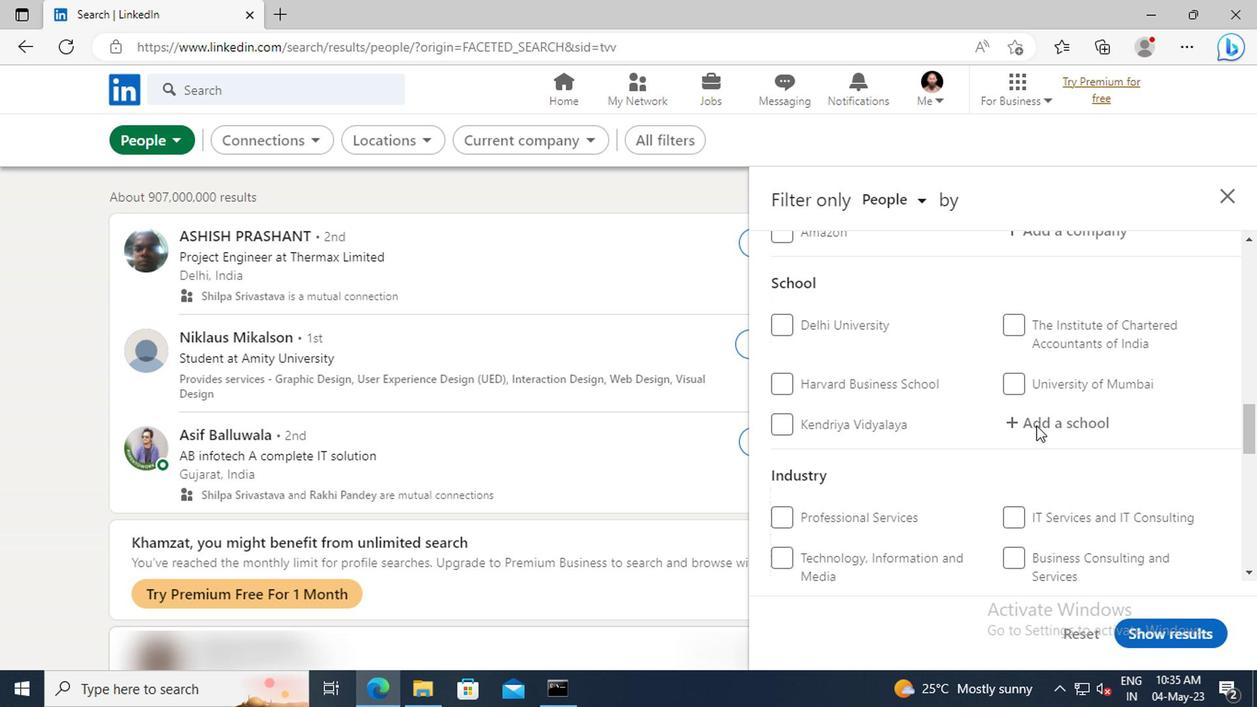 
Action: Mouse pressed left at (1031, 422)
Screenshot: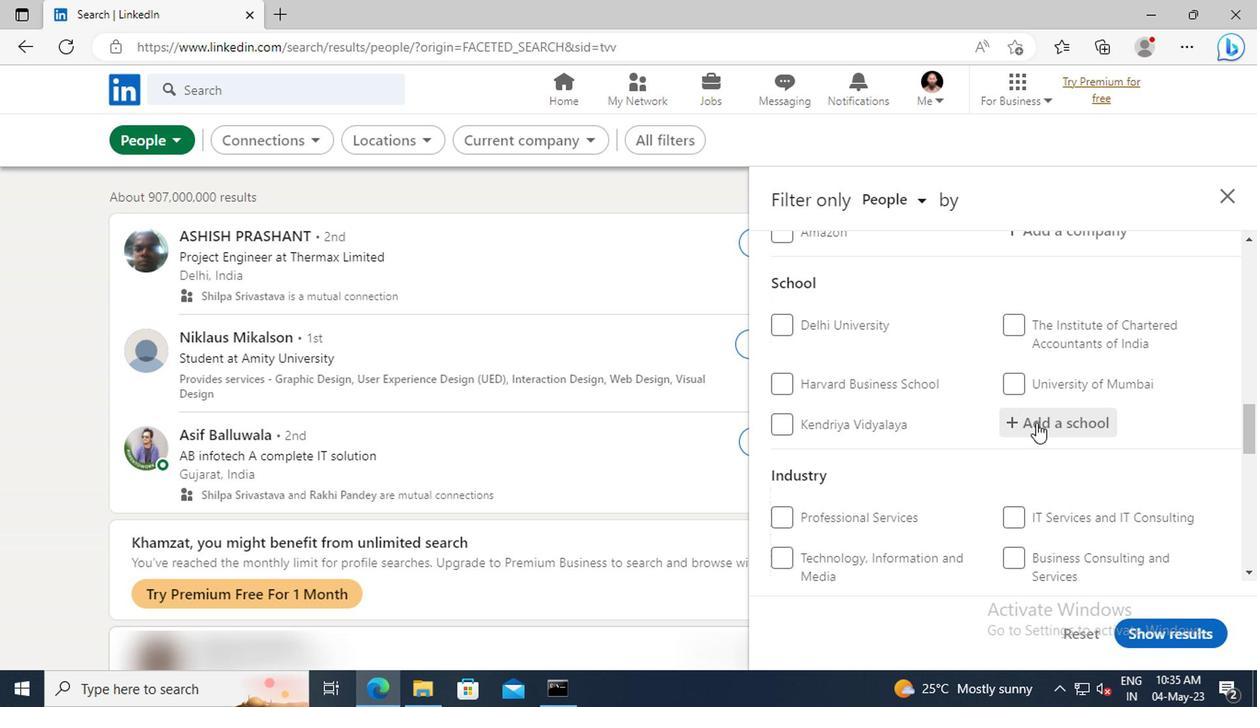 
Action: Key pressed <Key.shift>JAGRAN<Key.space><Key.shift>L
Screenshot: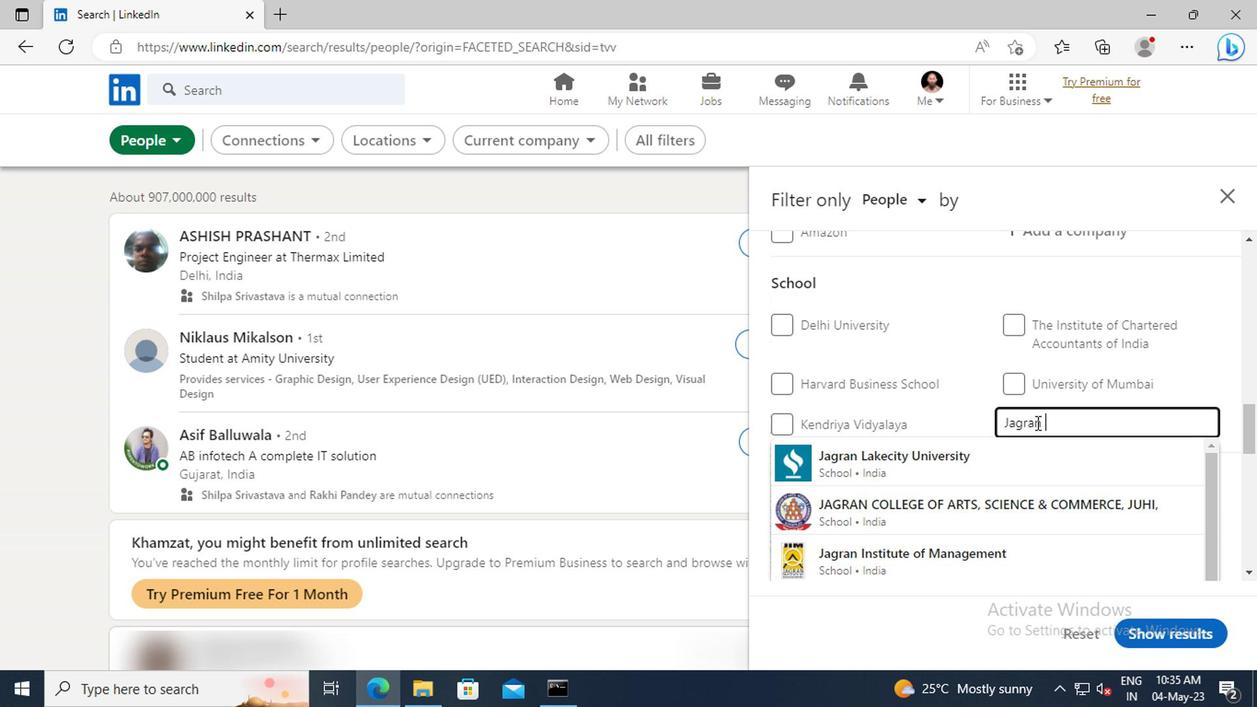 
Action: Mouse moved to (1035, 448)
Screenshot: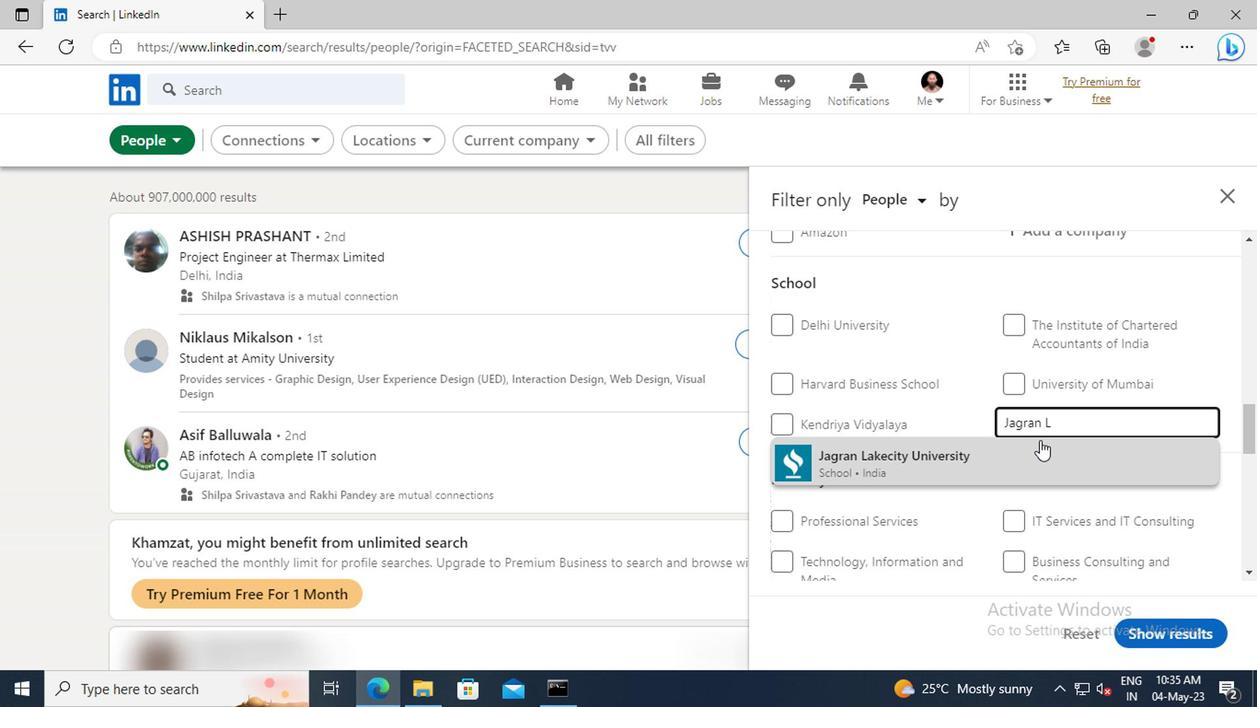 
Action: Mouse pressed left at (1035, 448)
Screenshot: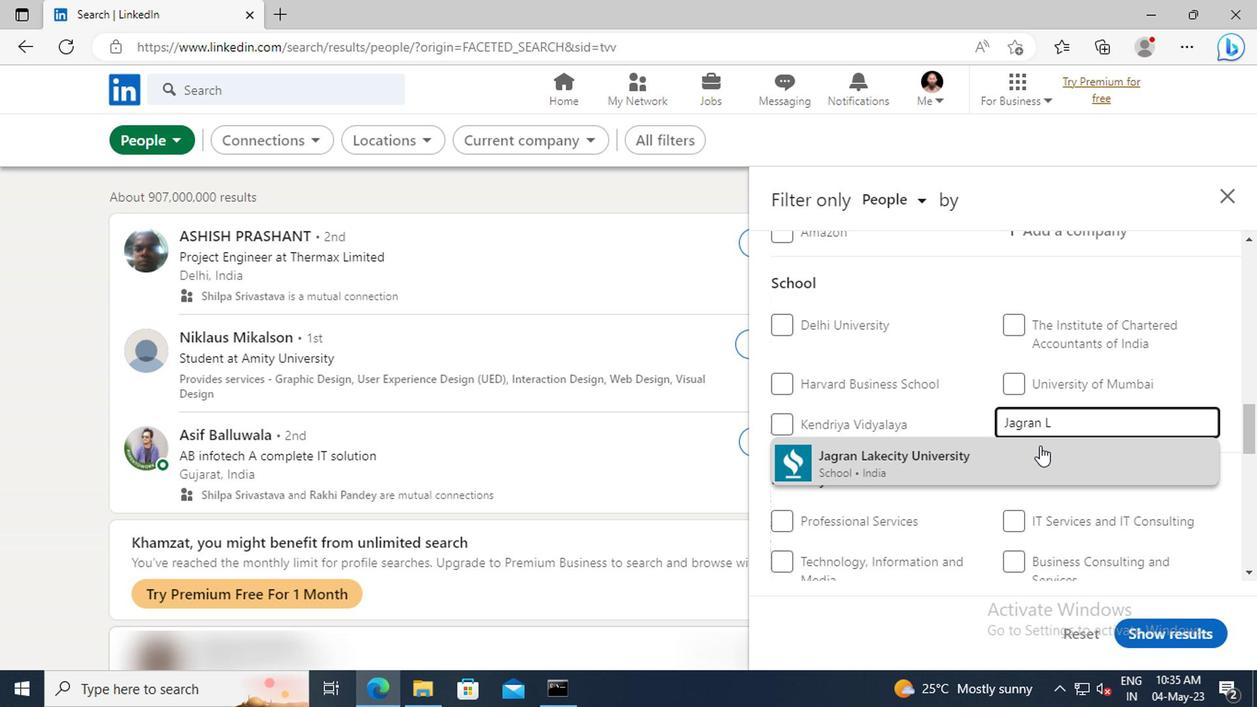 
Action: Mouse scrolled (1035, 447) with delta (0, 0)
Screenshot: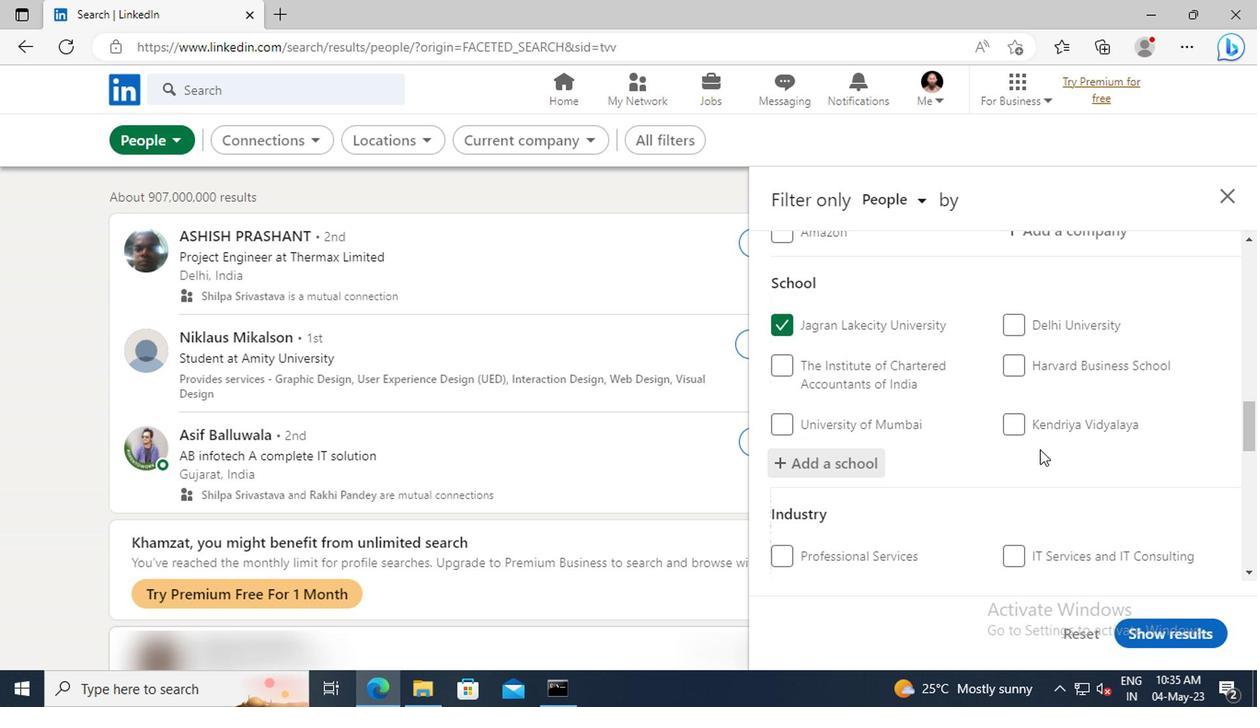 
Action: Mouse scrolled (1035, 447) with delta (0, 0)
Screenshot: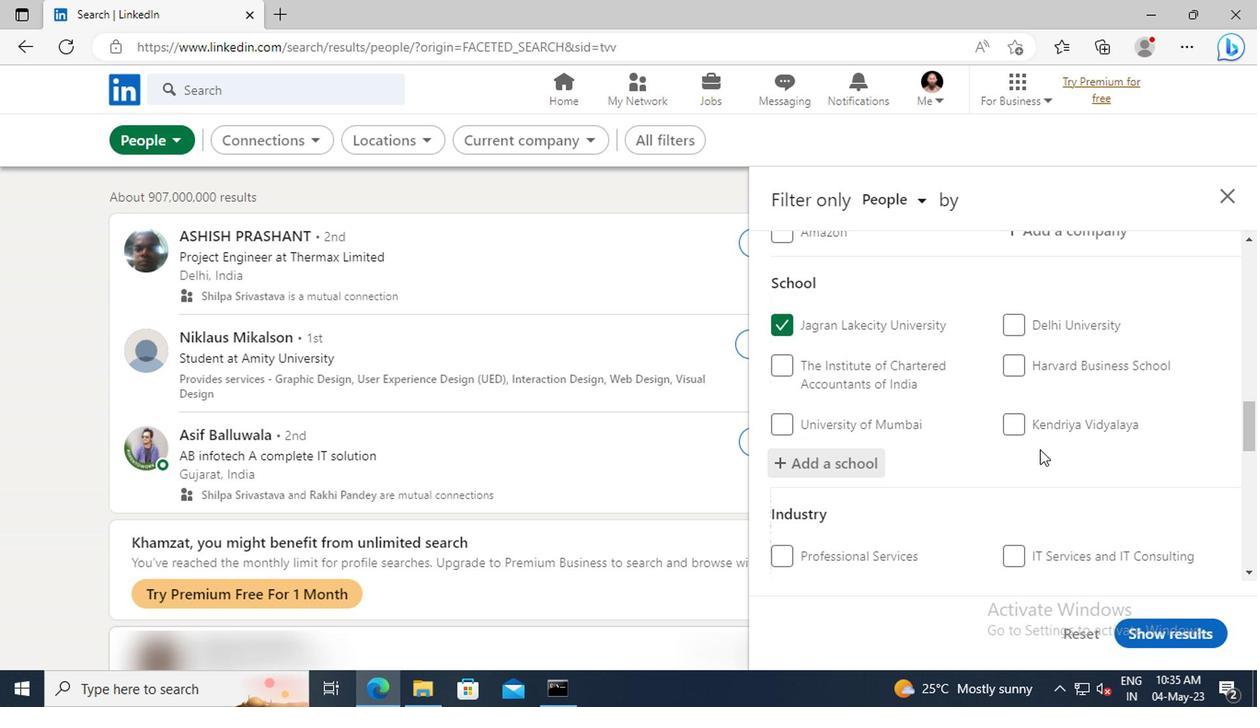 
Action: Mouse moved to (1033, 436)
Screenshot: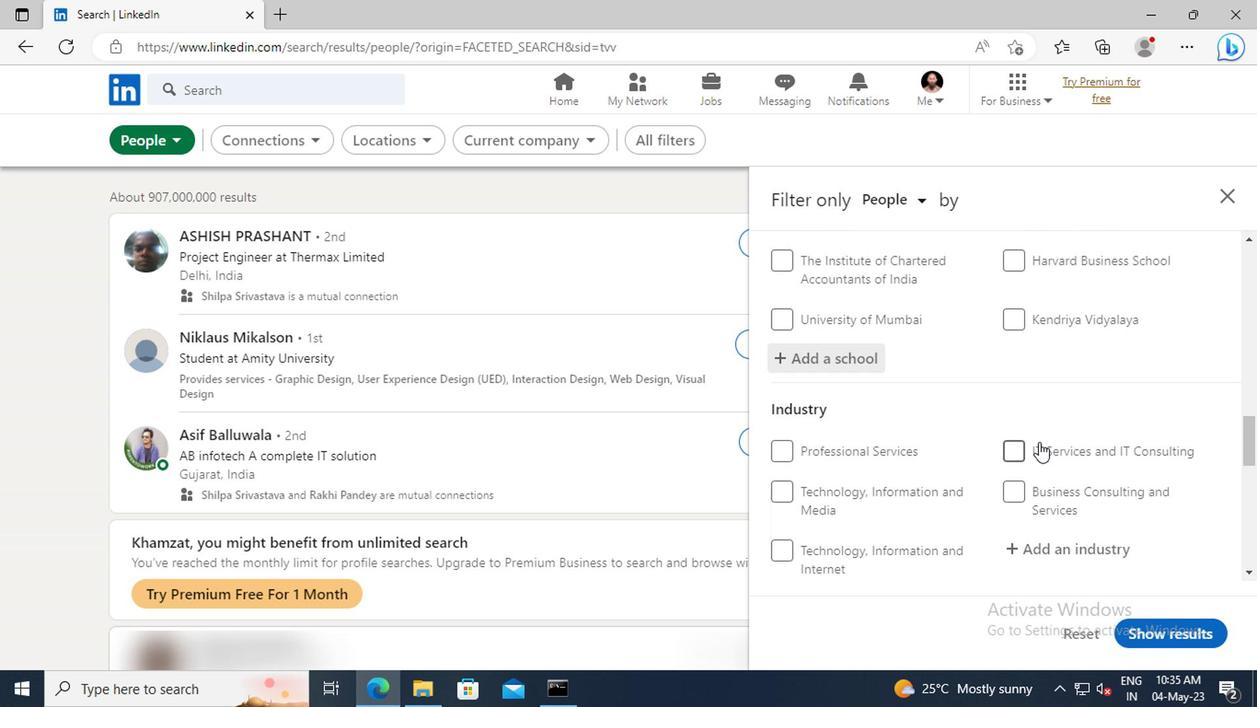 
Action: Mouse scrolled (1033, 434) with delta (0, -1)
Screenshot: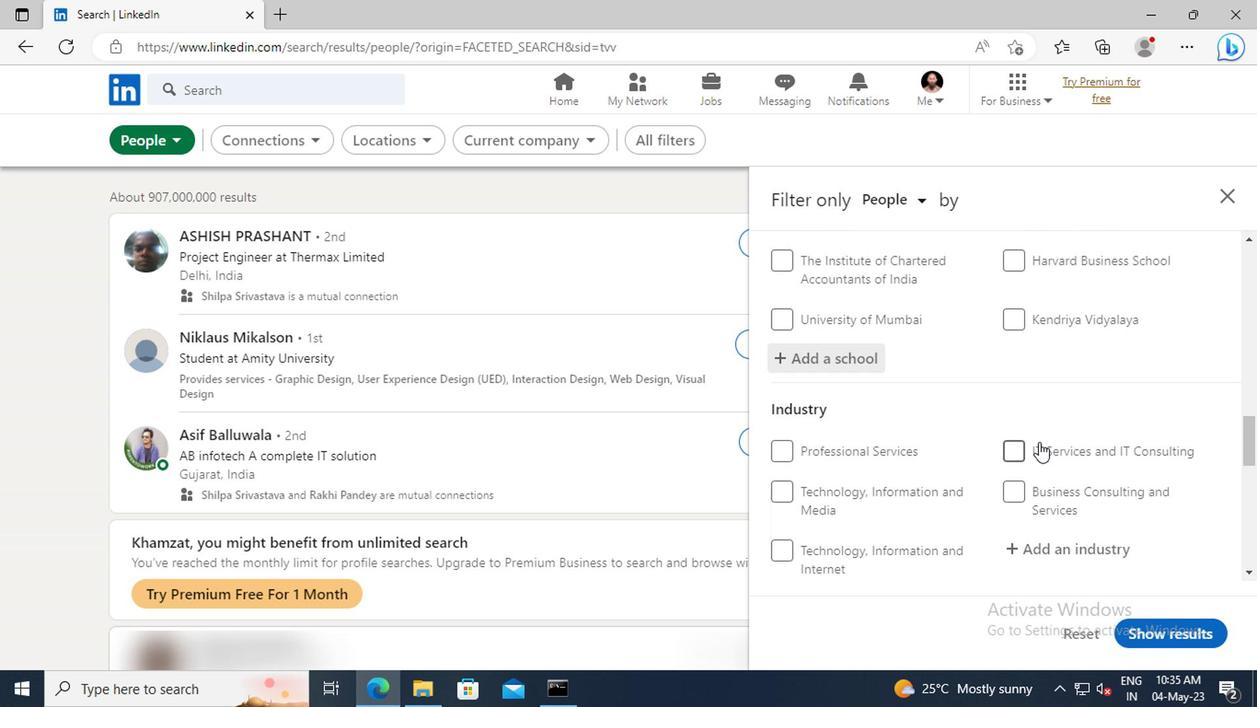 
Action: Mouse moved to (1033, 434)
Screenshot: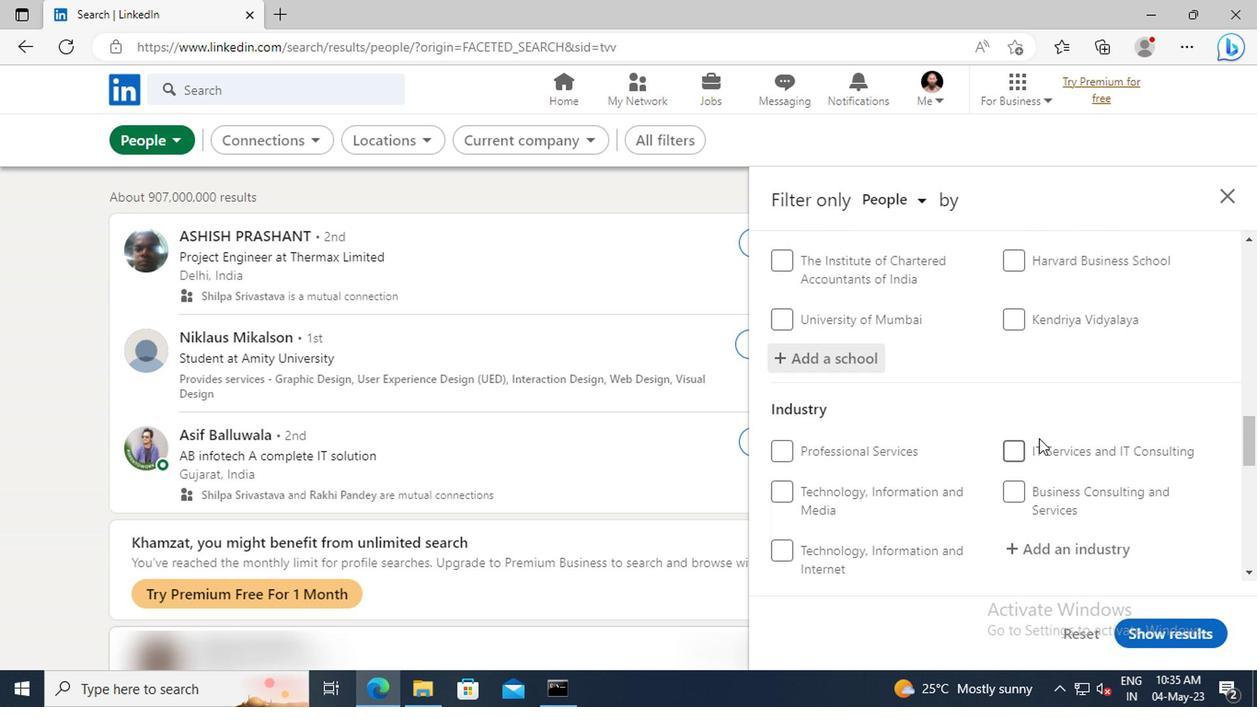 
Action: Mouse scrolled (1033, 433) with delta (0, 0)
Screenshot: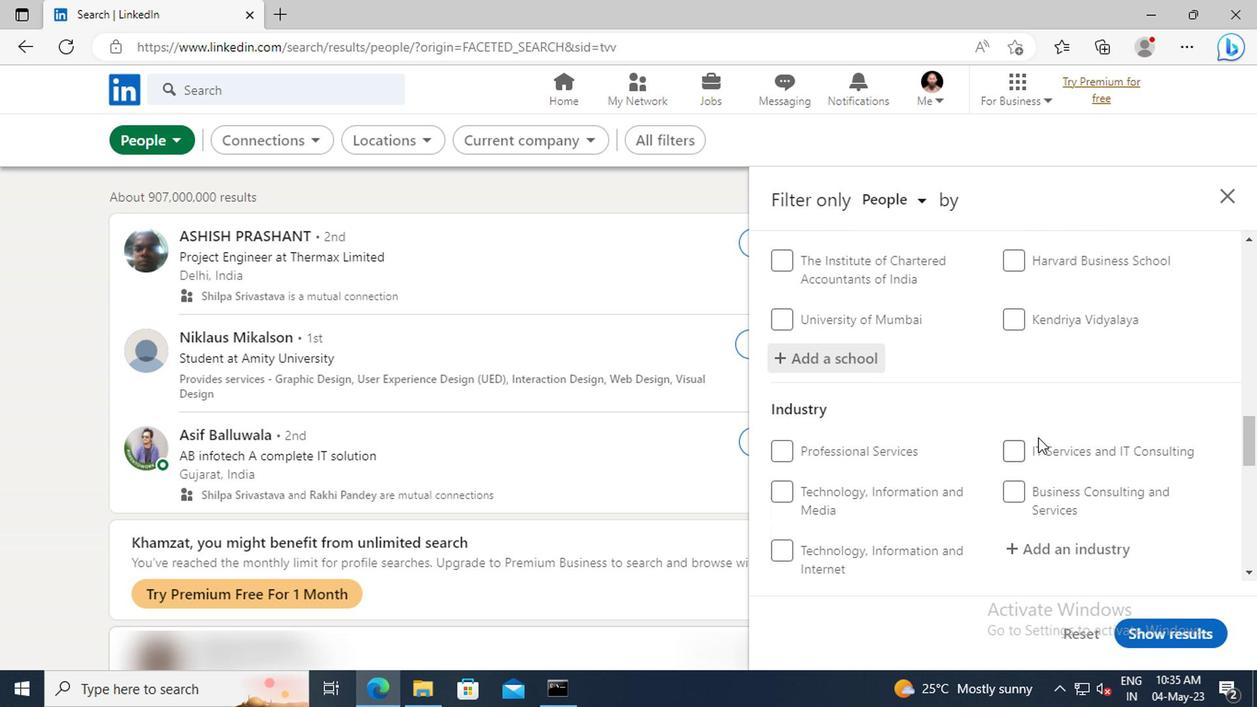 
Action: Mouse moved to (1025, 440)
Screenshot: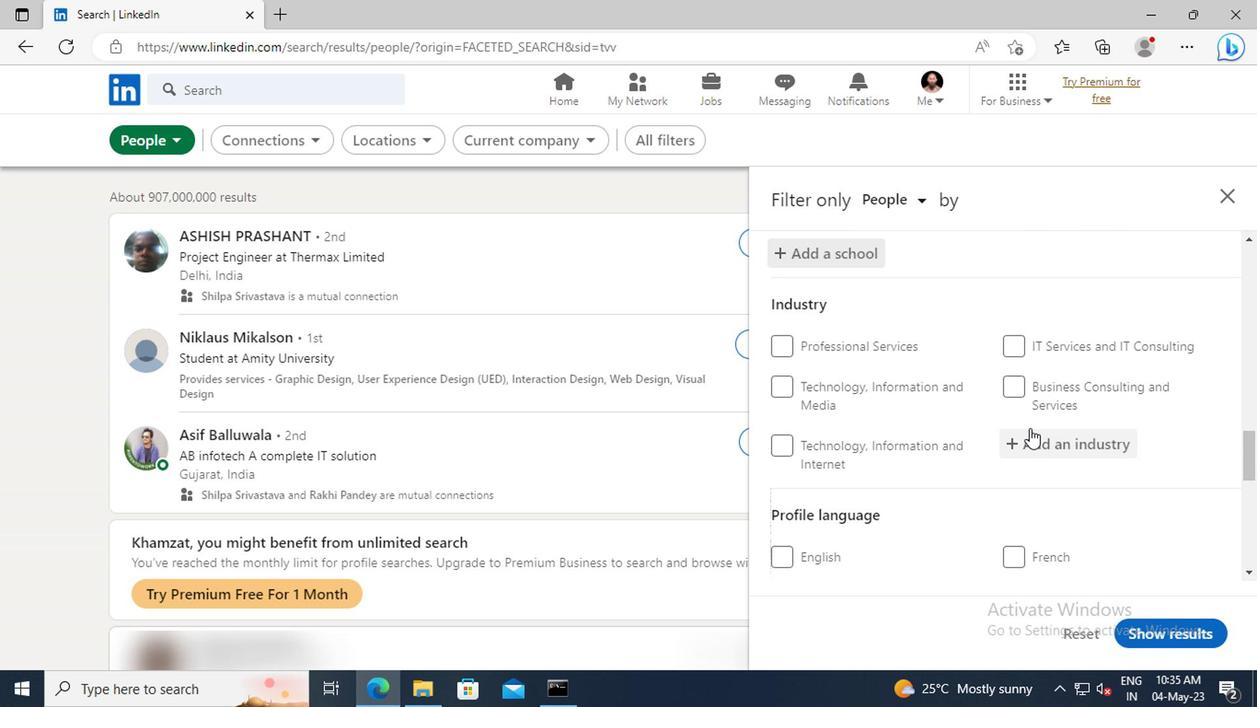 
Action: Mouse pressed left at (1025, 440)
Screenshot: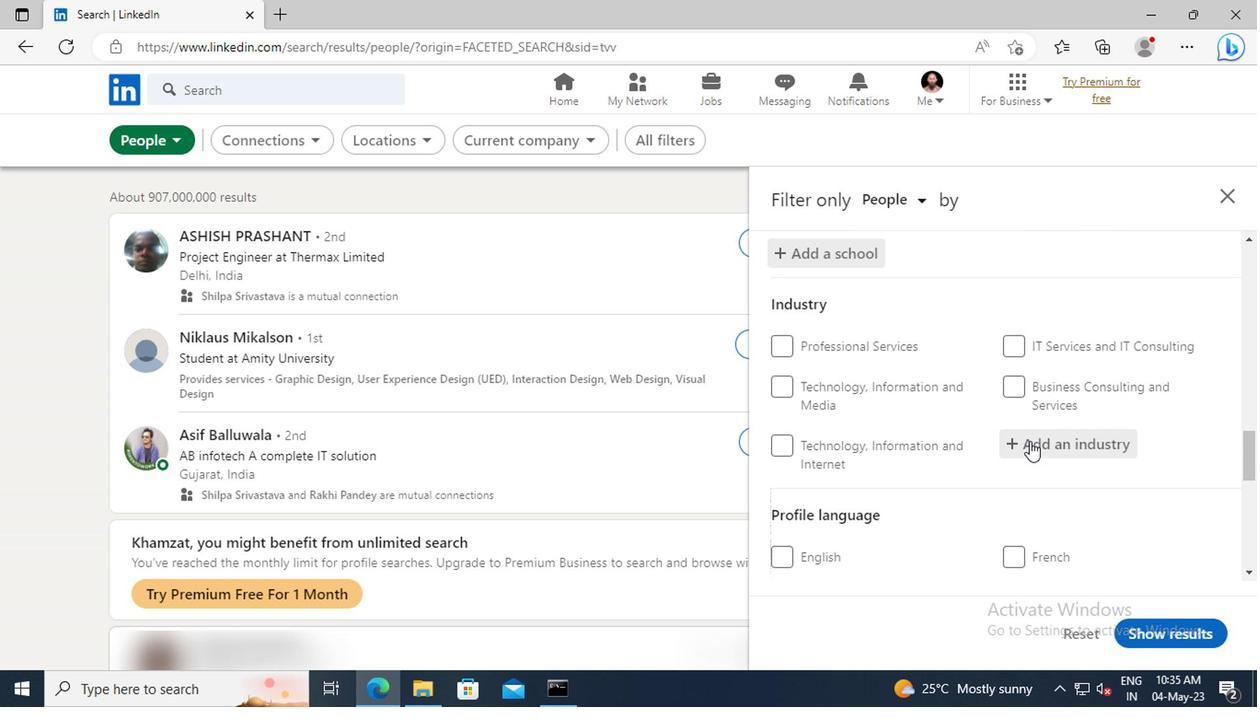 
Action: Key pressed <Key.shift>CATER
Screenshot: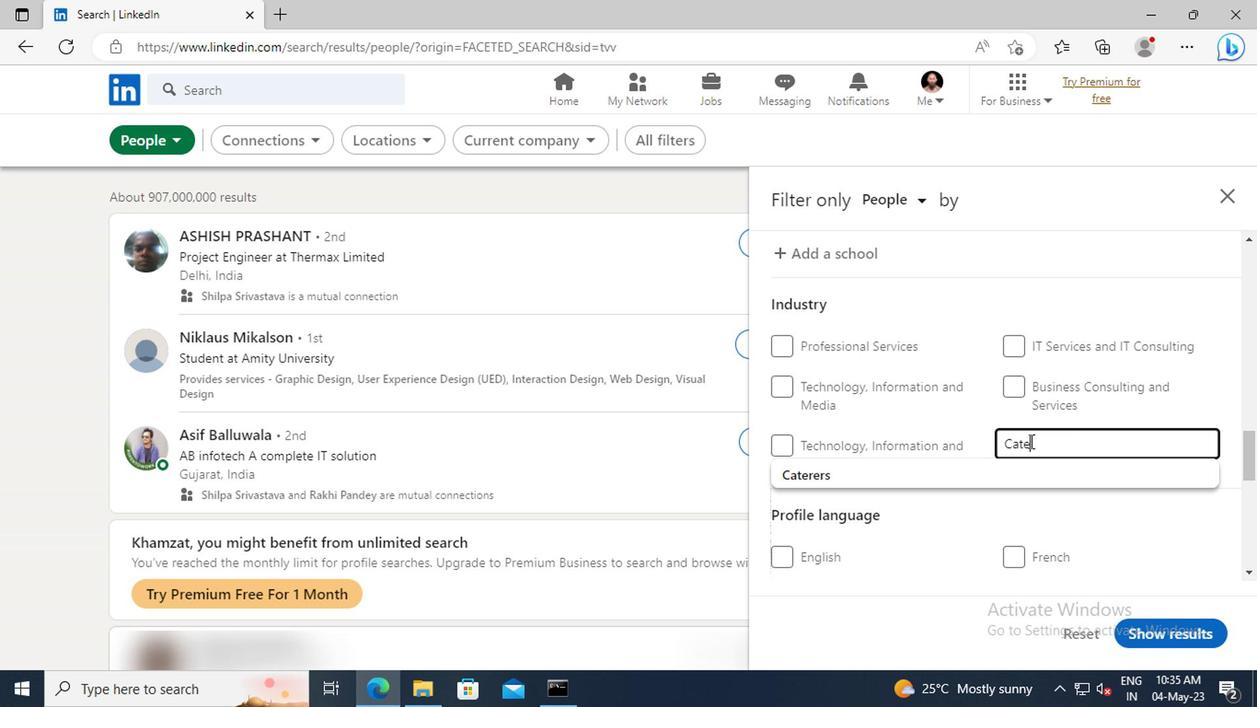 
Action: Mouse moved to (1032, 472)
Screenshot: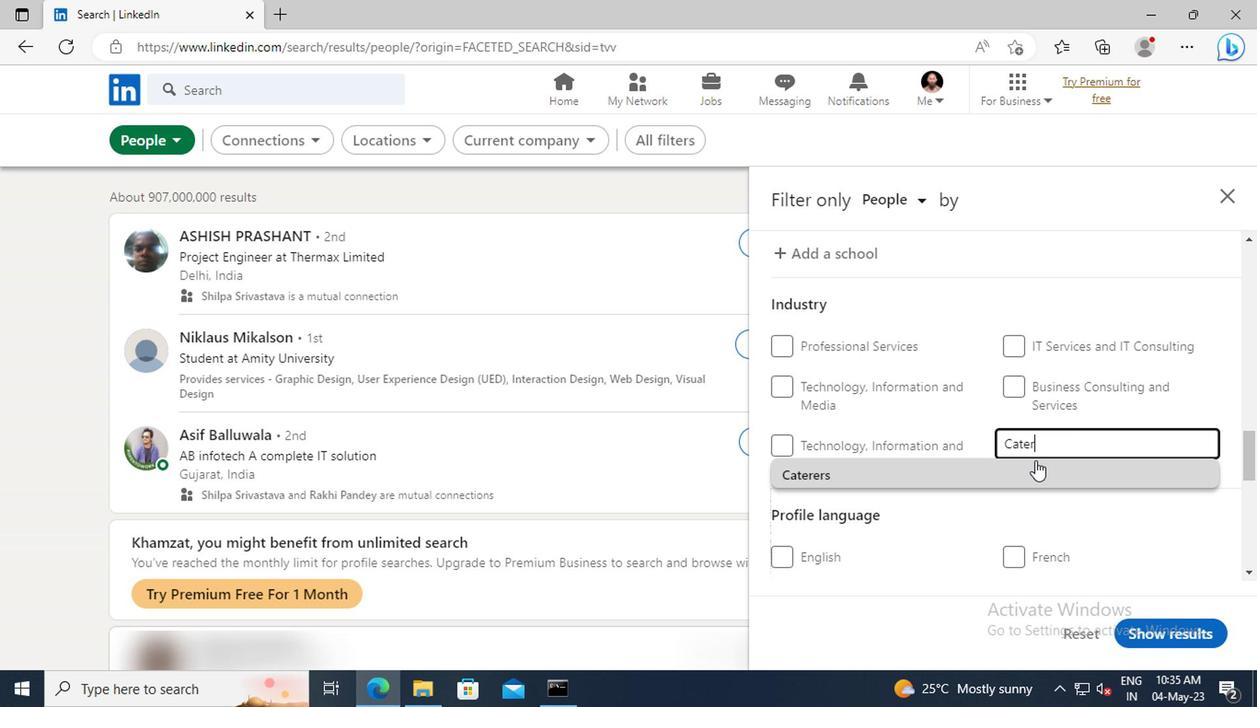 
Action: Mouse pressed left at (1032, 472)
Screenshot: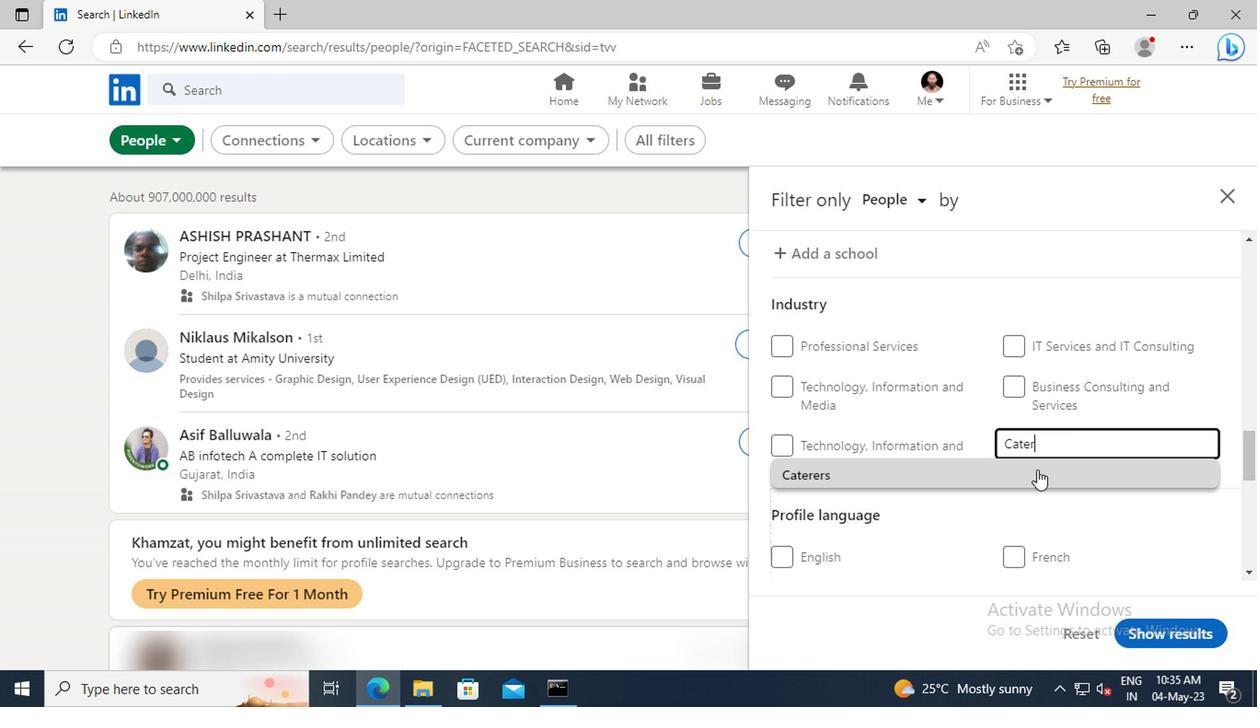 
Action: Mouse scrolled (1032, 471) with delta (0, 0)
Screenshot: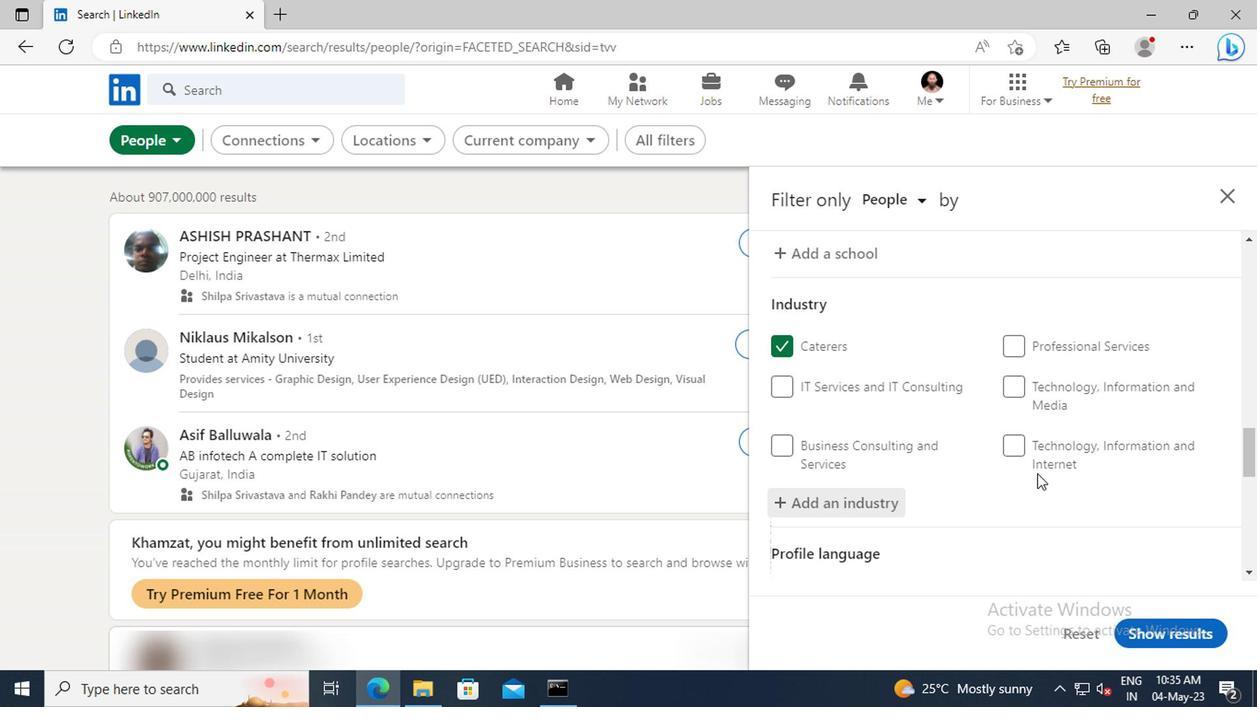 
Action: Mouse scrolled (1032, 471) with delta (0, 0)
Screenshot: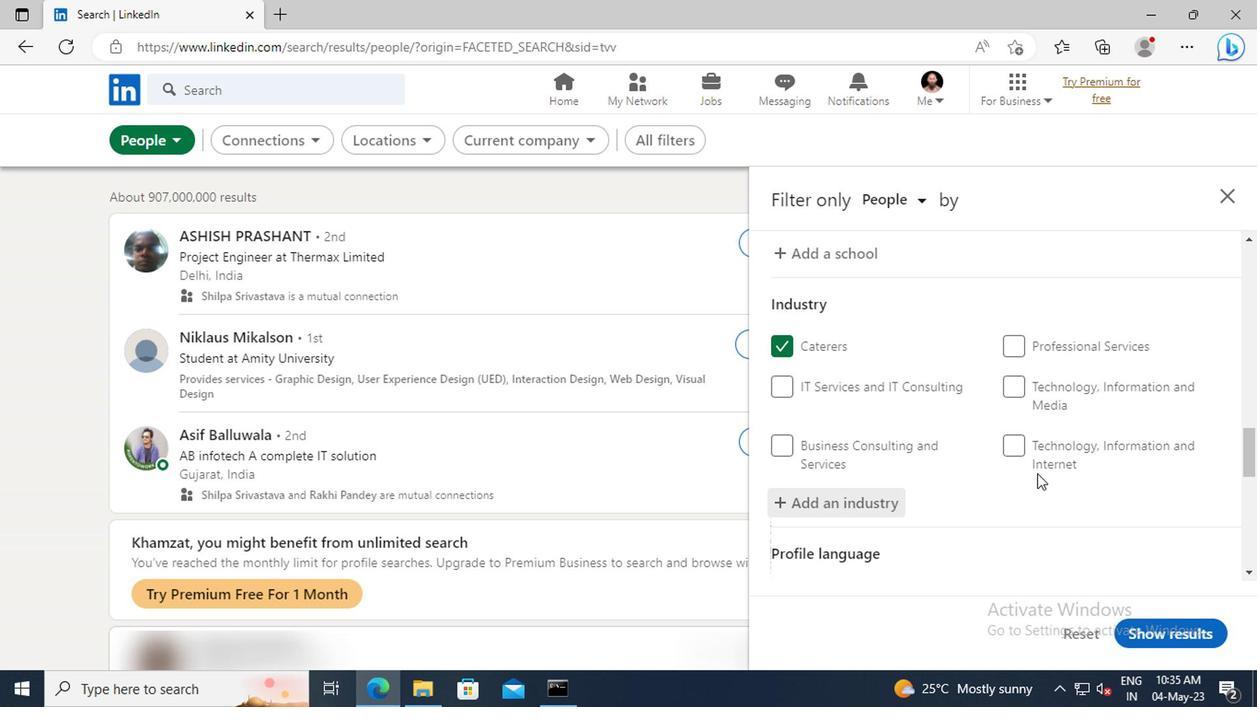 
Action: Mouse moved to (1033, 436)
Screenshot: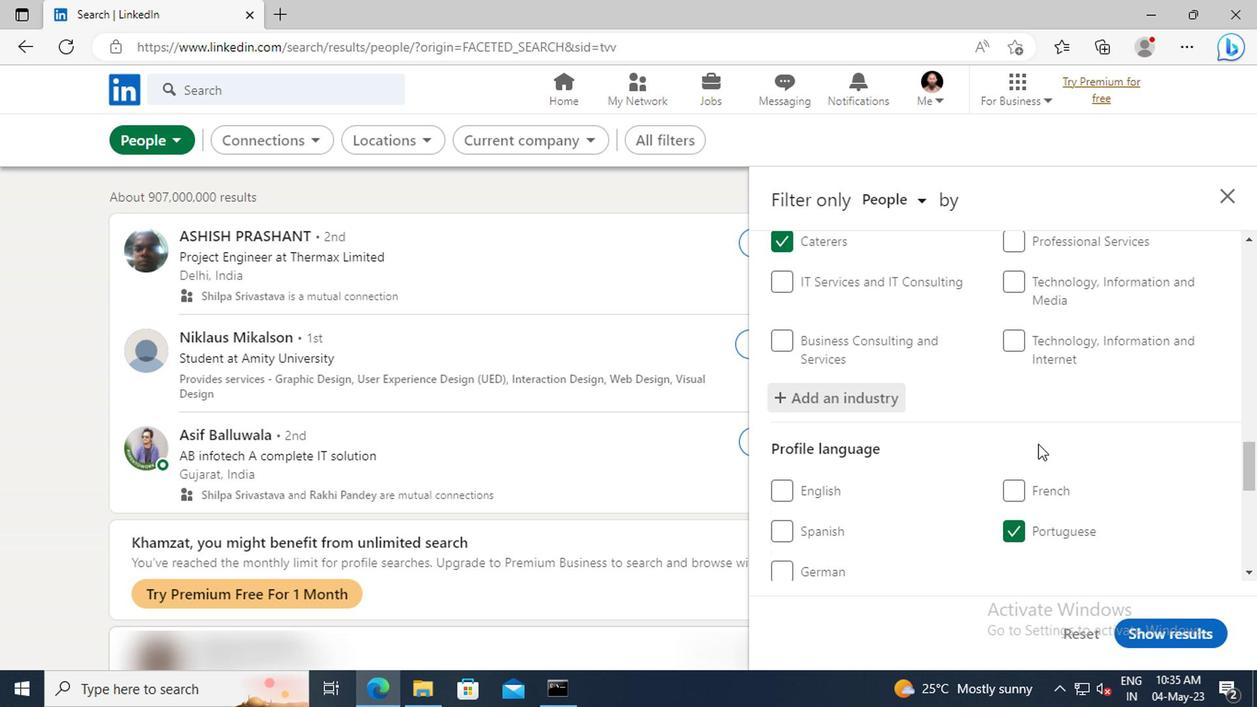
Action: Mouse scrolled (1033, 434) with delta (0, -1)
Screenshot: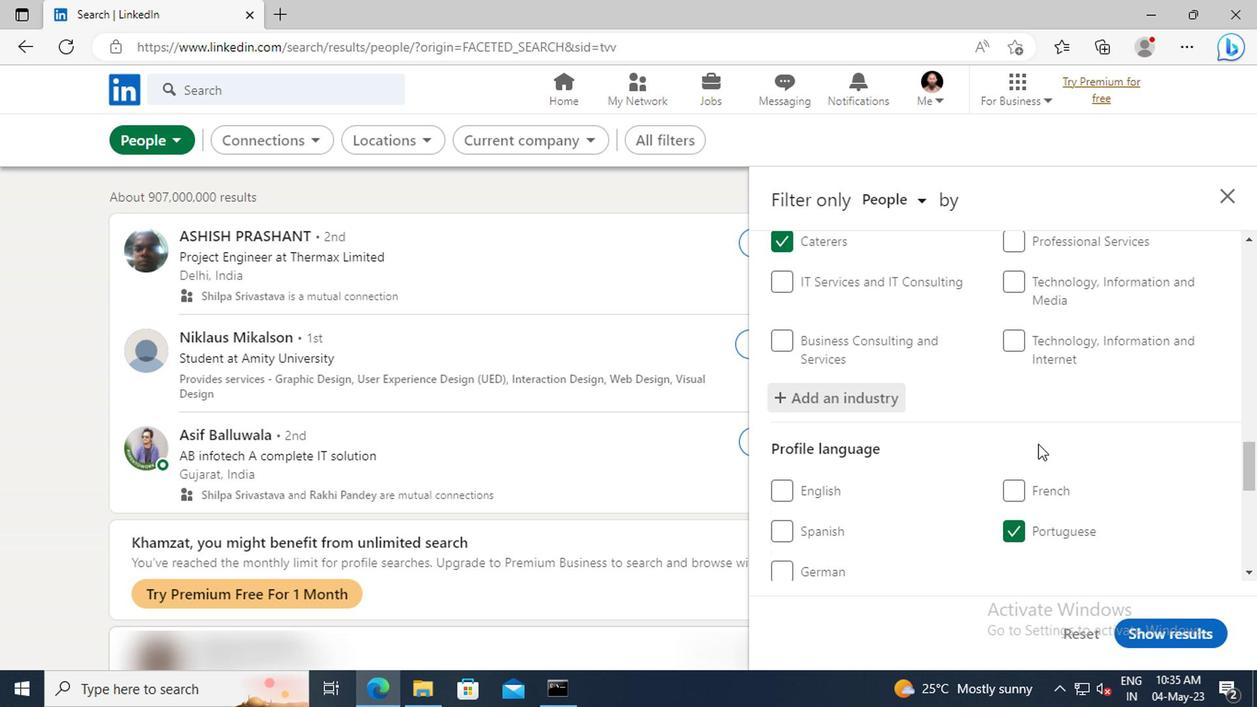 
Action: Mouse moved to (1033, 436)
Screenshot: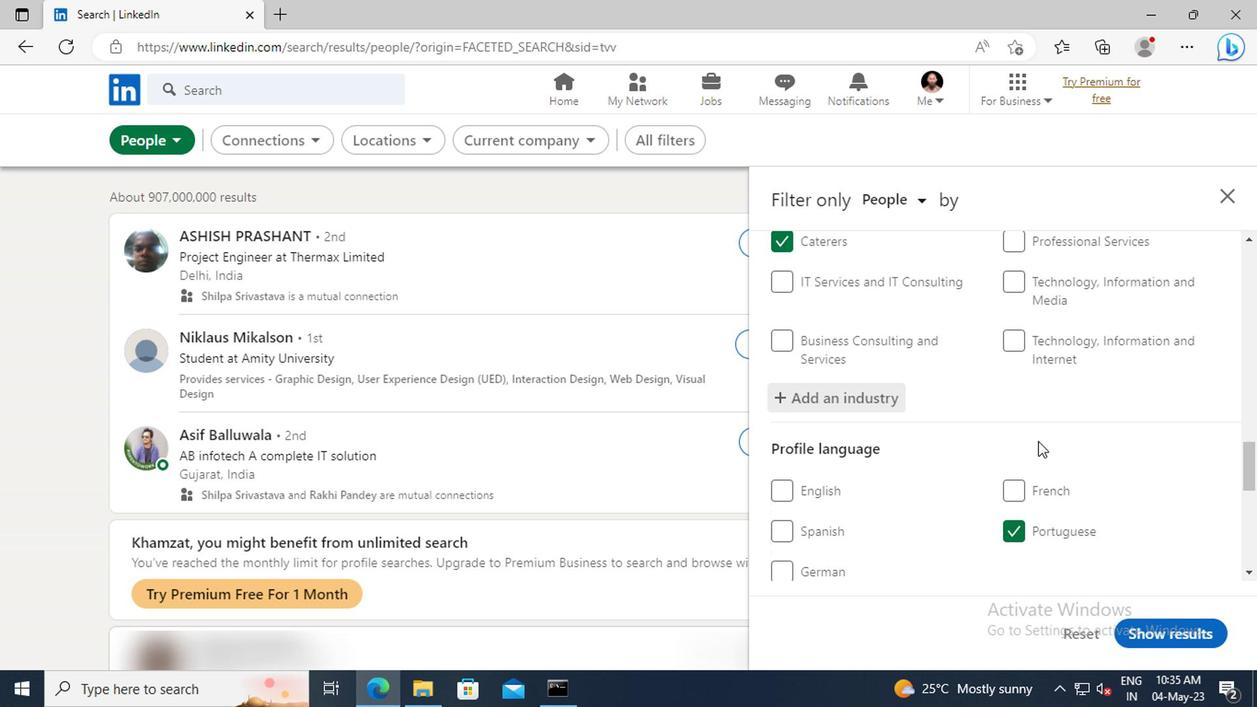 
Action: Mouse scrolled (1033, 434) with delta (0, -1)
Screenshot: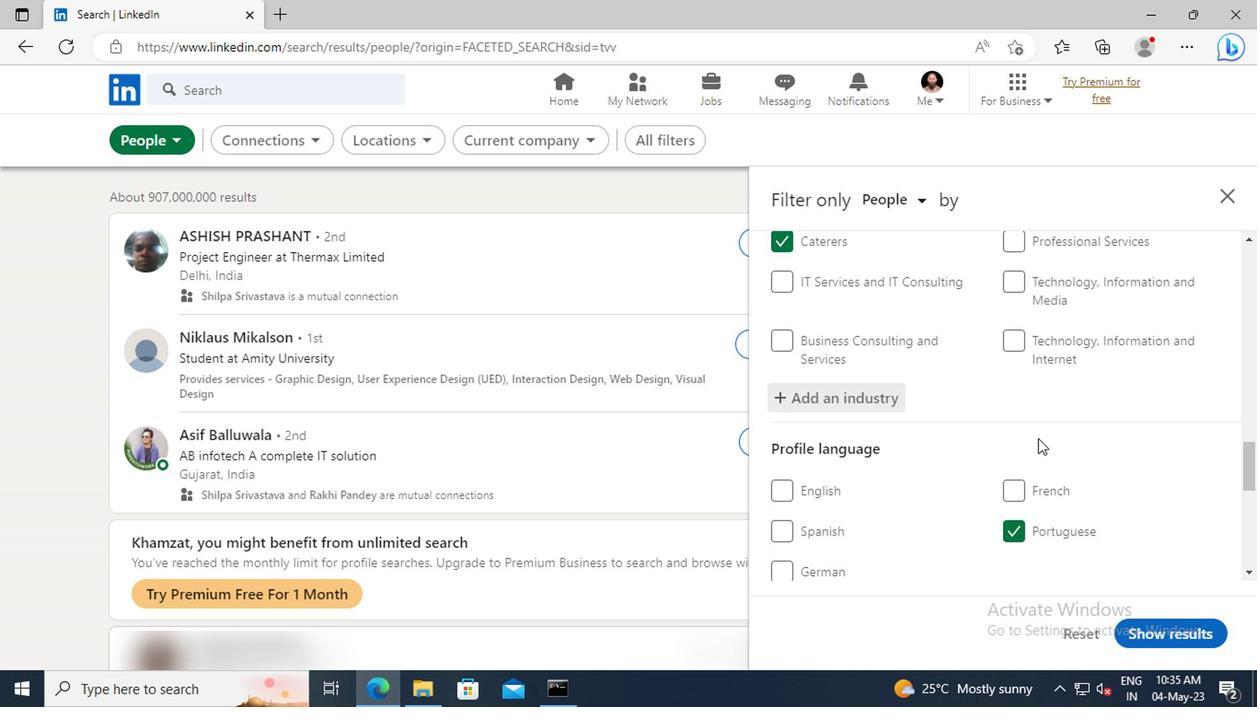 
Action: Mouse moved to (1031, 404)
Screenshot: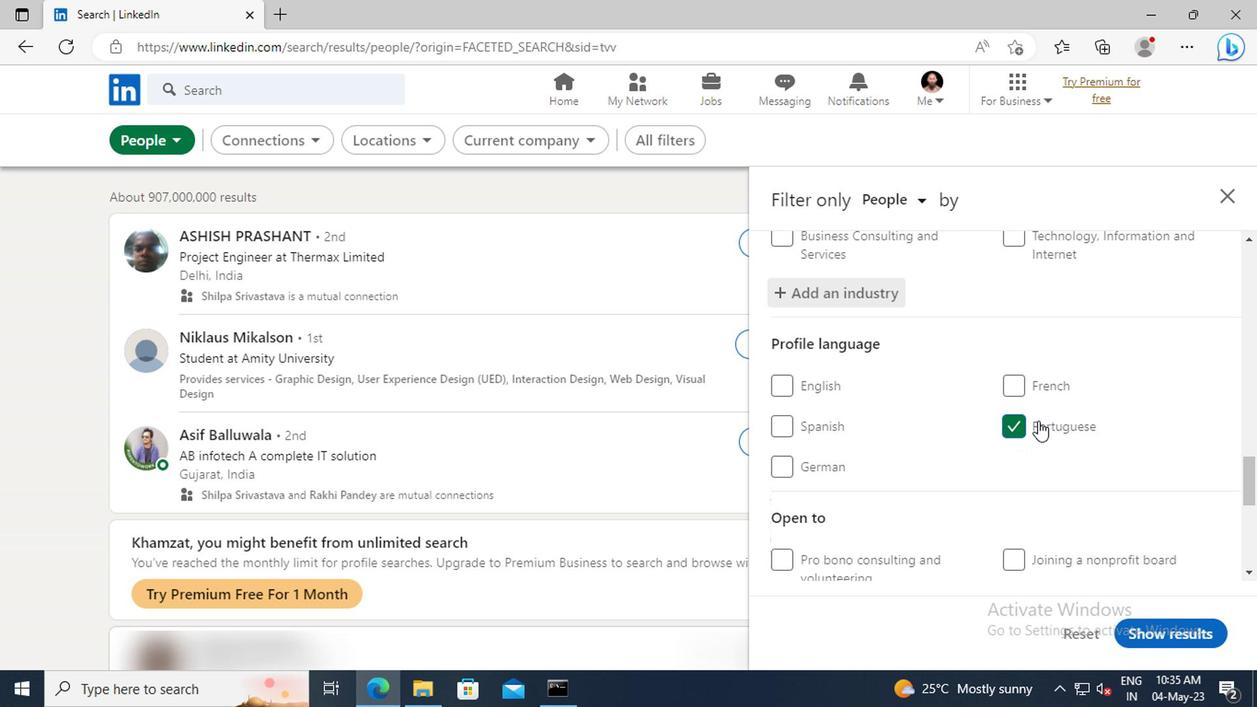 
Action: Mouse scrolled (1031, 404) with delta (0, 0)
Screenshot: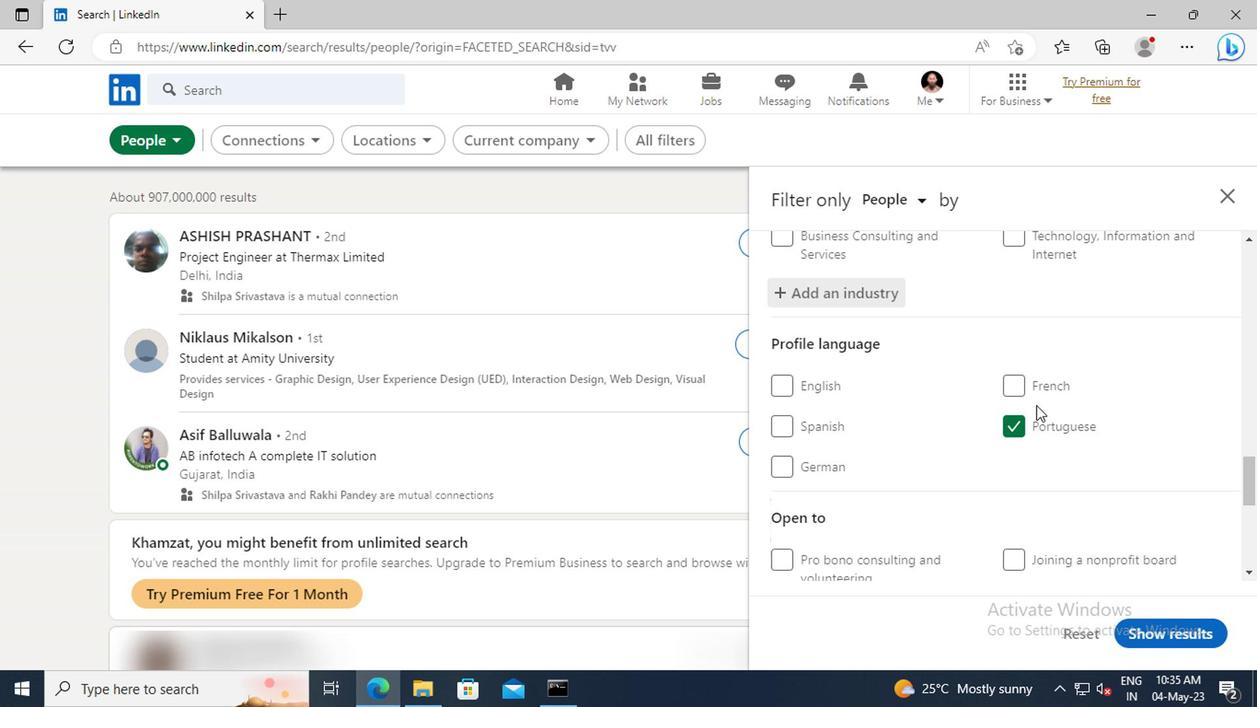 
Action: Mouse scrolled (1031, 404) with delta (0, 0)
Screenshot: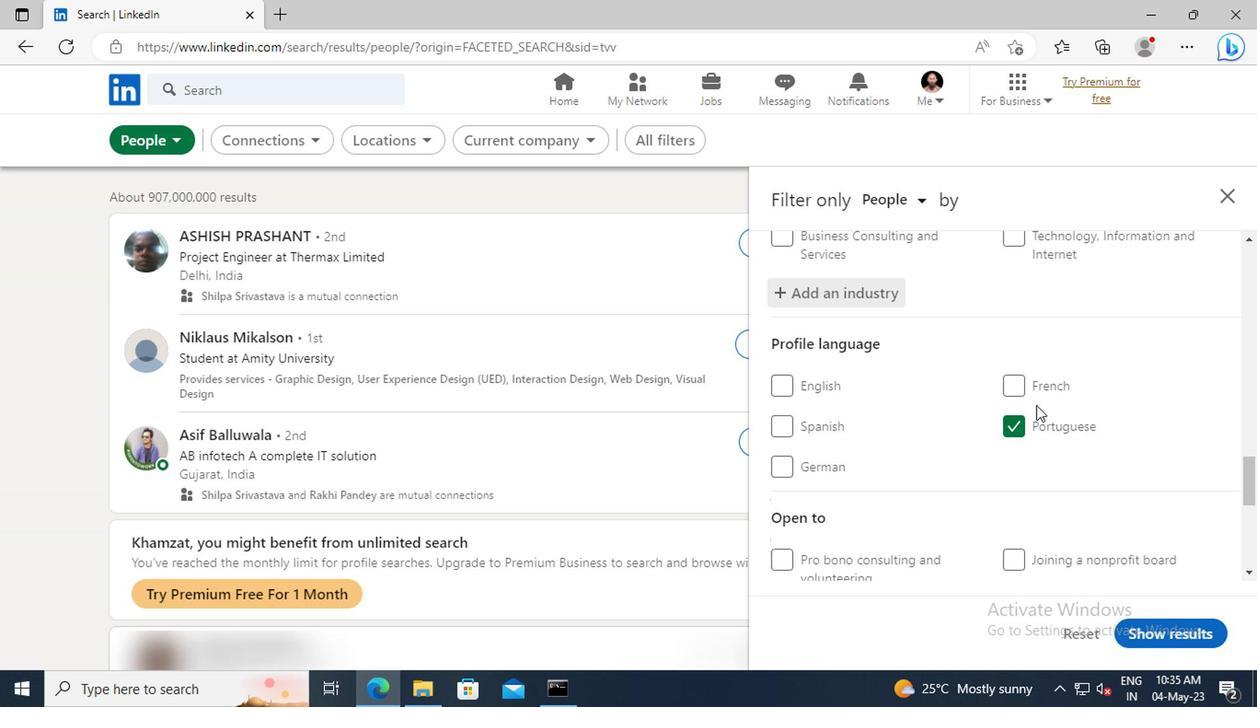 
Action: Mouse scrolled (1031, 404) with delta (0, 0)
Screenshot: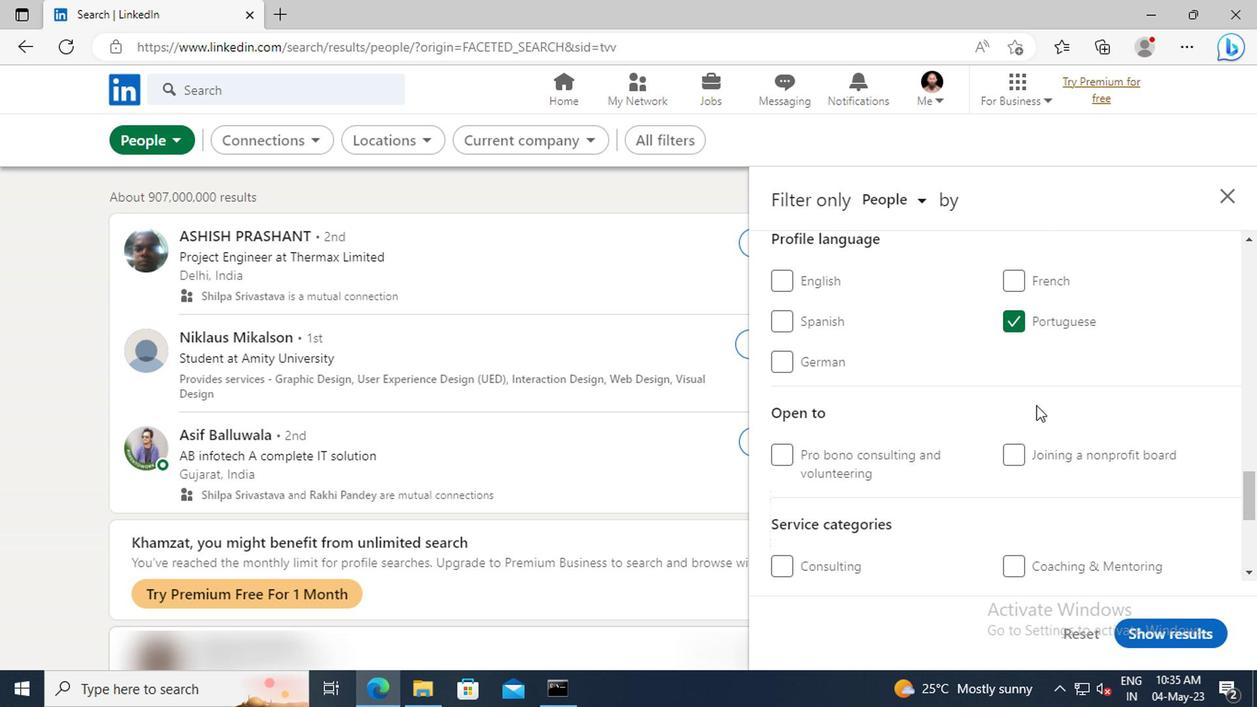 
Action: Mouse scrolled (1031, 404) with delta (0, 0)
Screenshot: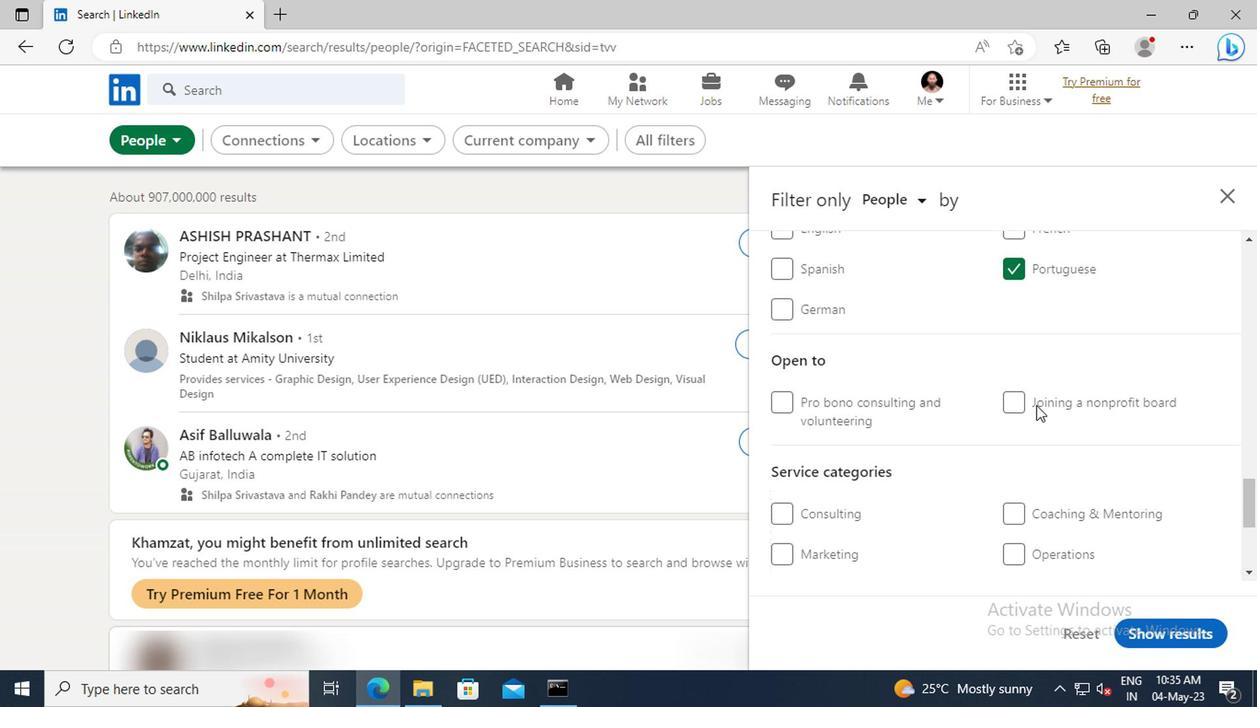 
Action: Mouse scrolled (1031, 404) with delta (0, 0)
Screenshot: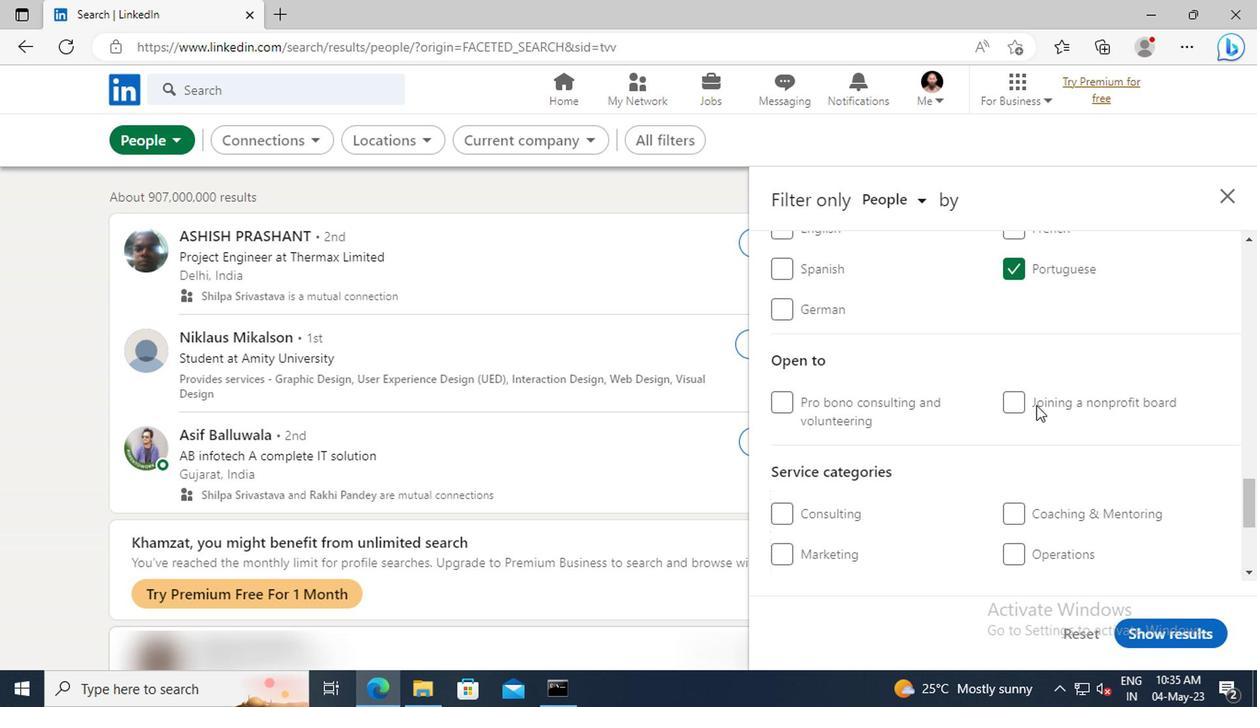 
Action: Mouse scrolled (1031, 404) with delta (0, 0)
Screenshot: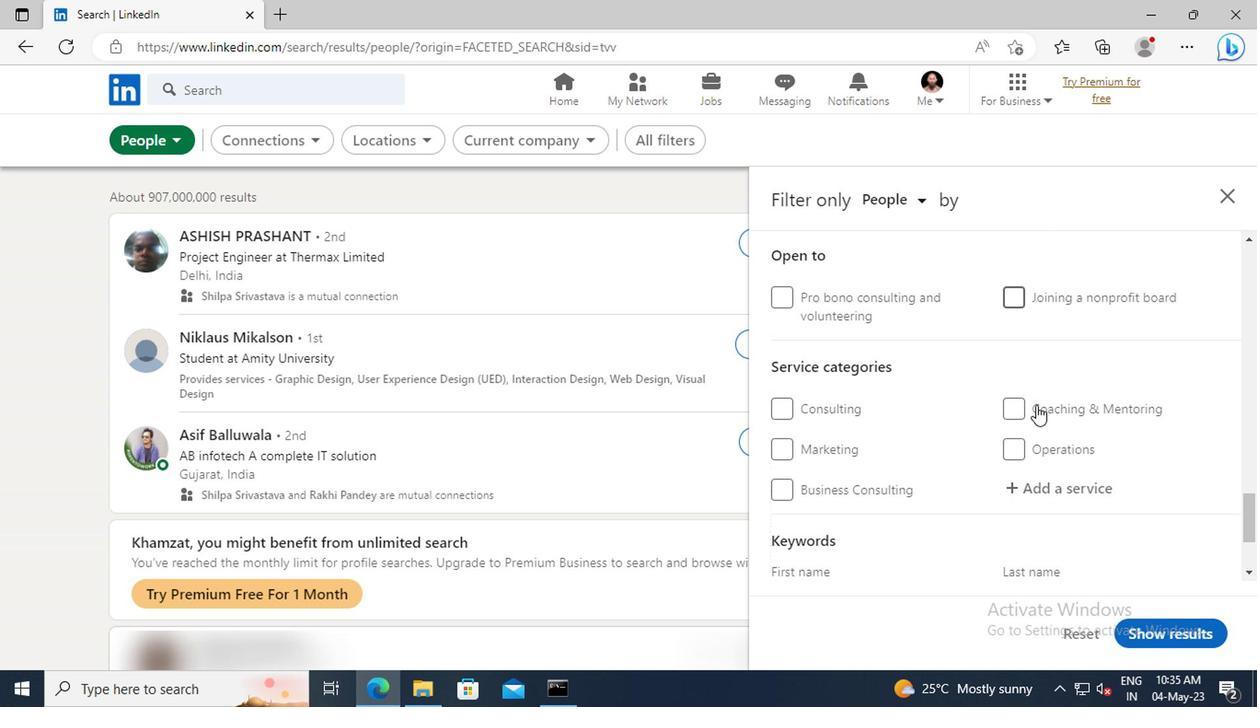 
Action: Mouse moved to (1028, 433)
Screenshot: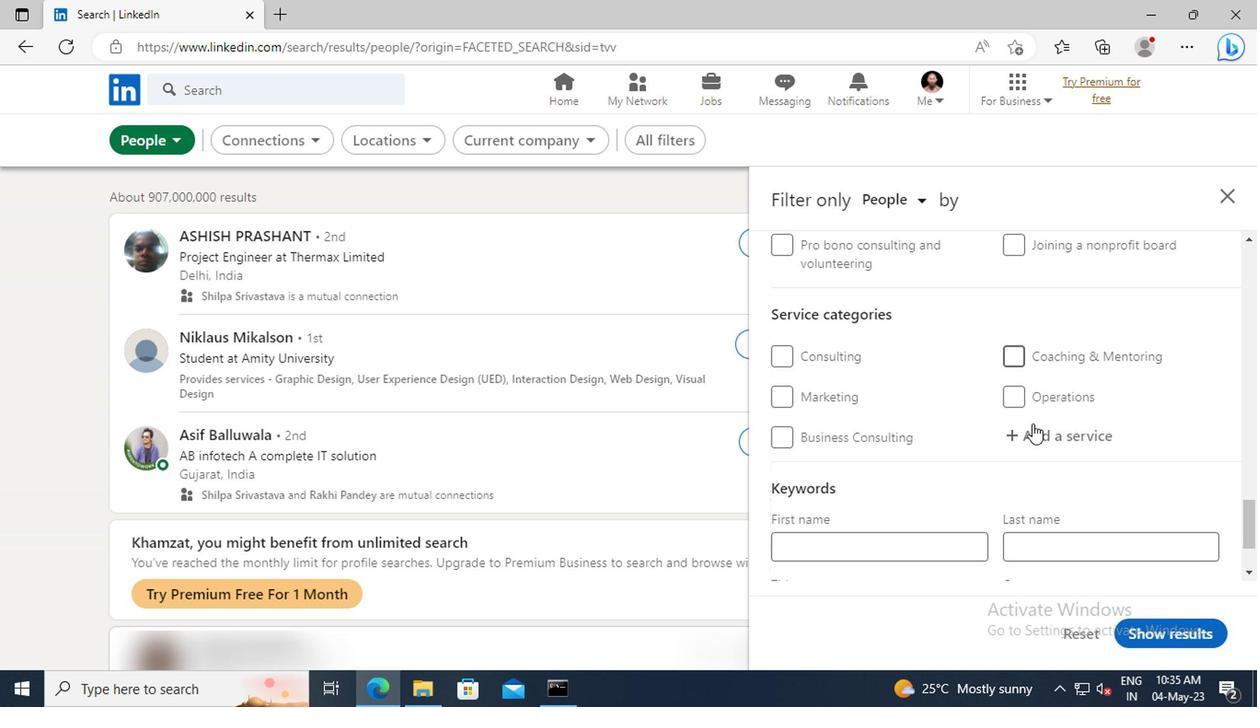 
Action: Mouse pressed left at (1028, 433)
Screenshot: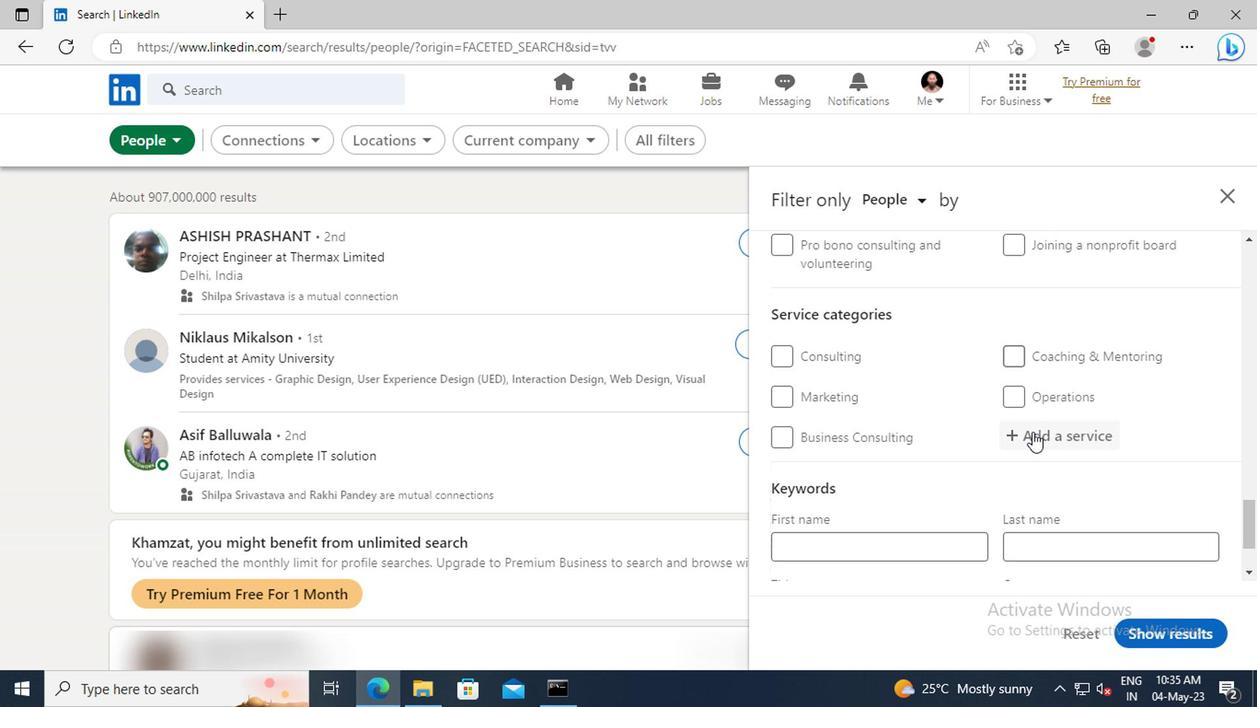 
Action: Key pressed <Key.shift>LIFE<Key.space>
Screenshot: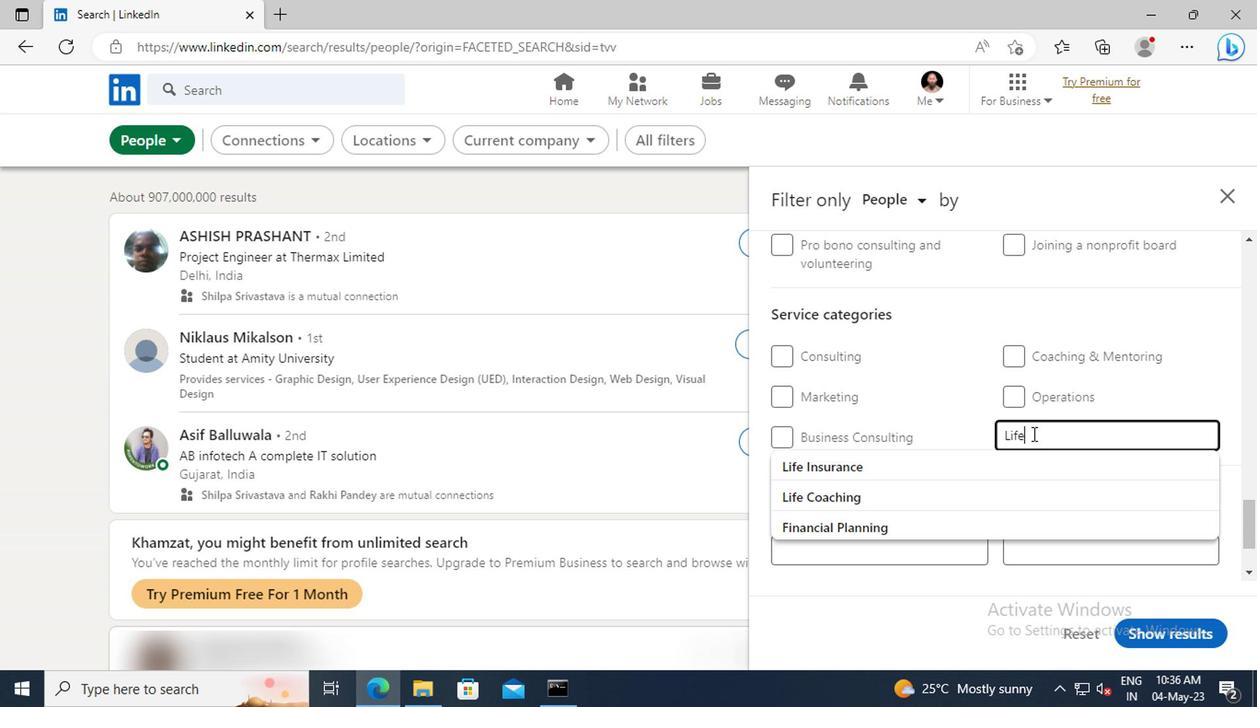 
Action: Mouse moved to (1036, 487)
Screenshot: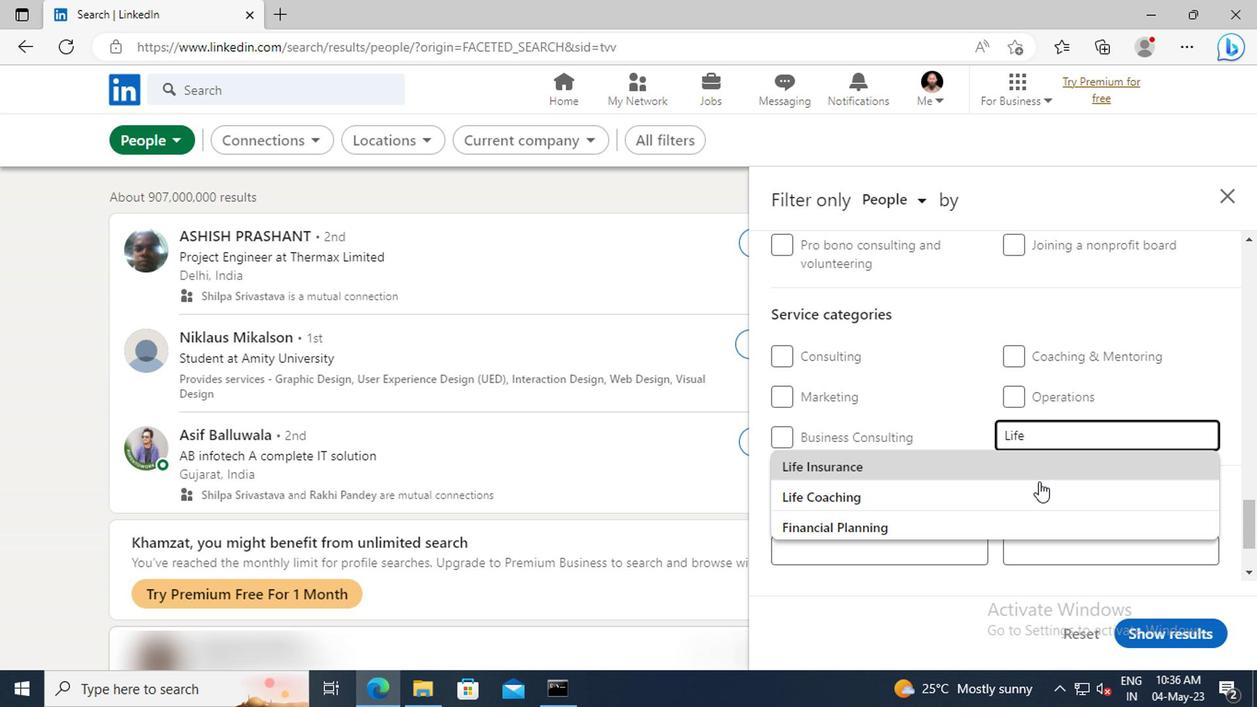 
Action: Mouse pressed left at (1036, 487)
Screenshot: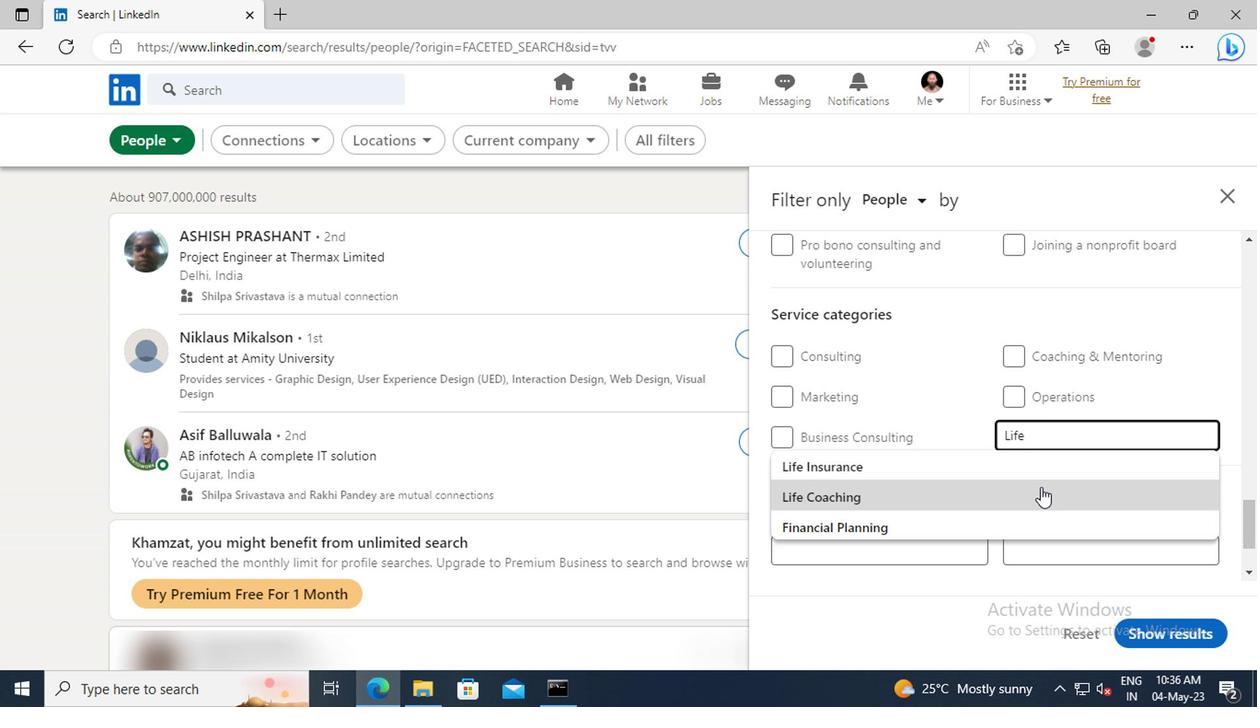 
Action: Mouse scrolled (1036, 487) with delta (0, 0)
Screenshot: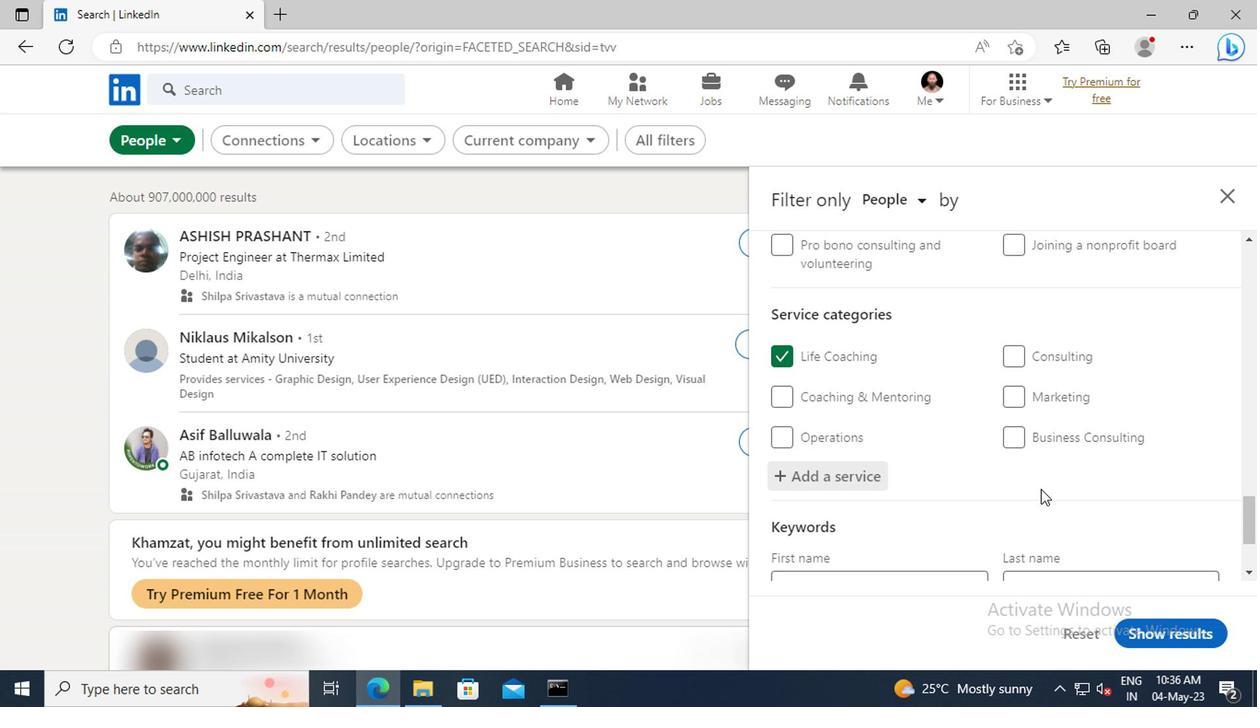 
Action: Mouse scrolled (1036, 487) with delta (0, 0)
Screenshot: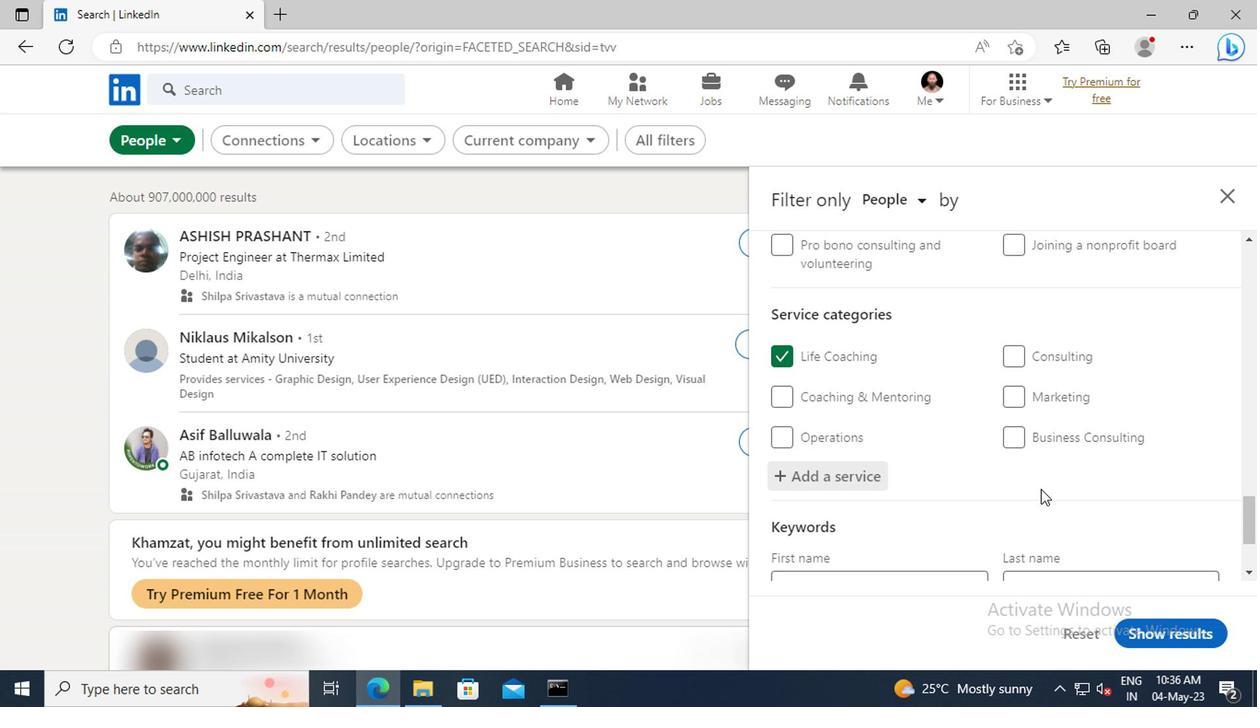 
Action: Mouse scrolled (1036, 487) with delta (0, 0)
Screenshot: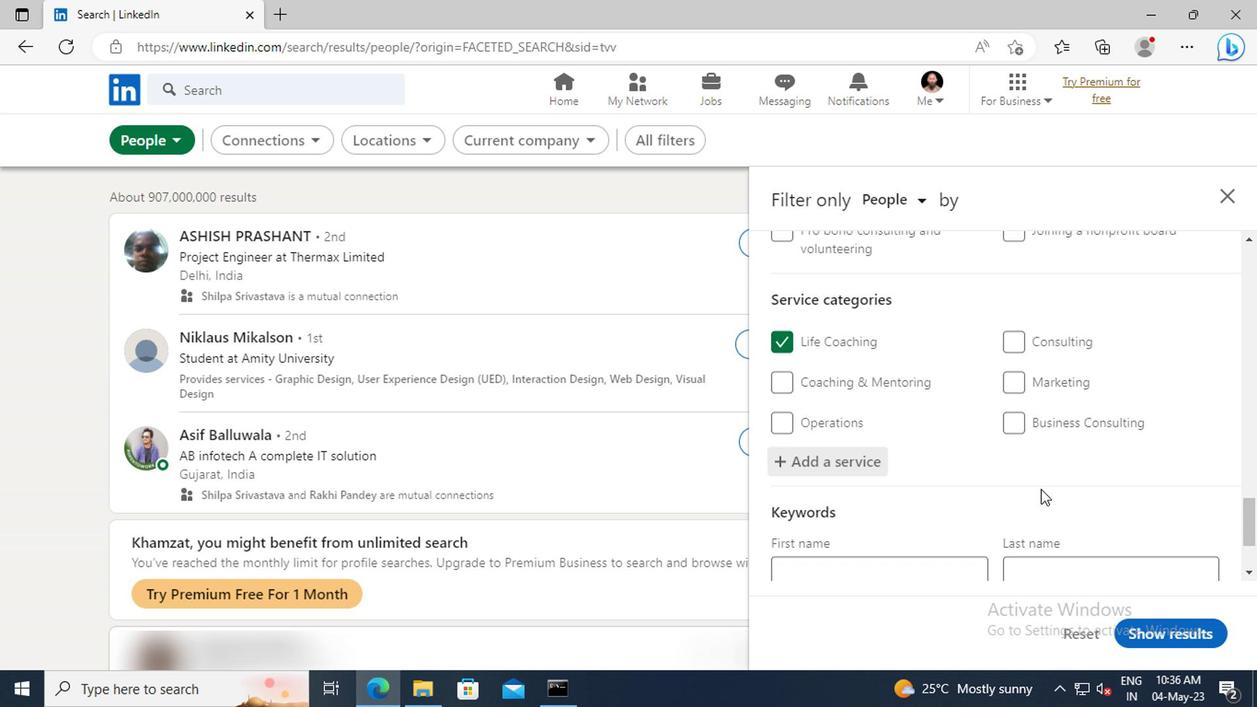 
Action: Mouse scrolled (1036, 487) with delta (0, 0)
Screenshot: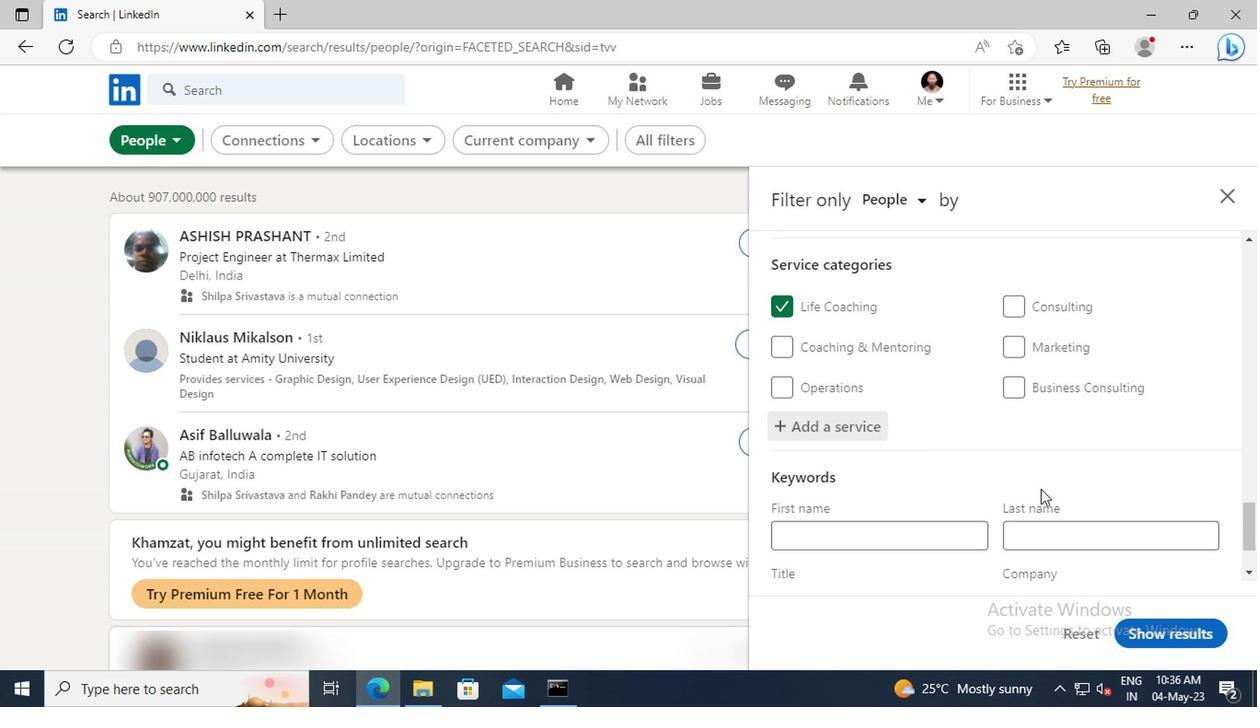 
Action: Mouse moved to (934, 499)
Screenshot: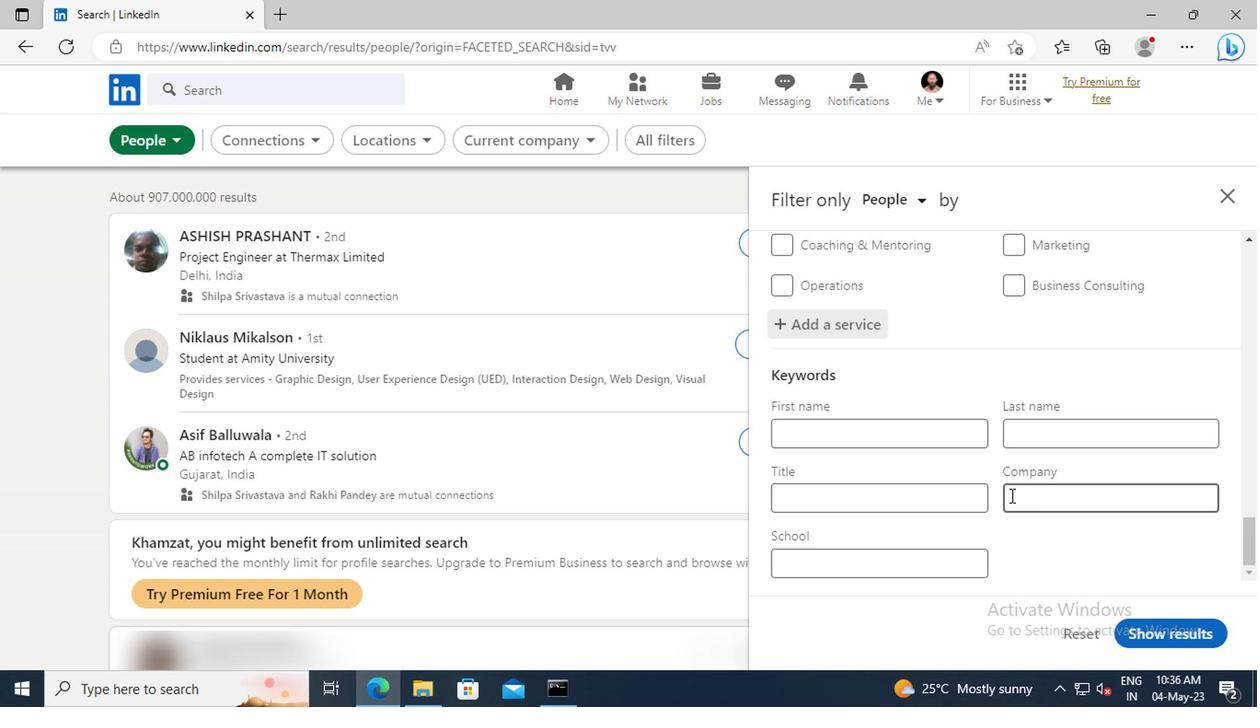 
Action: Mouse pressed left at (934, 499)
Screenshot: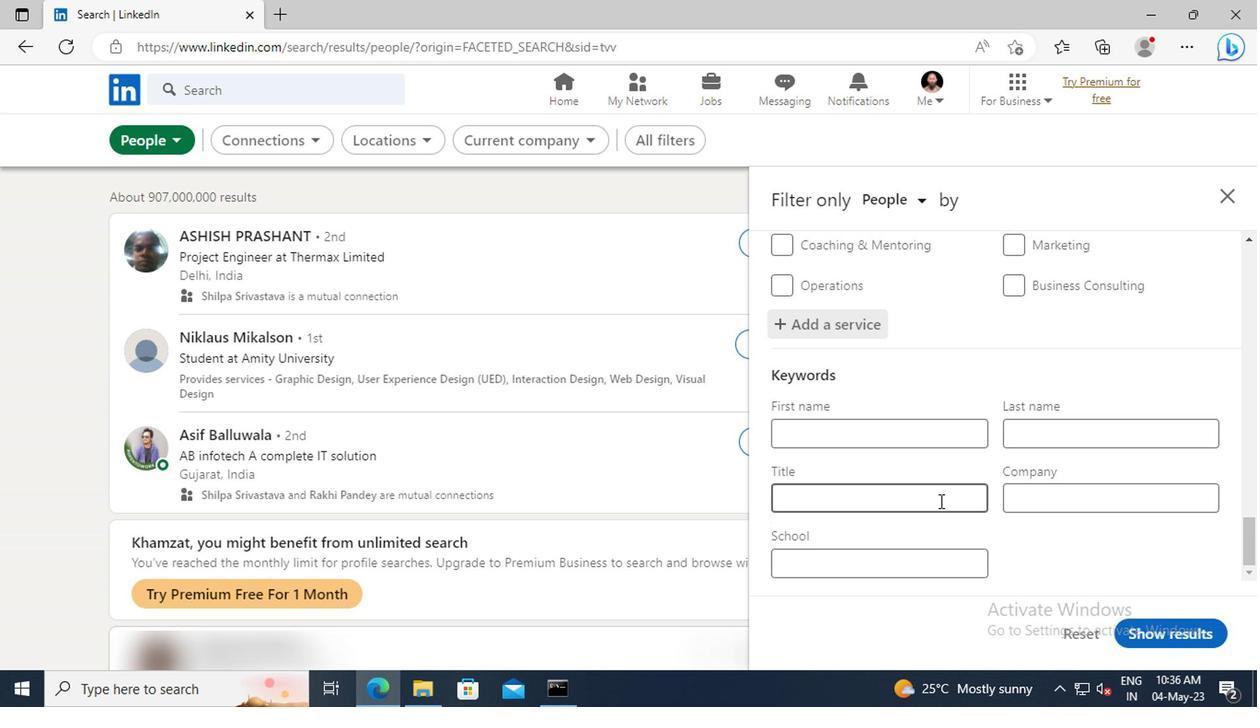 
Action: Key pressed <Key.shift>SHAREHOLDERS<Key.enter>
Screenshot: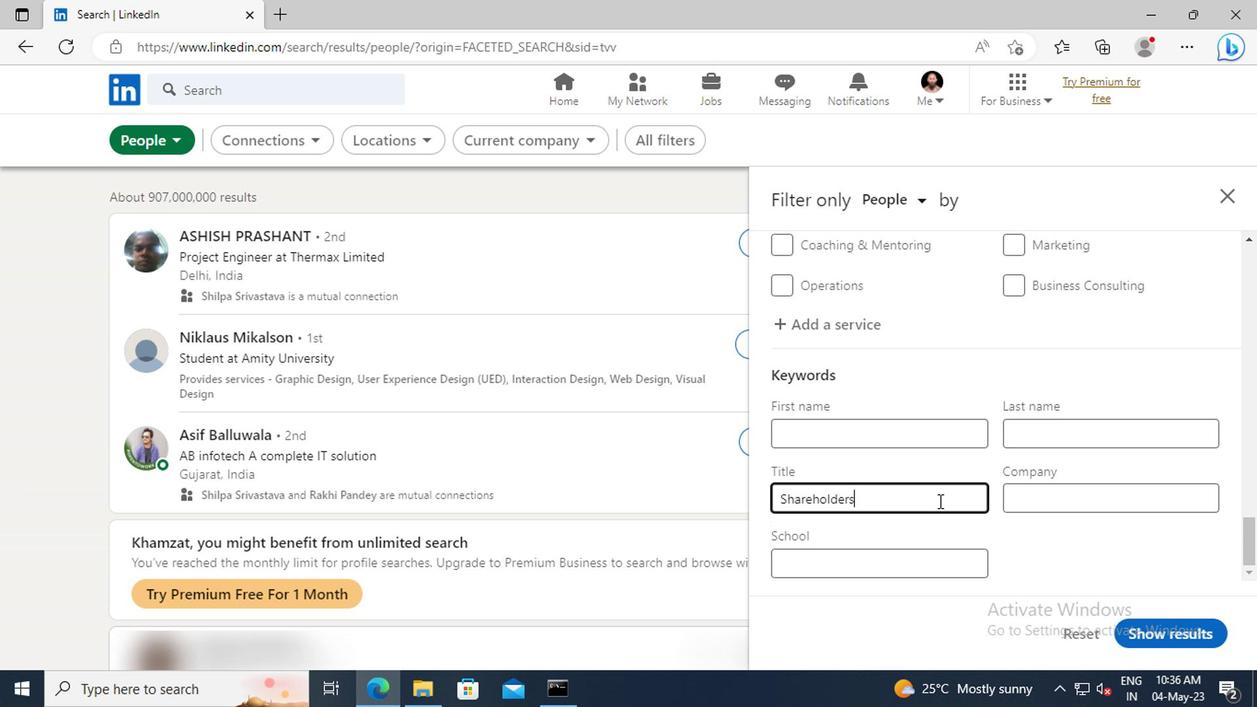 
Action: Mouse moved to (1140, 626)
Screenshot: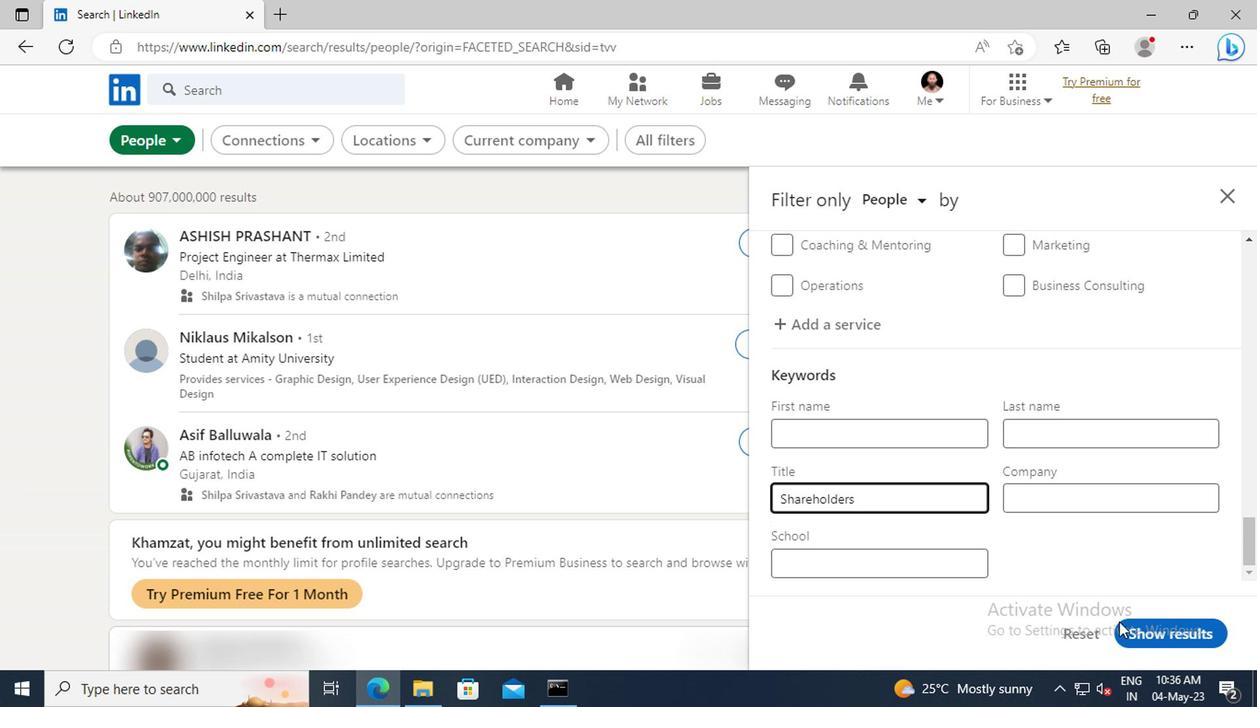 
Action: Mouse pressed left at (1140, 626)
Screenshot: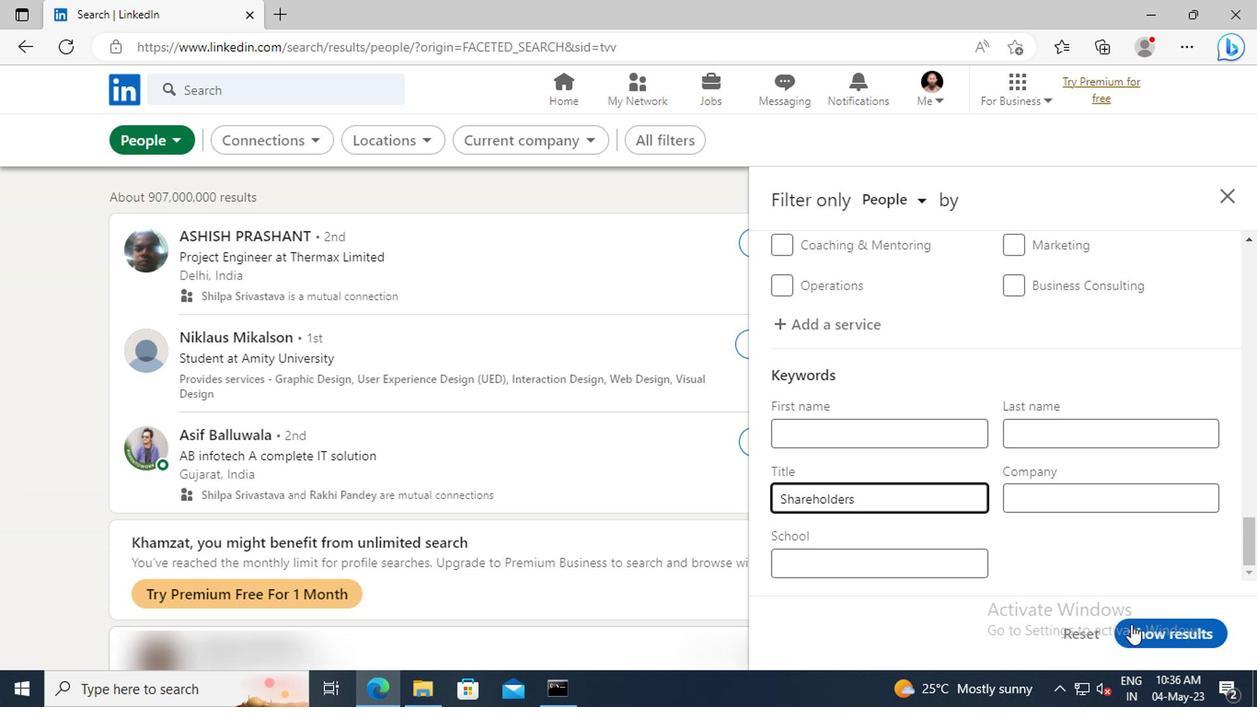 
